 Task: Find connections with filter location Barbosa with filter topic #mentalhealthwith filter profile language Potuguese with filter current company Ugam with filter school Institute of Cost and Work Accountants of India with filter industry Environmental Quality Programs with filter service category Bartending with filter keywords title Zoologist
Action: Mouse moved to (535, 65)
Screenshot: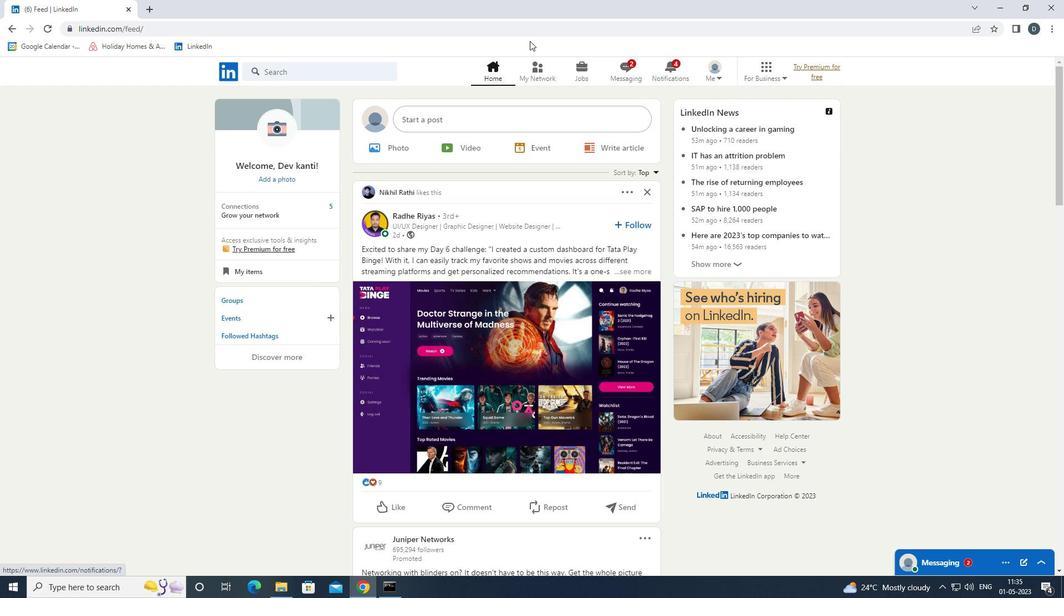 
Action: Mouse pressed left at (535, 65)
Screenshot: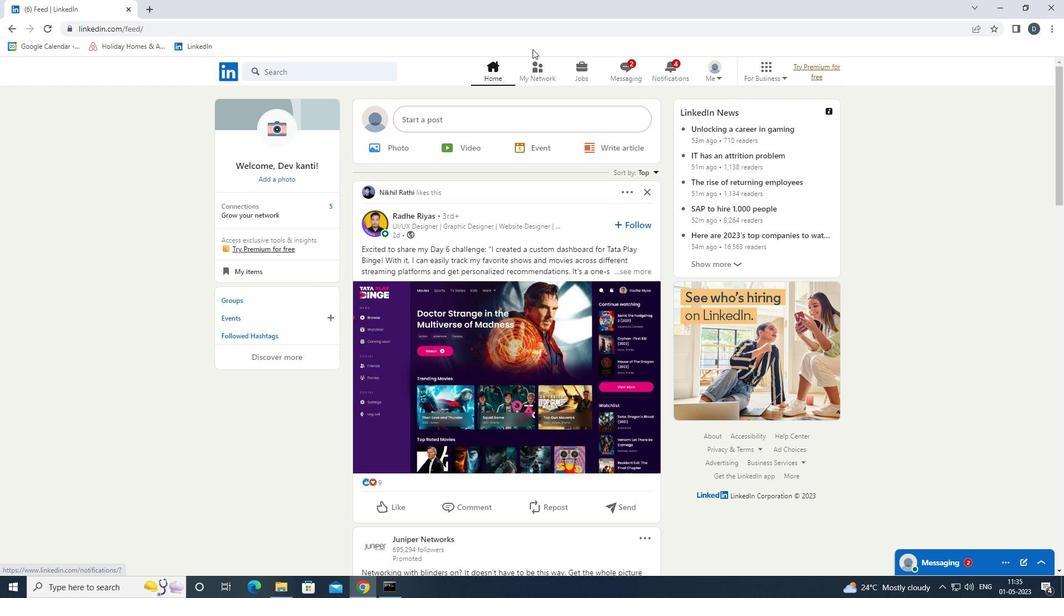 
Action: Mouse moved to (364, 129)
Screenshot: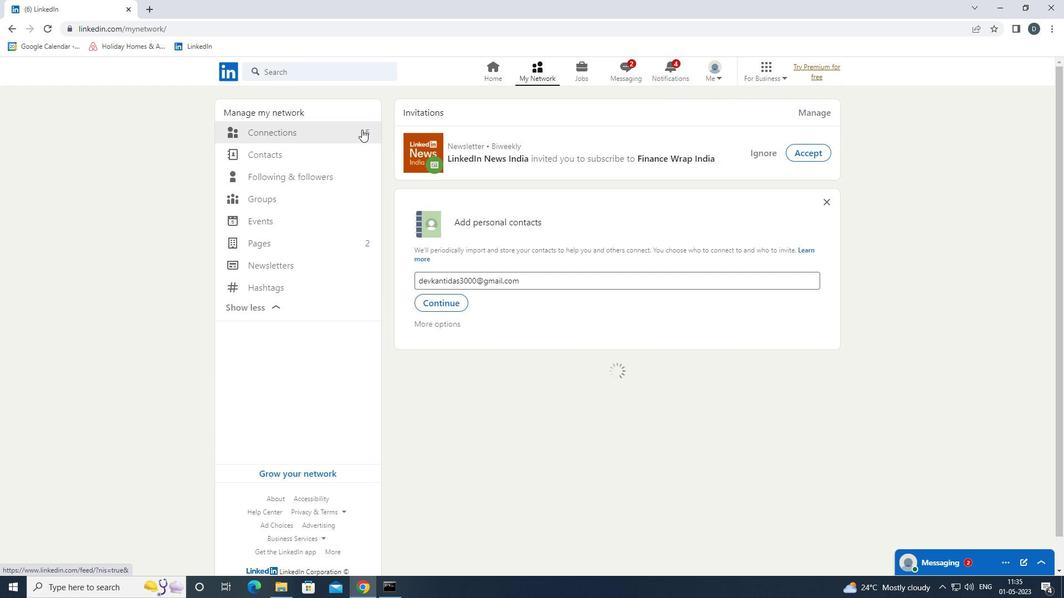 
Action: Mouse pressed left at (364, 129)
Screenshot: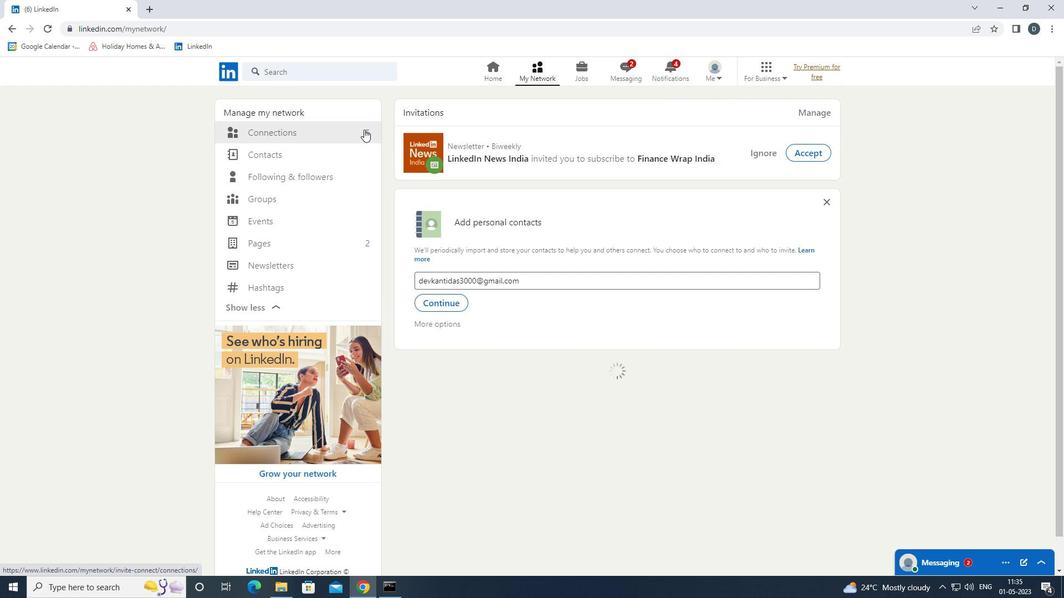 
Action: Mouse moved to (612, 136)
Screenshot: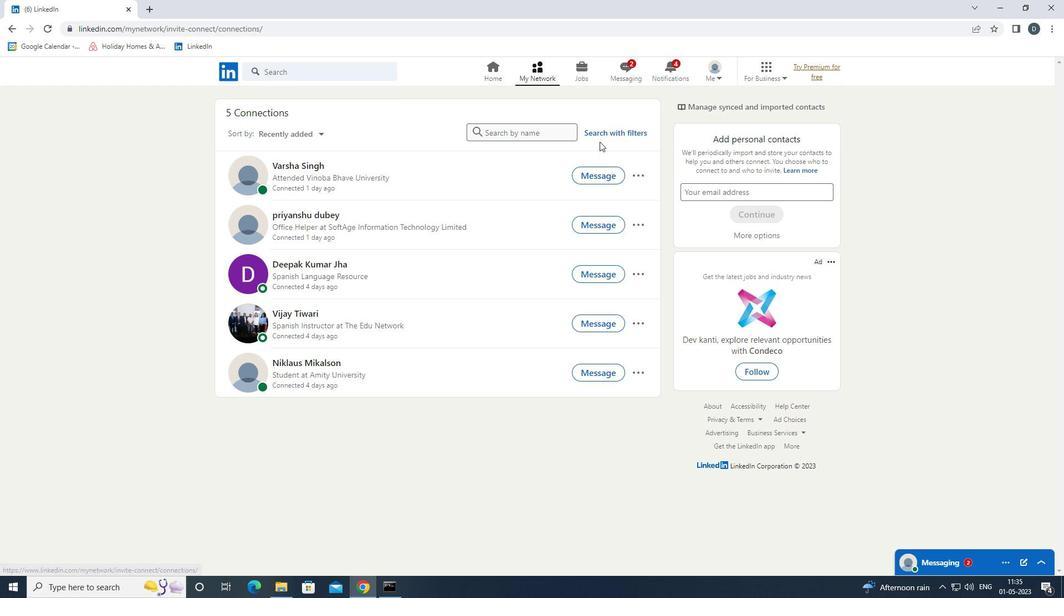 
Action: Mouse pressed left at (612, 136)
Screenshot: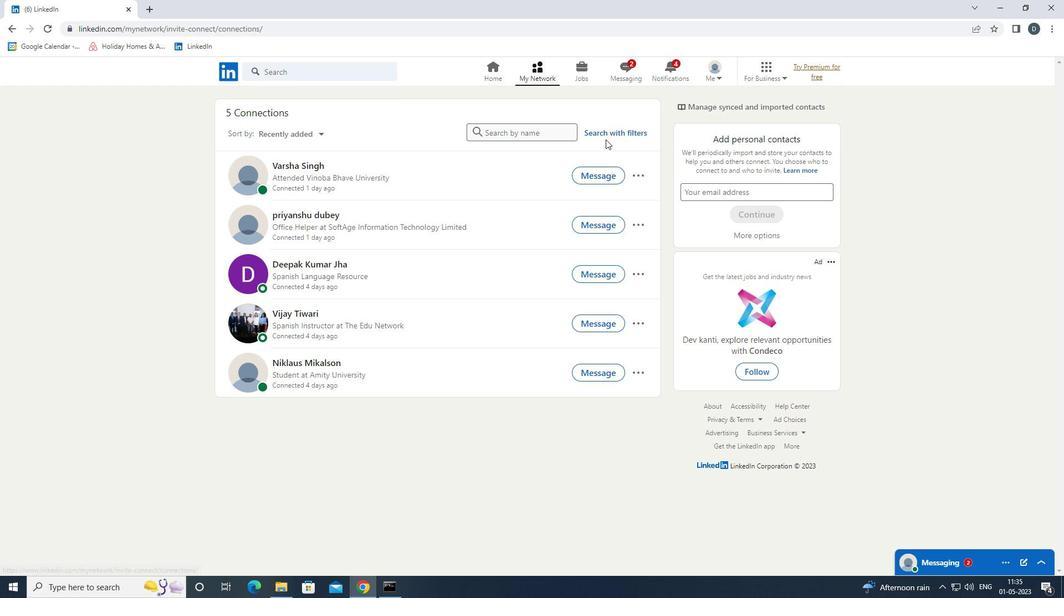 
Action: Mouse moved to (609, 132)
Screenshot: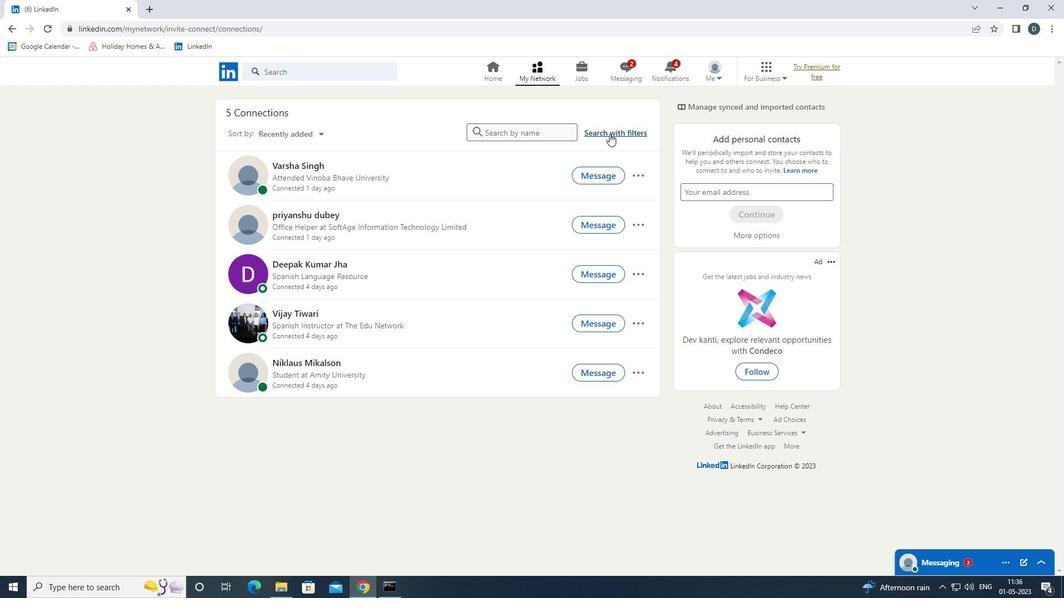 
Action: Mouse pressed left at (609, 132)
Screenshot: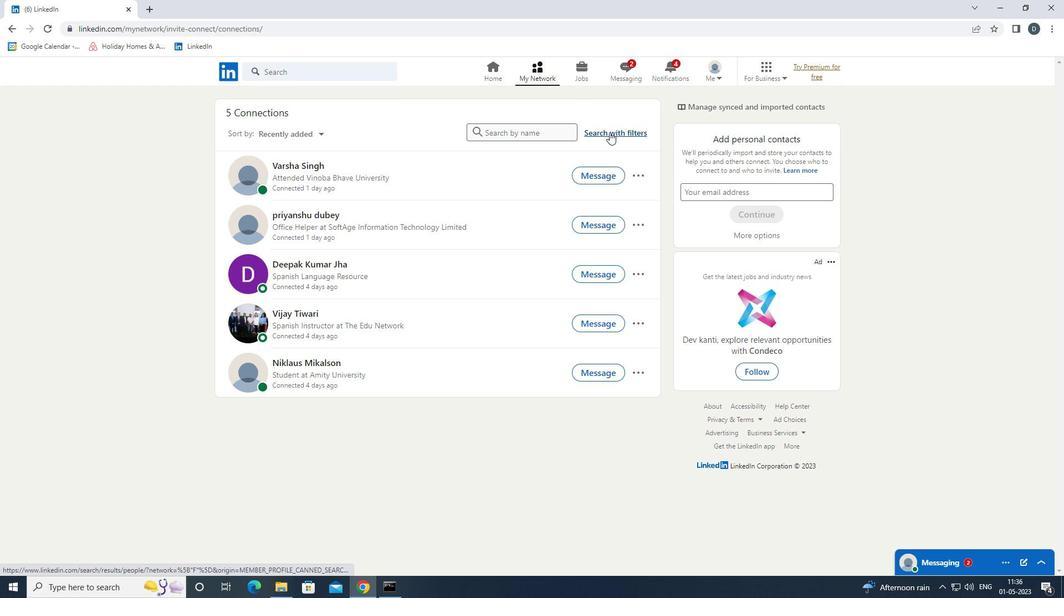 
Action: Mouse moved to (572, 100)
Screenshot: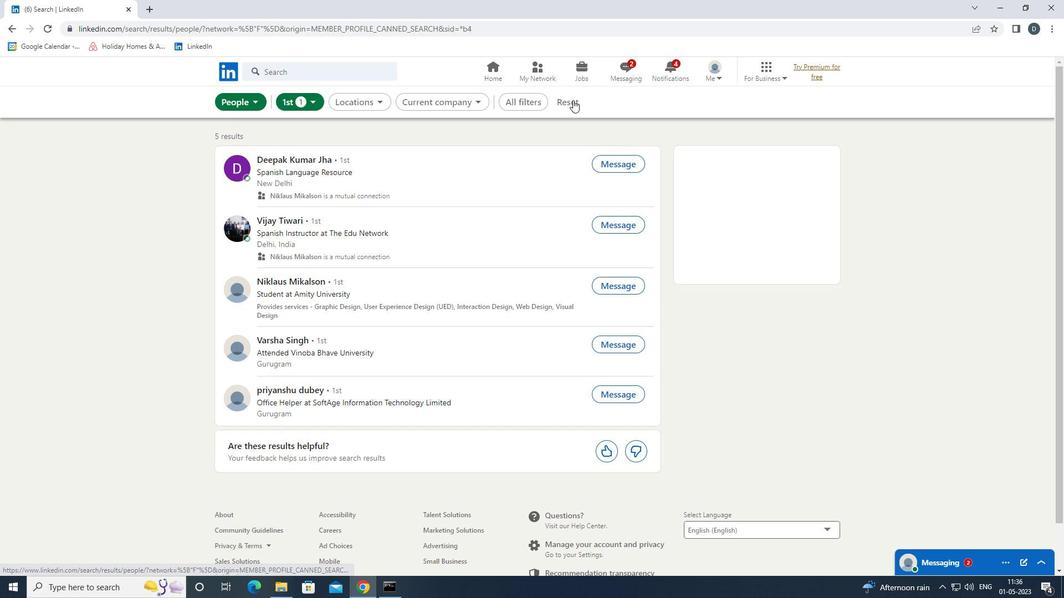 
Action: Mouse pressed left at (572, 100)
Screenshot: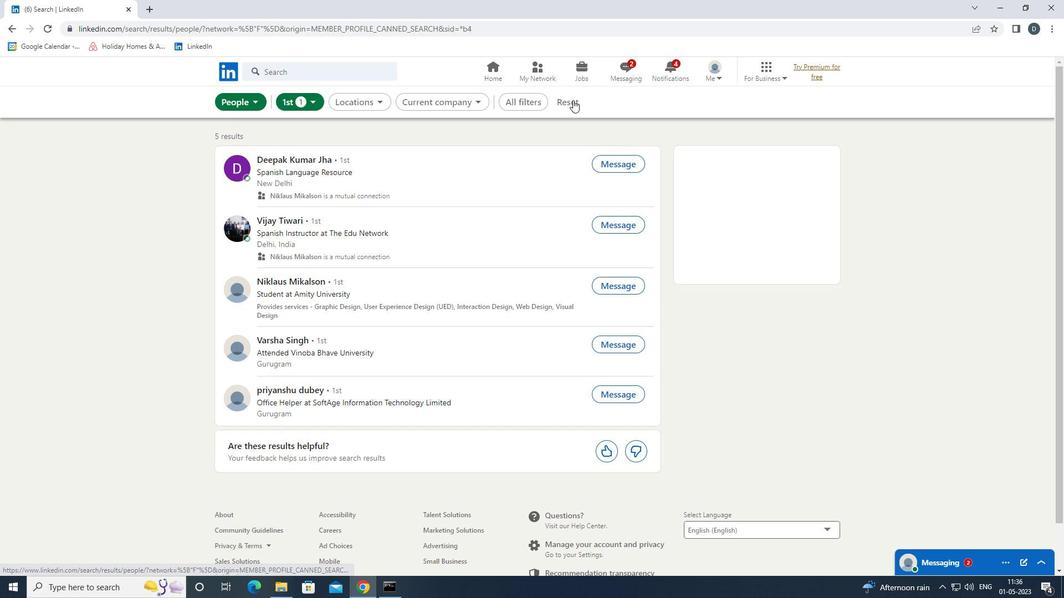 
Action: Mouse moved to (549, 103)
Screenshot: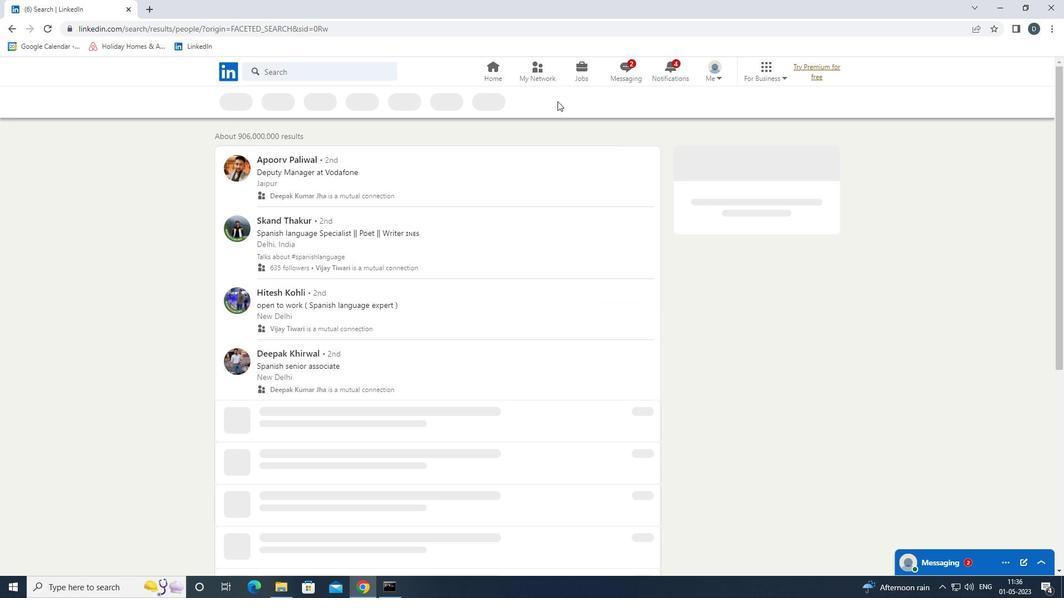 
Action: Mouse pressed left at (549, 103)
Screenshot: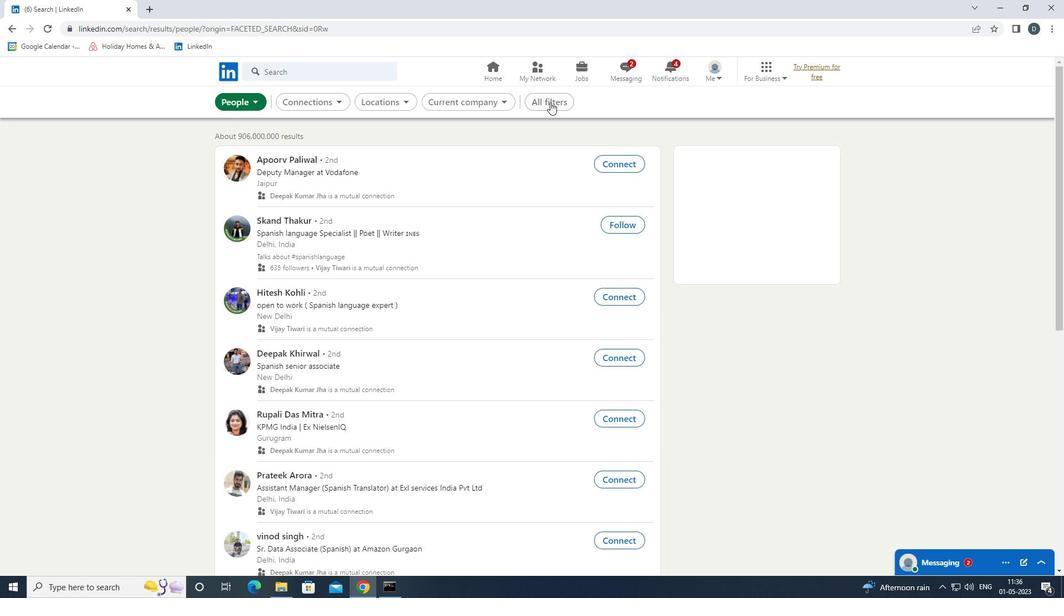 
Action: Mouse moved to (855, 315)
Screenshot: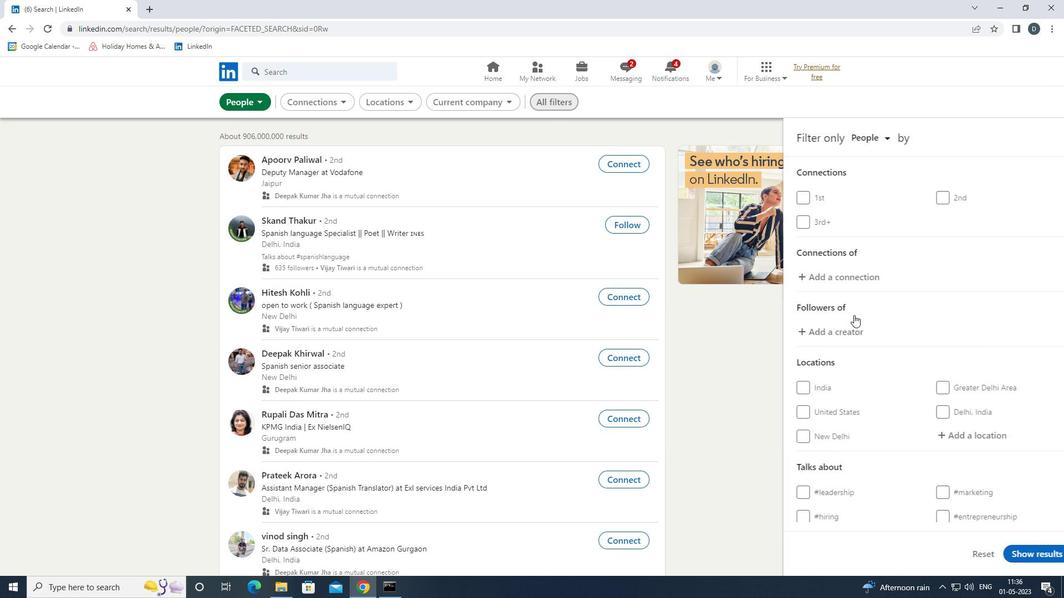 
Action: Mouse scrolled (855, 315) with delta (0, 0)
Screenshot: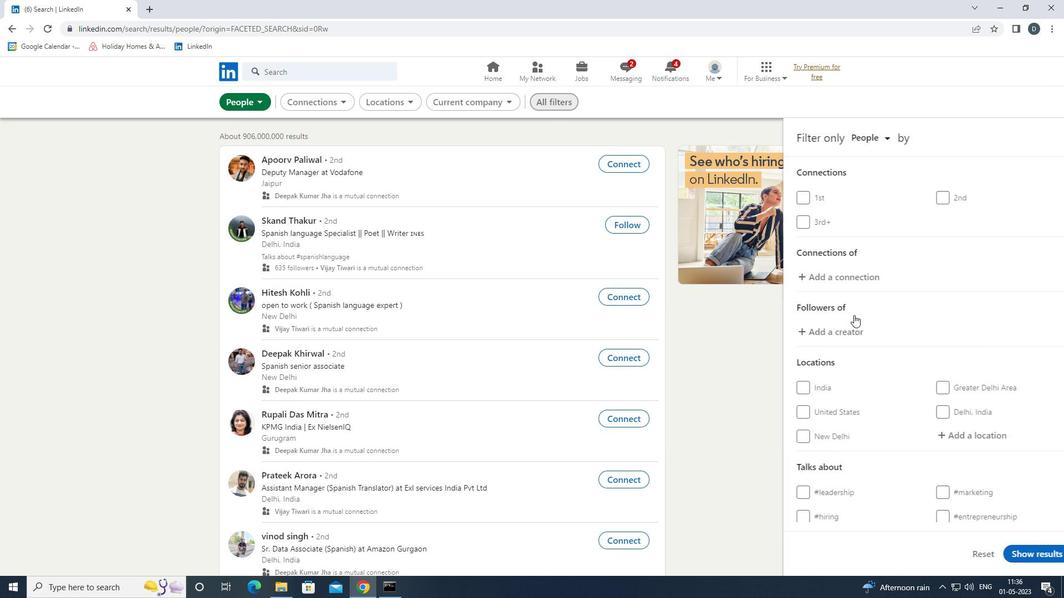 
Action: Mouse scrolled (855, 315) with delta (0, 0)
Screenshot: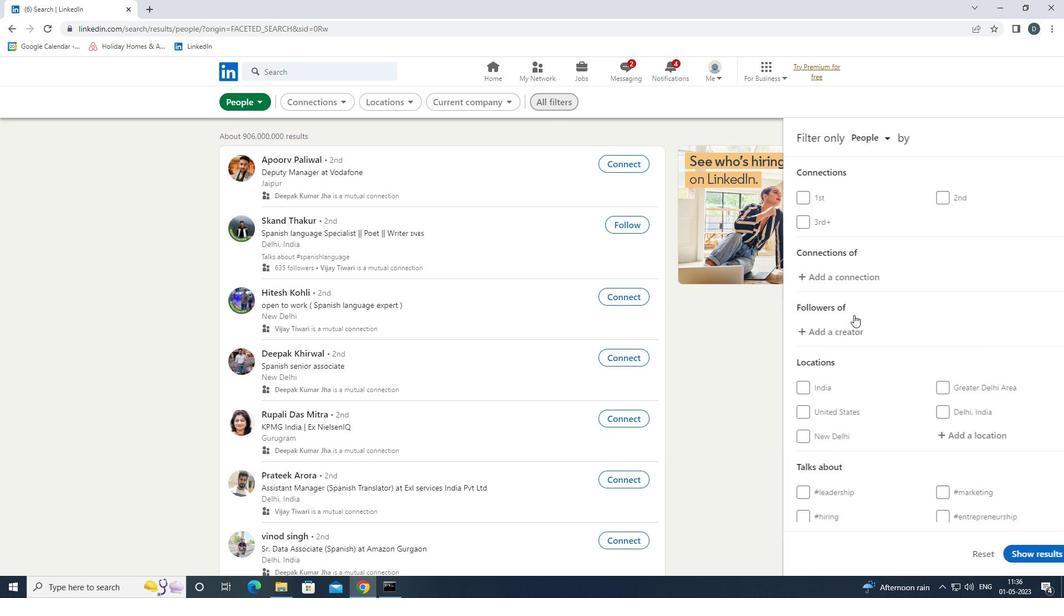 
Action: Mouse moved to (856, 315)
Screenshot: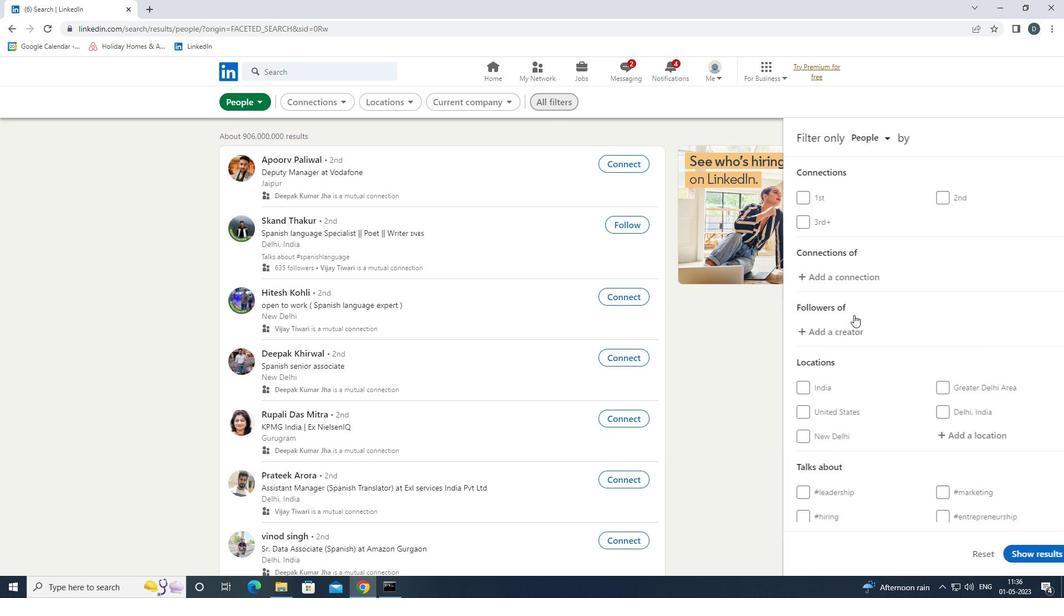 
Action: Mouse scrolled (856, 315) with delta (0, 0)
Screenshot: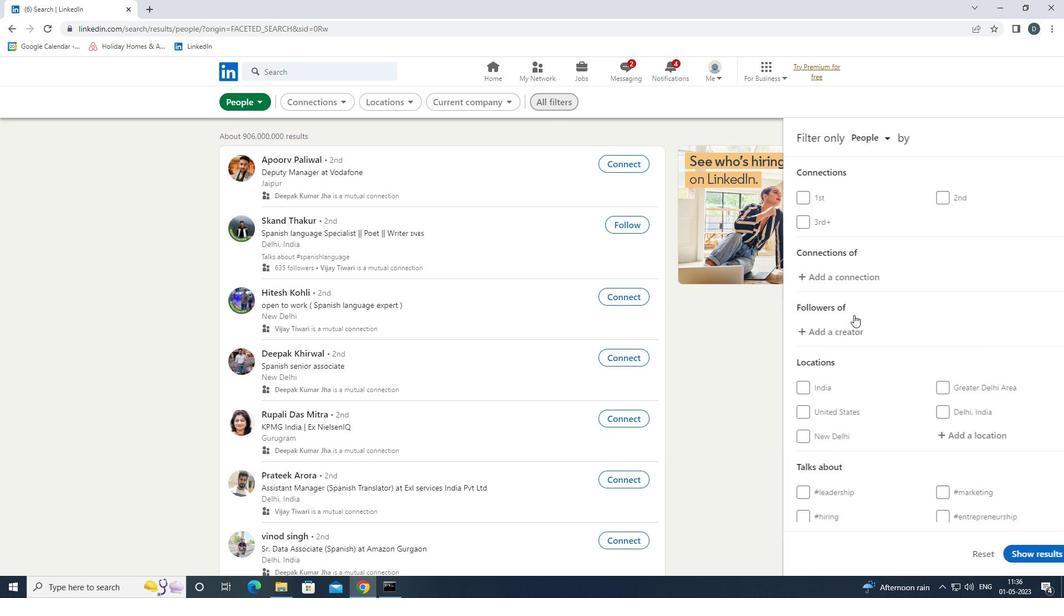 
Action: Mouse moved to (921, 276)
Screenshot: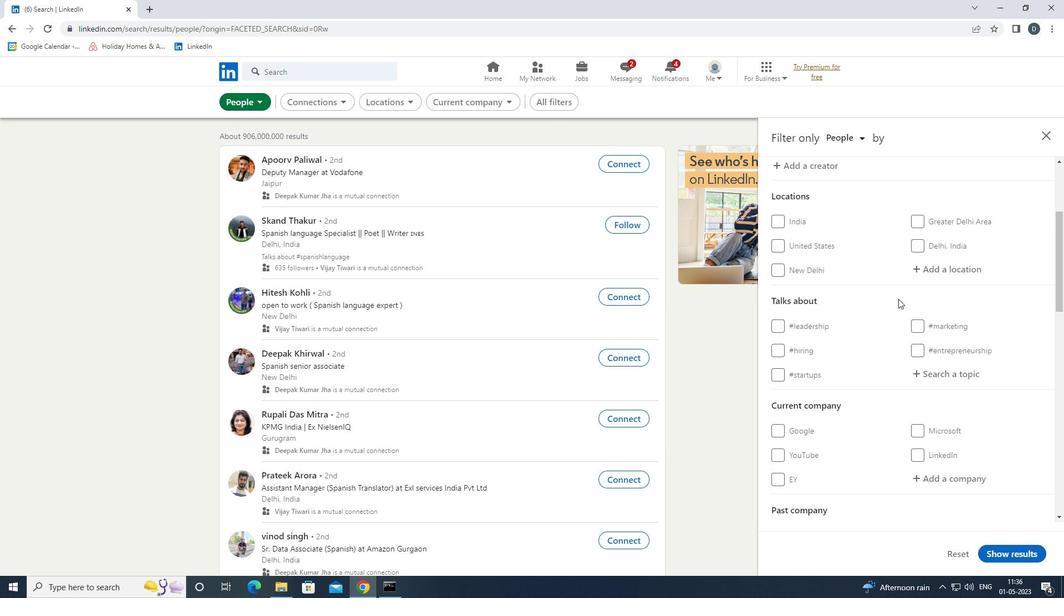 
Action: Mouse pressed left at (921, 276)
Screenshot: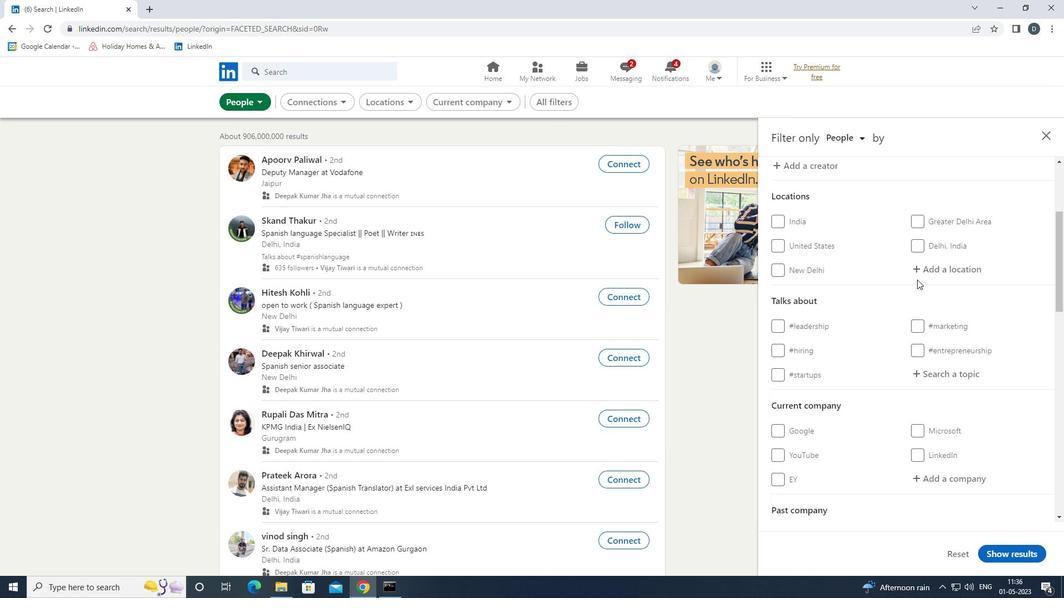 
Action: Mouse moved to (854, 297)
Screenshot: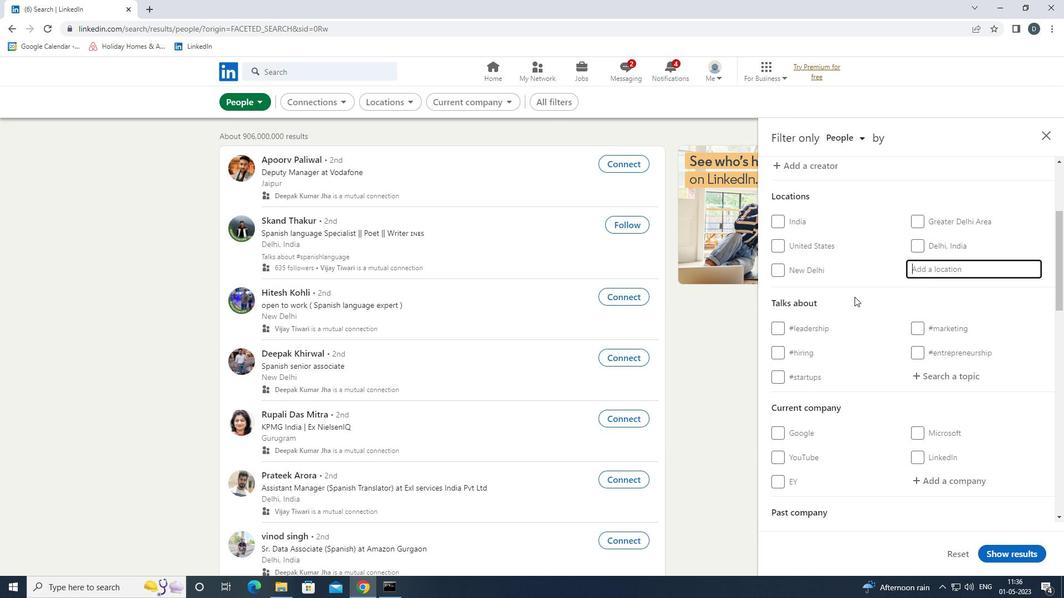 
Action: Key pressed <Key.shift>
Screenshot: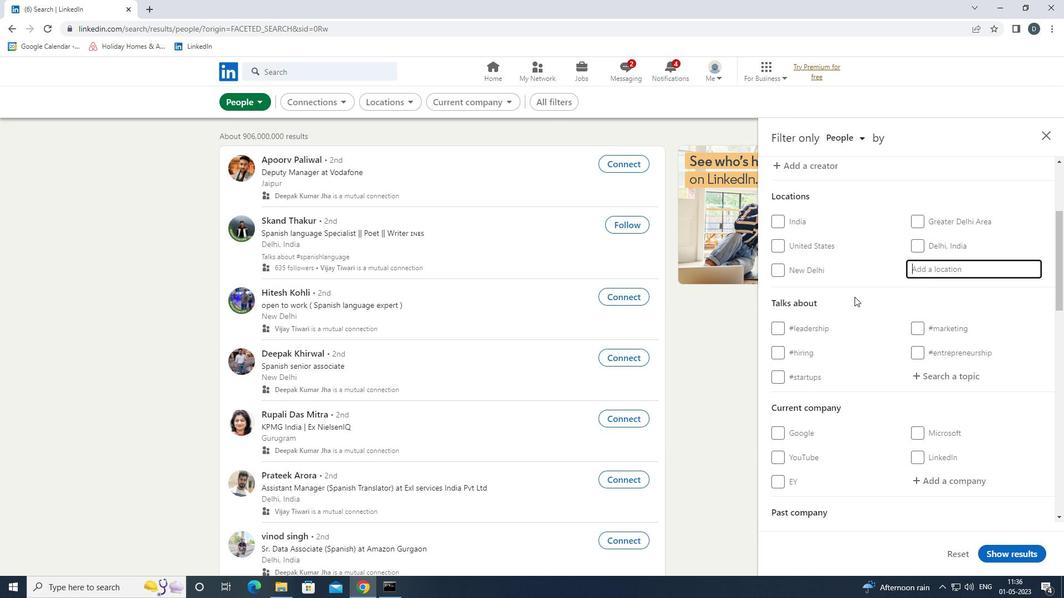 
Action: Mouse moved to (853, 297)
Screenshot: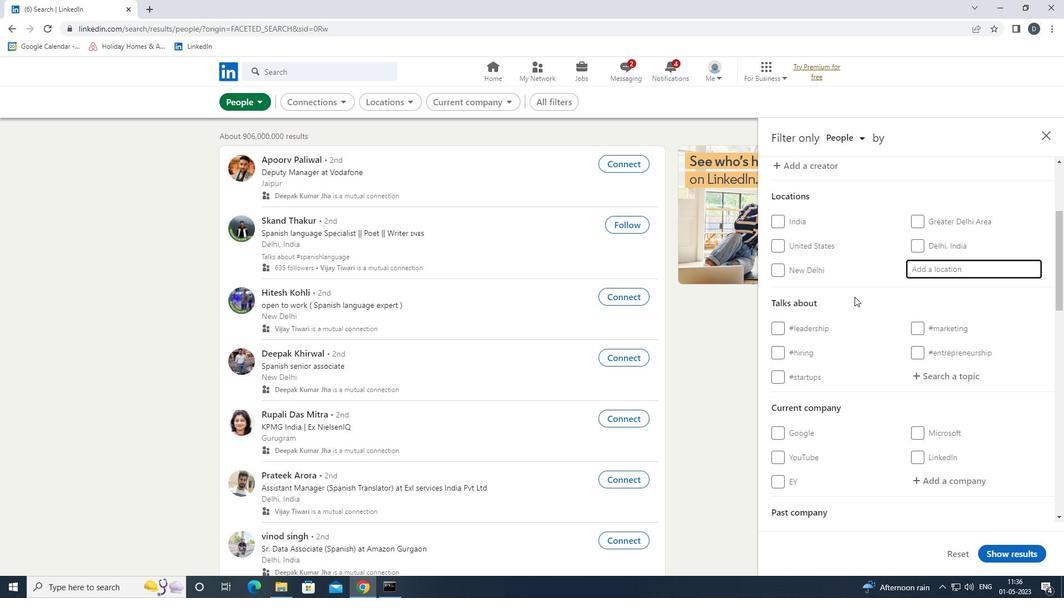 
Action: Key pressed BARBOSA<Key.down>
Screenshot: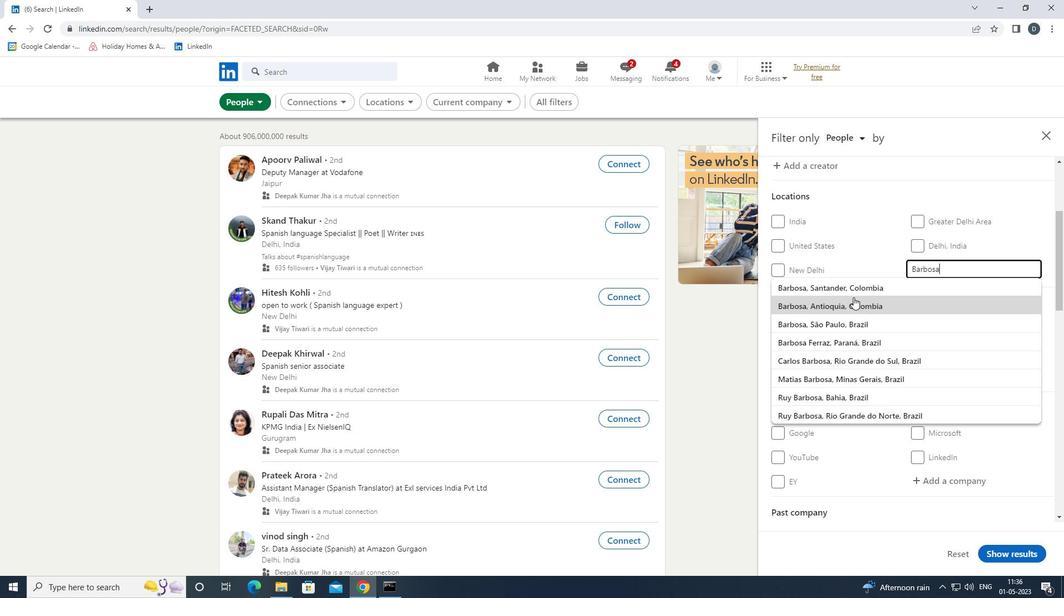 
Action: Mouse moved to (960, 272)
Screenshot: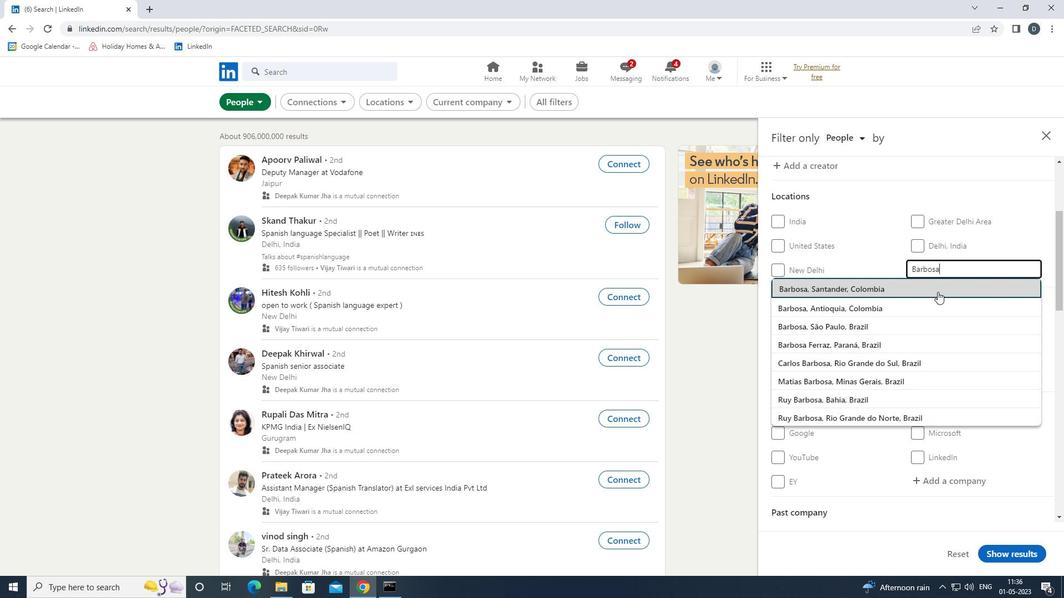 
Action: Mouse pressed left at (960, 272)
Screenshot: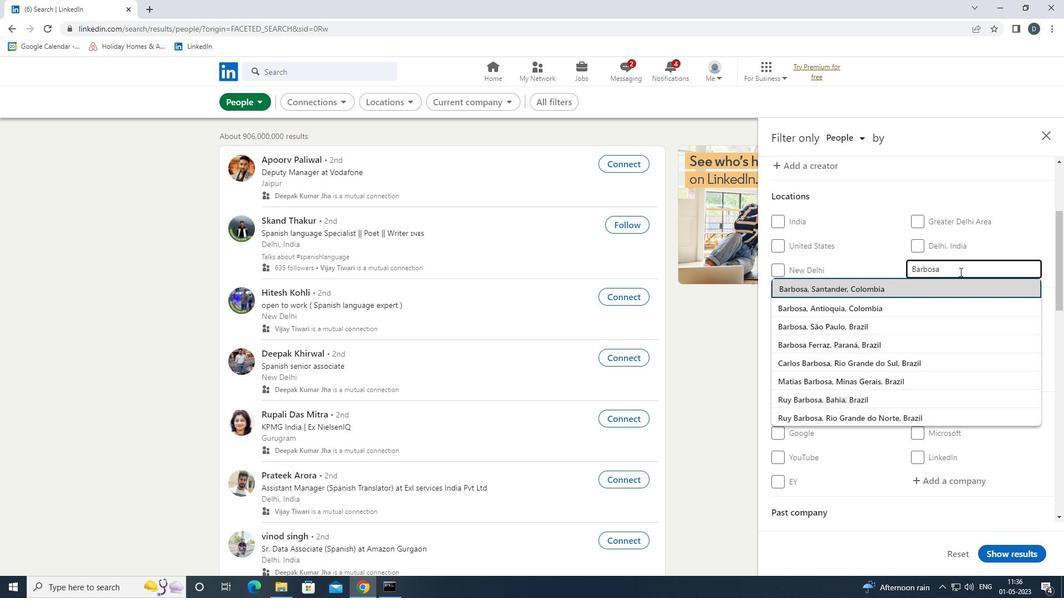 
Action: Mouse moved to (940, 276)
Screenshot: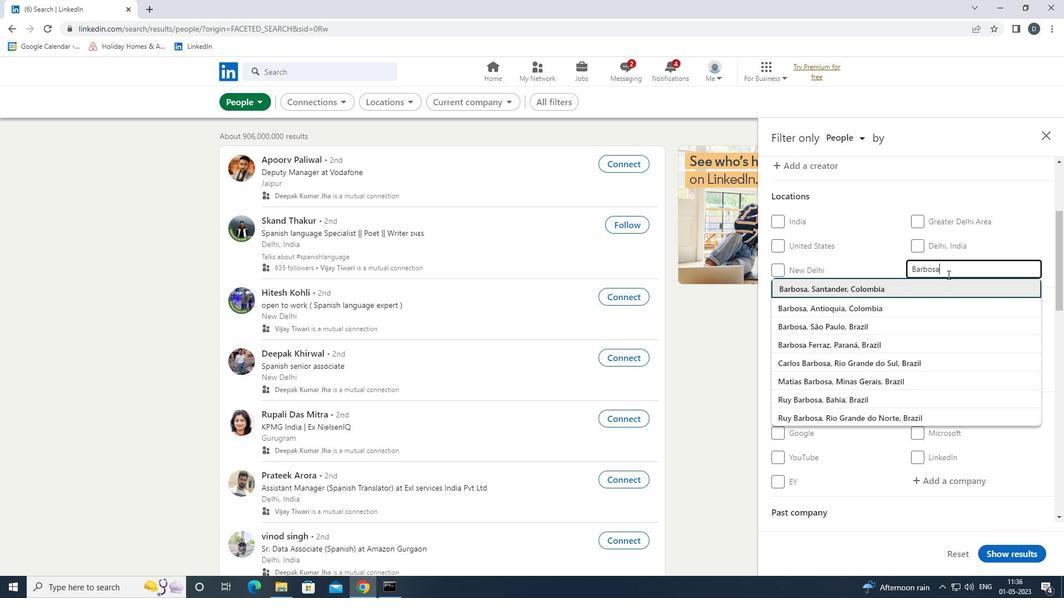 
Action: Key pressed <Key.up>
Screenshot: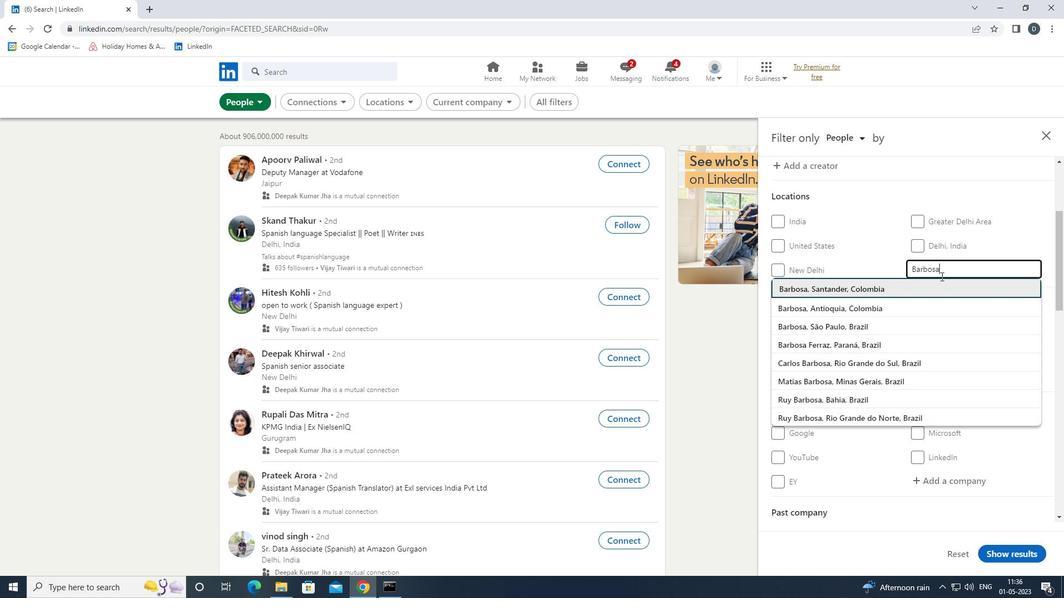 
Action: Mouse moved to (940, 277)
Screenshot: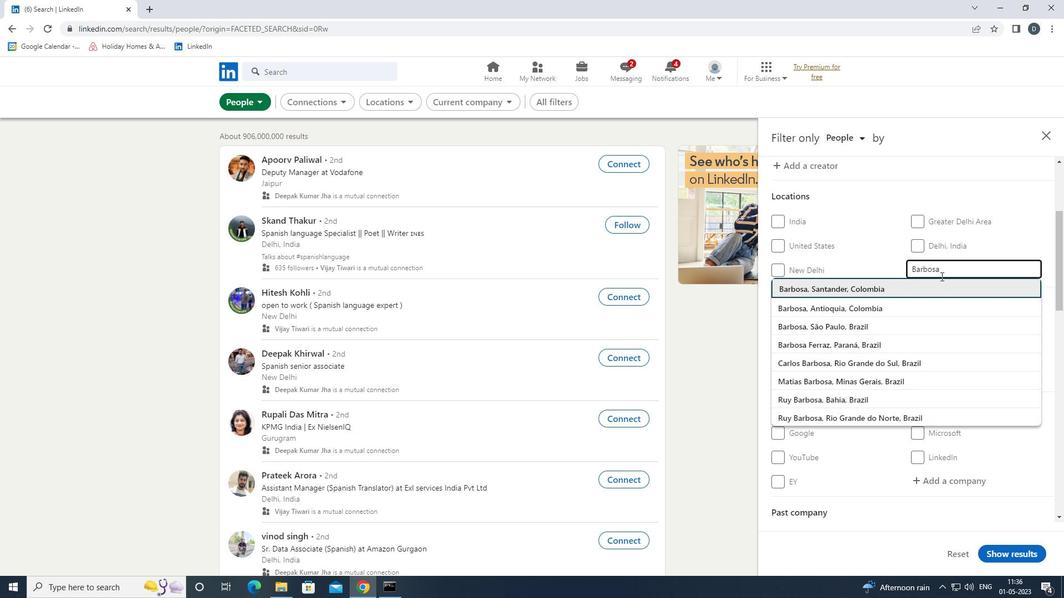 
Action: Key pressed <Key.down><Key.enter>
Screenshot: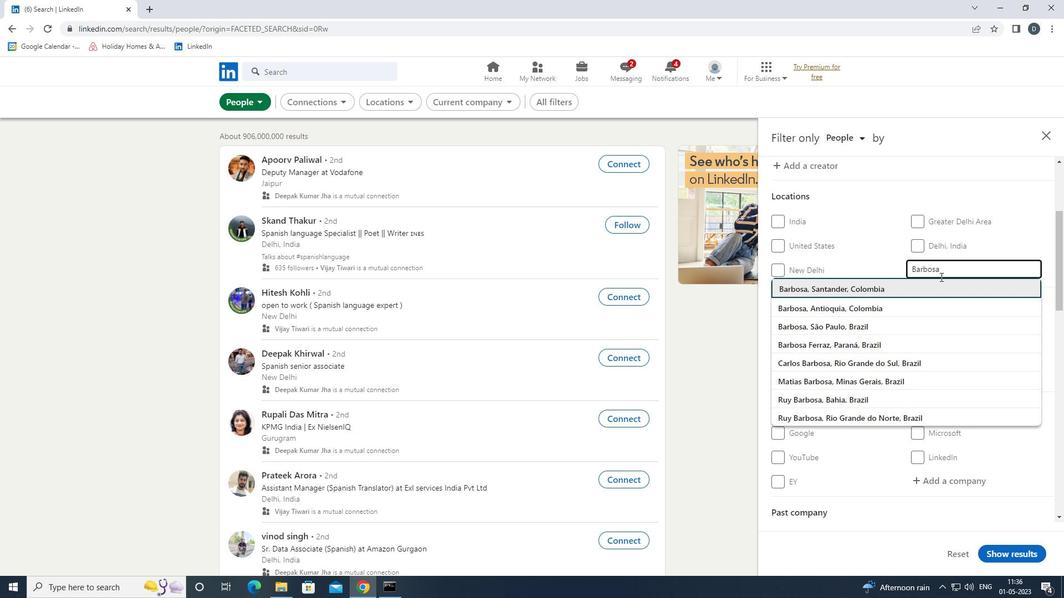 
Action: Mouse moved to (927, 269)
Screenshot: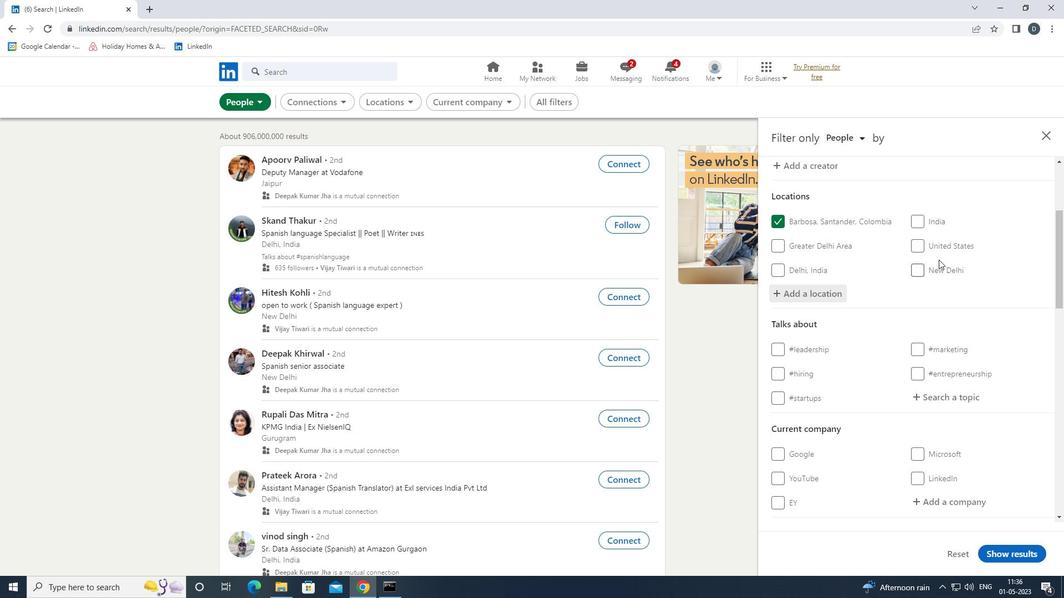 
Action: Mouse scrolled (927, 269) with delta (0, 0)
Screenshot: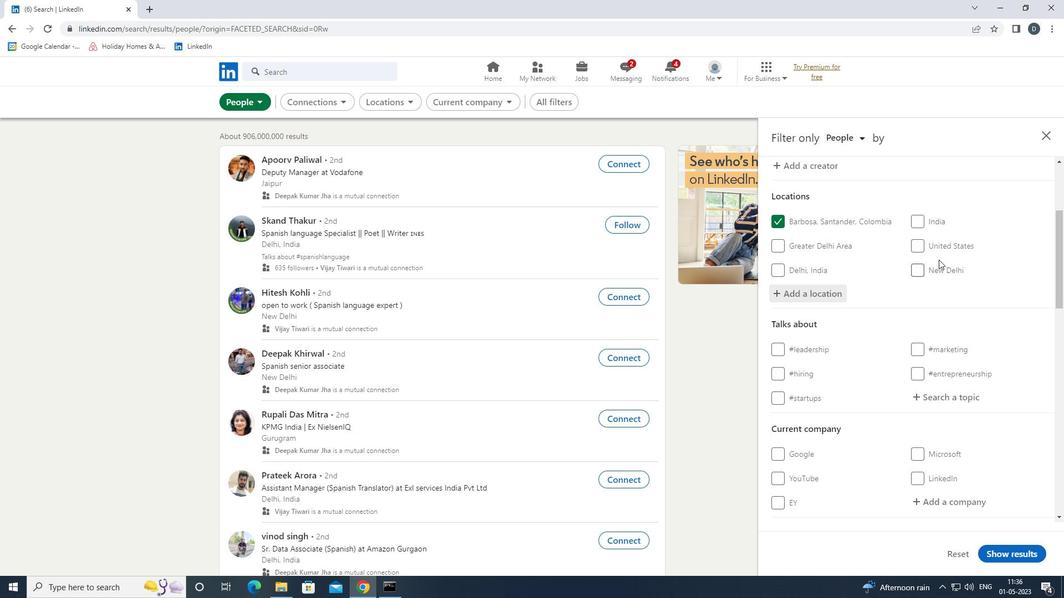 
Action: Mouse moved to (934, 333)
Screenshot: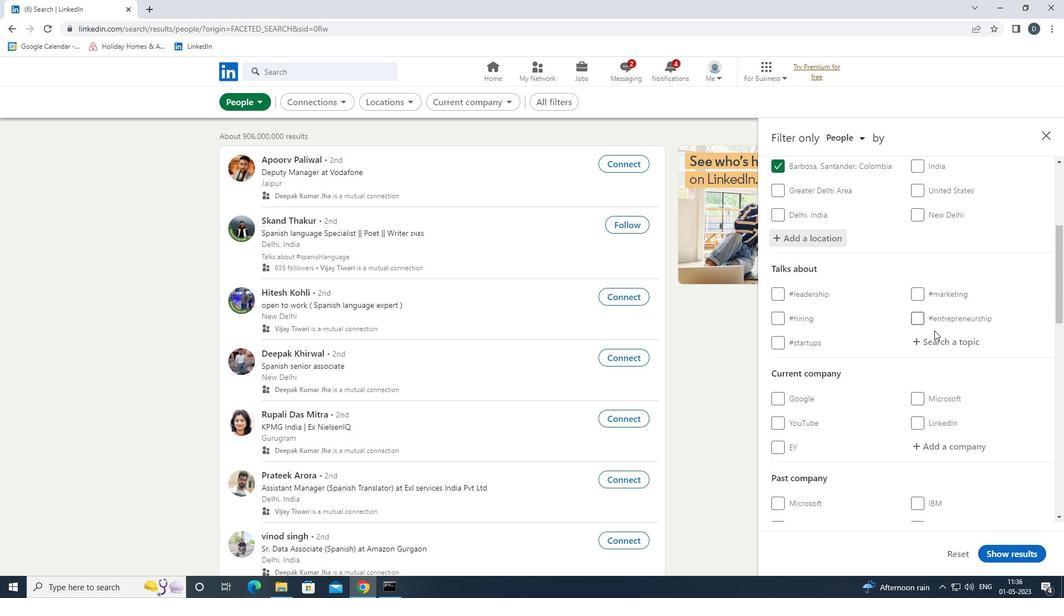 
Action: Mouse pressed left at (934, 333)
Screenshot: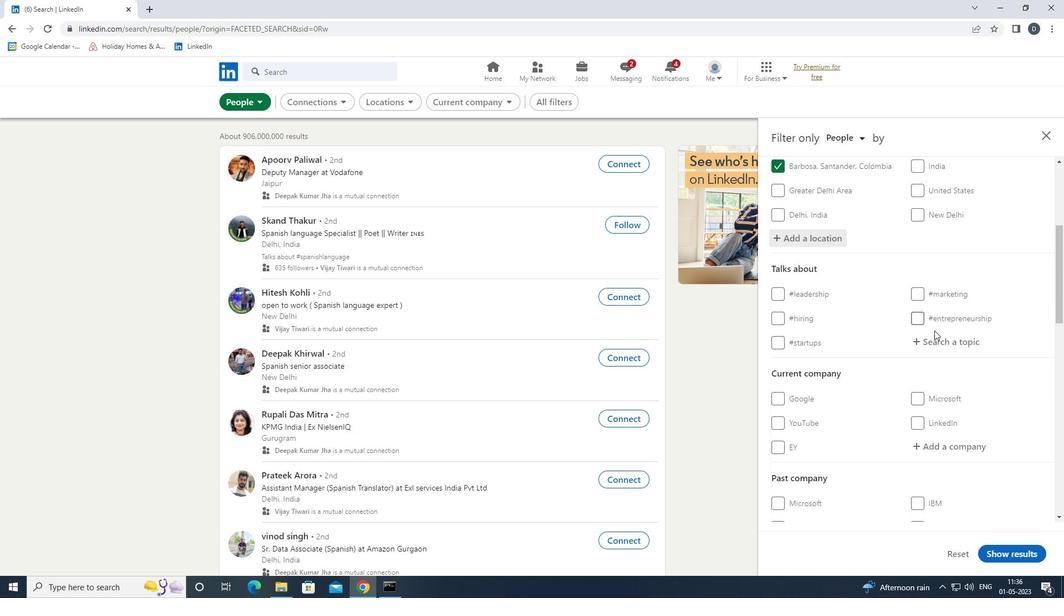 
Action: Key pressed <Key.shift>#MENTALHEALTH
Screenshot: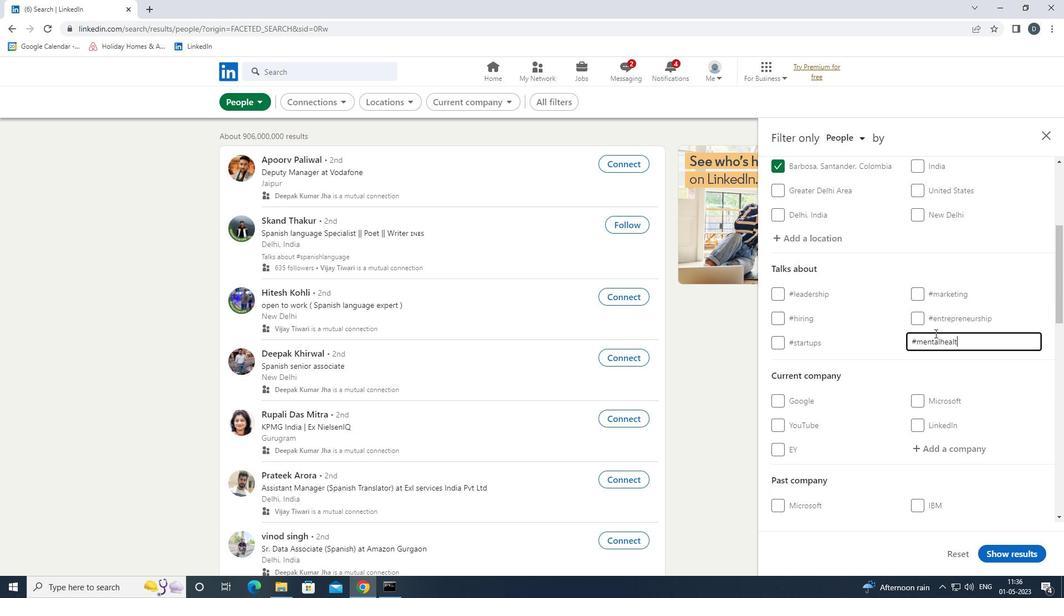 
Action: Mouse moved to (963, 369)
Screenshot: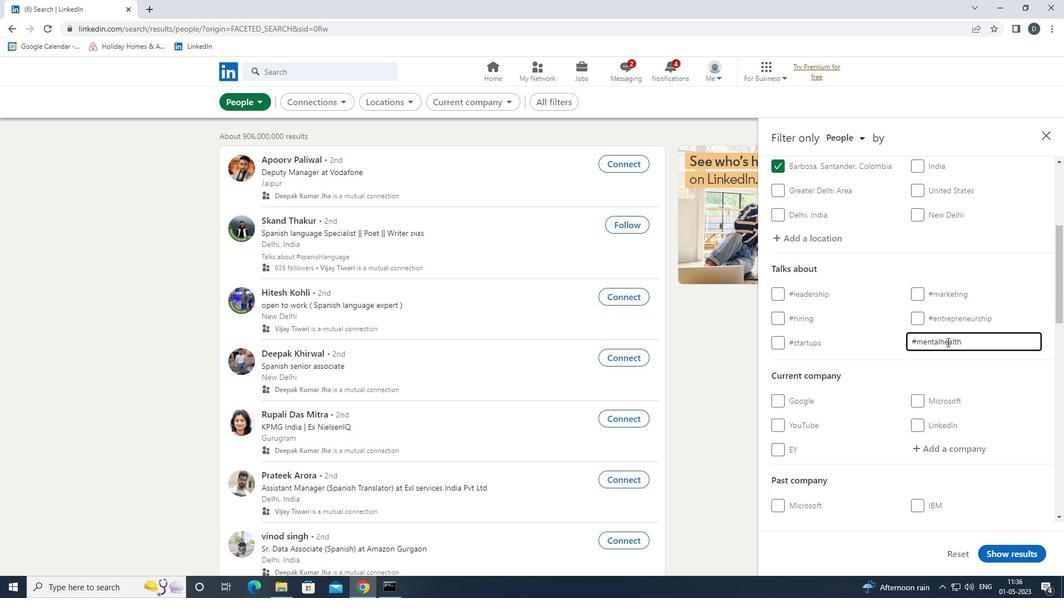 
Action: Mouse scrolled (963, 369) with delta (0, 0)
Screenshot: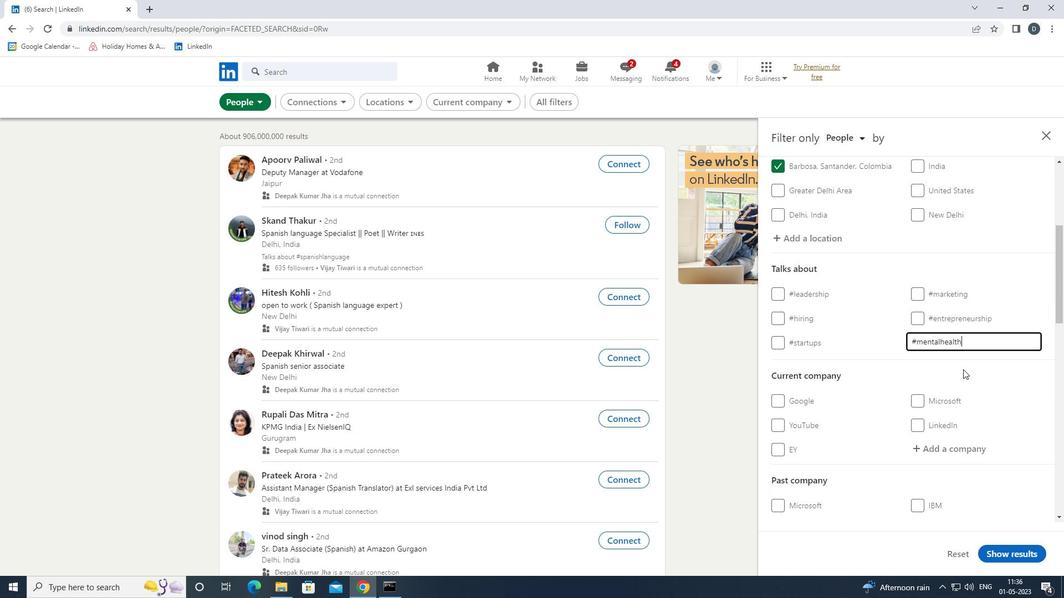 
Action: Mouse scrolled (963, 369) with delta (0, 0)
Screenshot: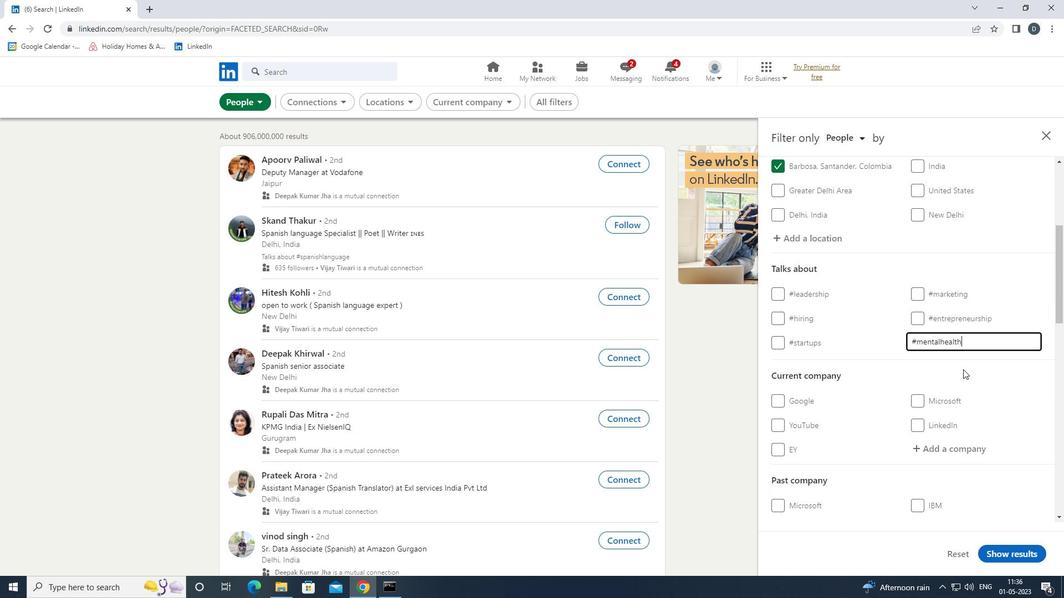 
Action: Mouse moved to (963, 369)
Screenshot: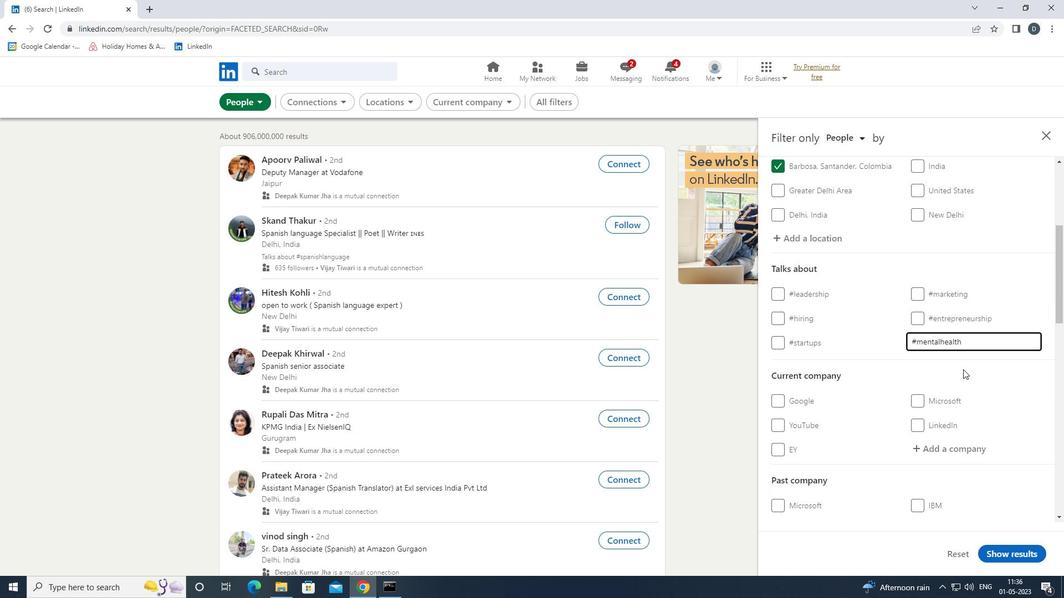 
Action: Mouse scrolled (963, 369) with delta (0, 0)
Screenshot: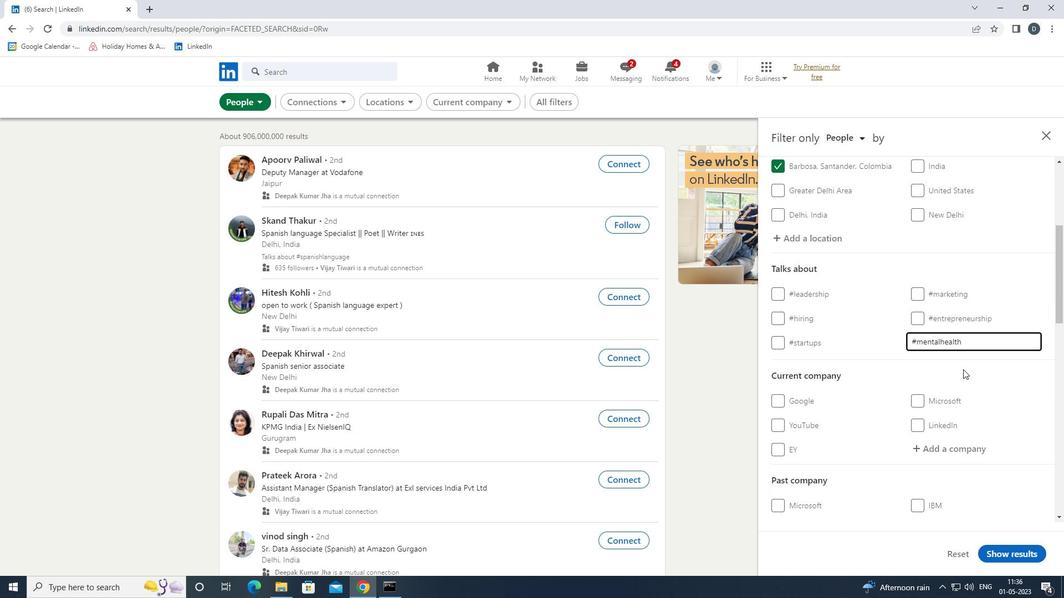 
Action: Mouse moved to (955, 336)
Screenshot: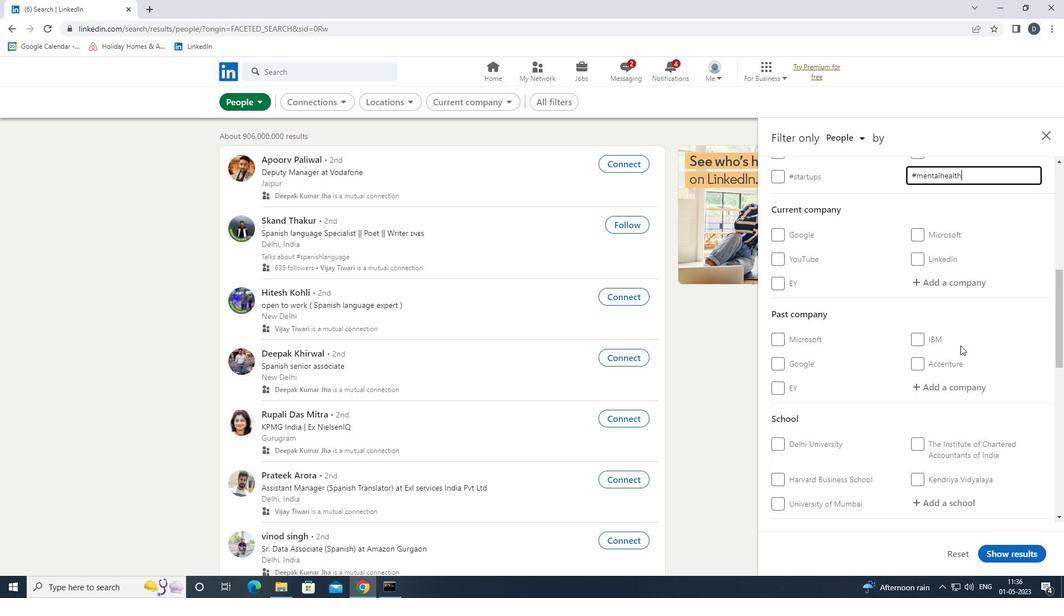 
Action: Mouse scrolled (955, 336) with delta (0, 0)
Screenshot: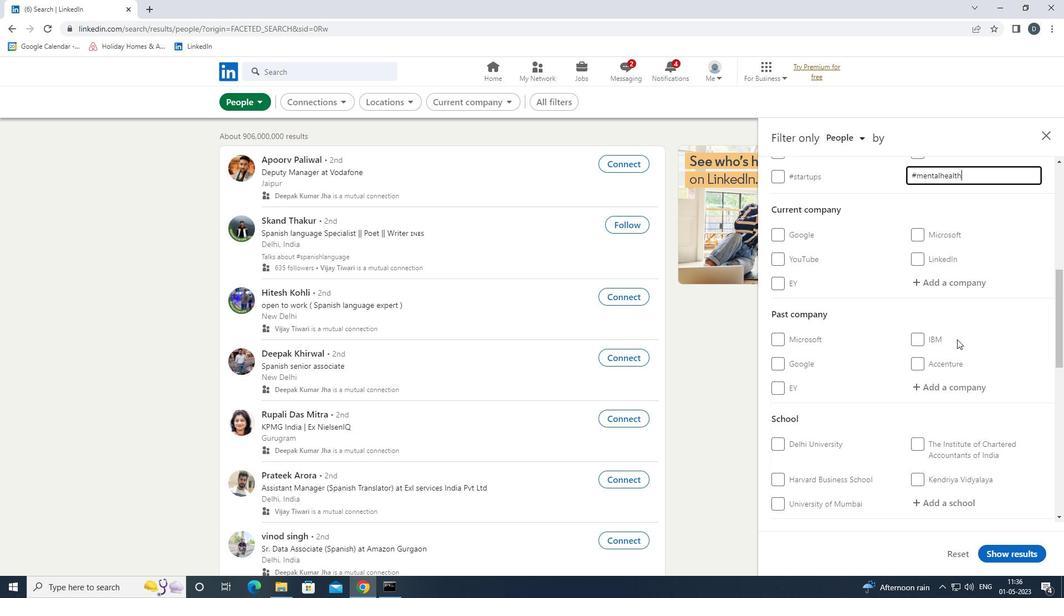 
Action: Mouse scrolled (955, 336) with delta (0, 0)
Screenshot: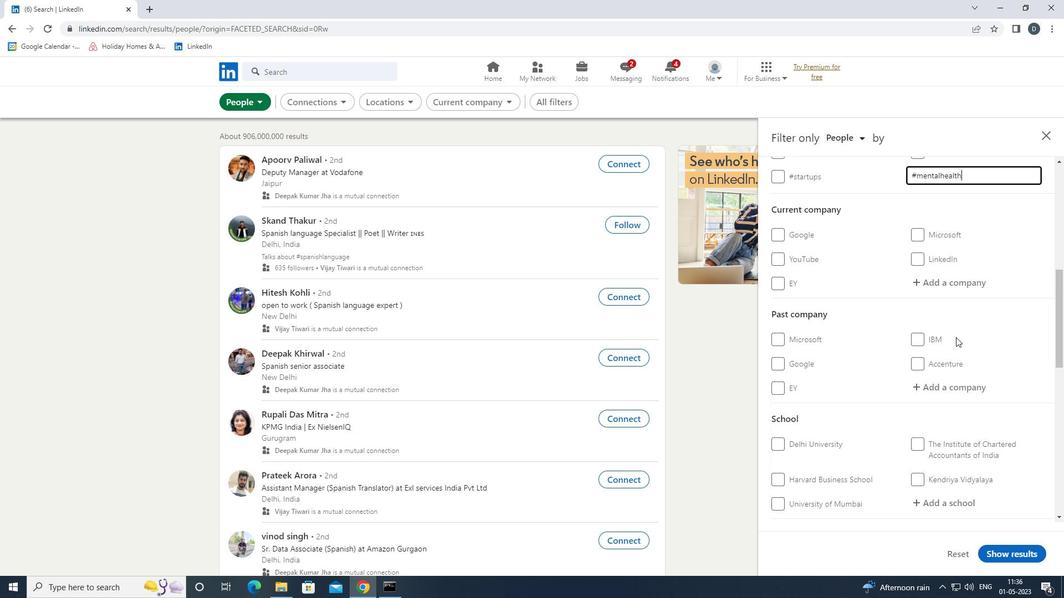 
Action: Mouse moved to (955, 335)
Screenshot: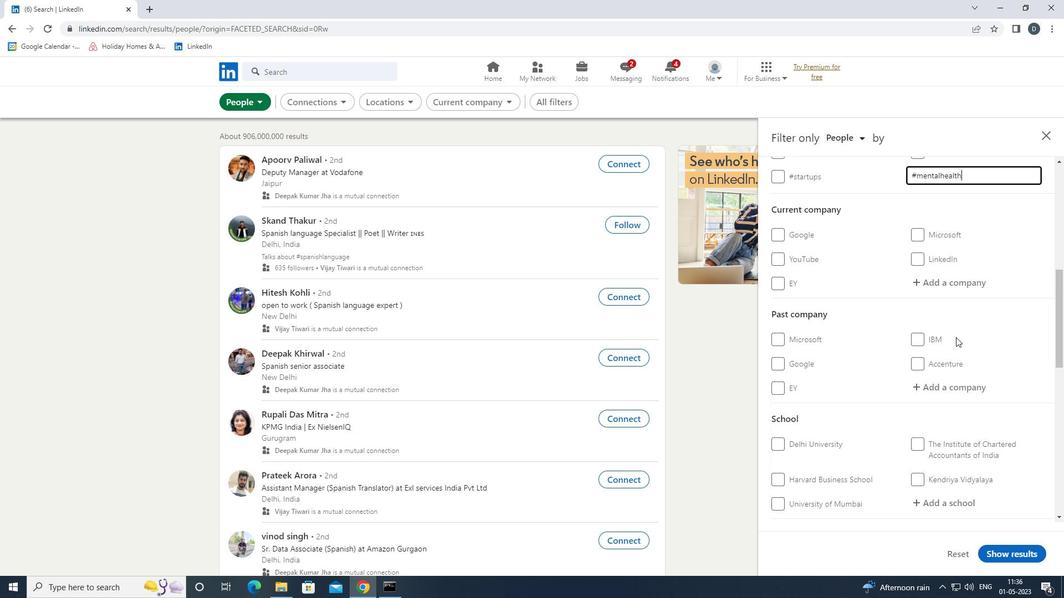 
Action: Mouse scrolled (955, 335) with delta (0, 0)
Screenshot: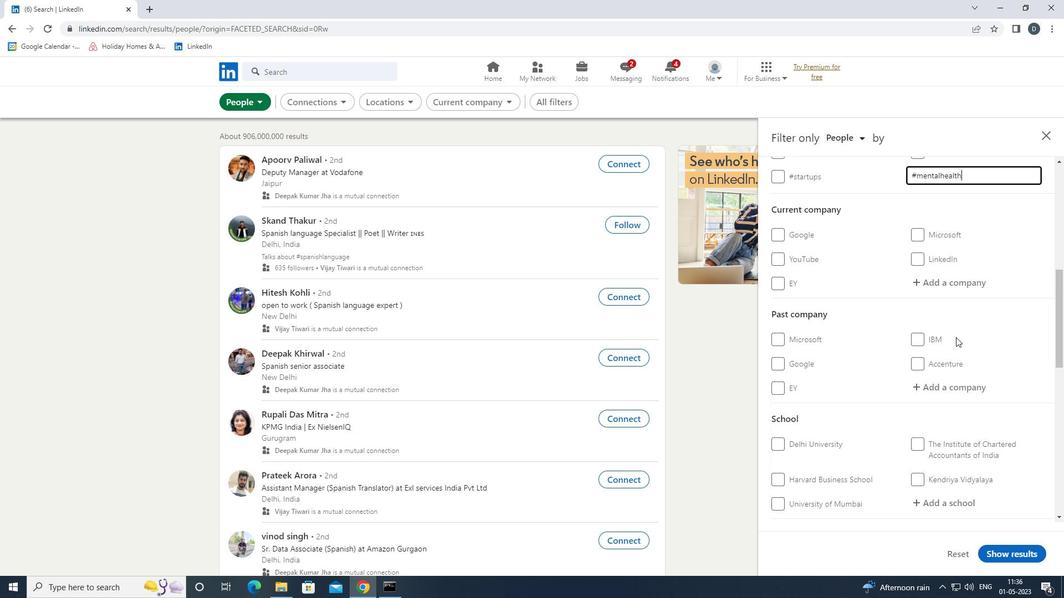 
Action: Mouse moved to (955, 335)
Screenshot: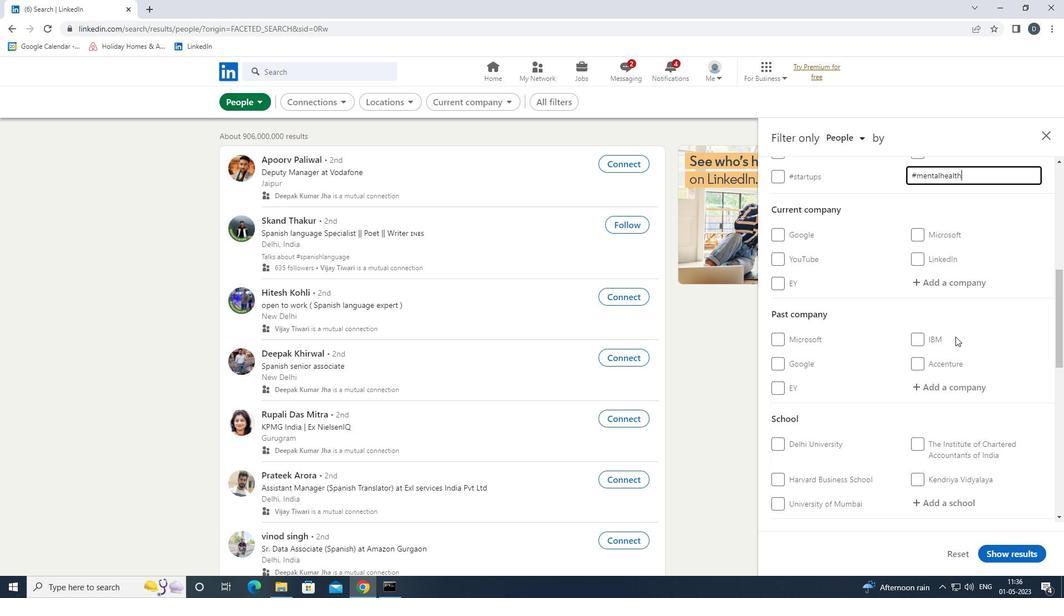 
Action: Mouse scrolled (955, 334) with delta (0, 0)
Screenshot: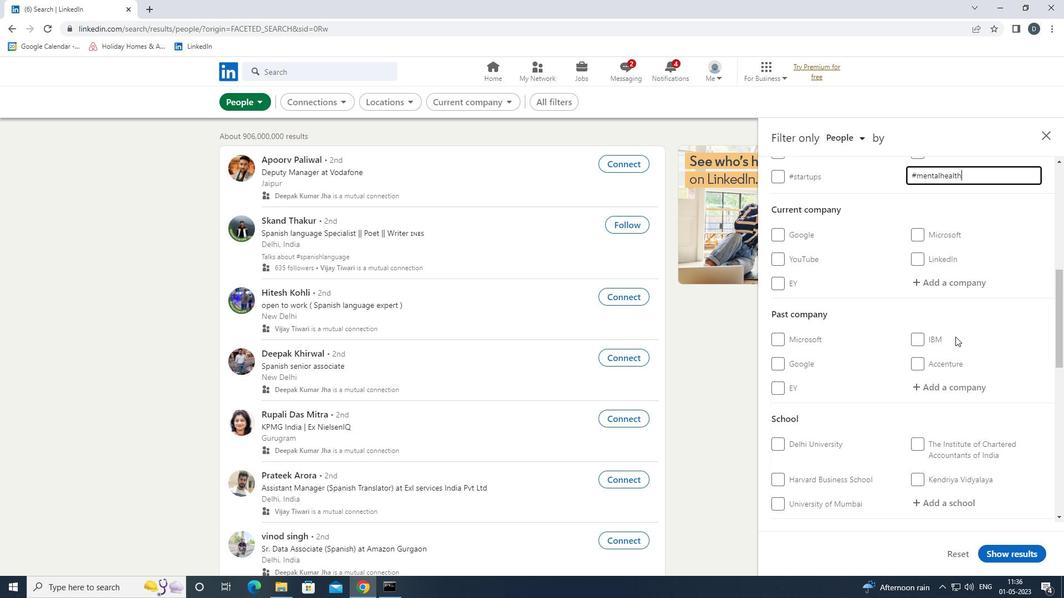 
Action: Mouse moved to (955, 334)
Screenshot: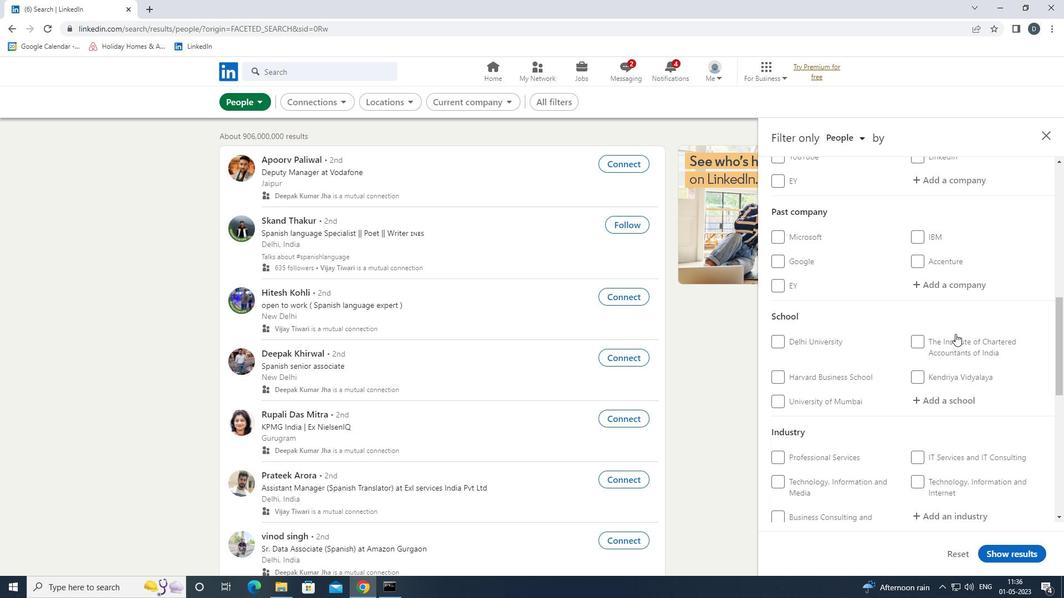 
Action: Mouse scrolled (955, 333) with delta (0, 0)
Screenshot: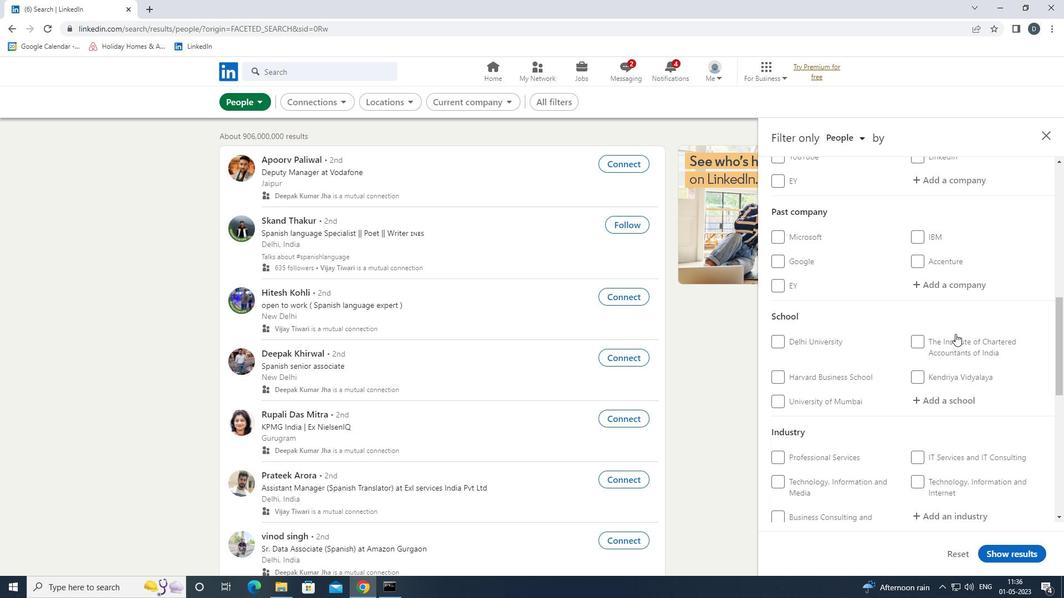 
Action: Mouse scrolled (955, 333) with delta (0, 0)
Screenshot: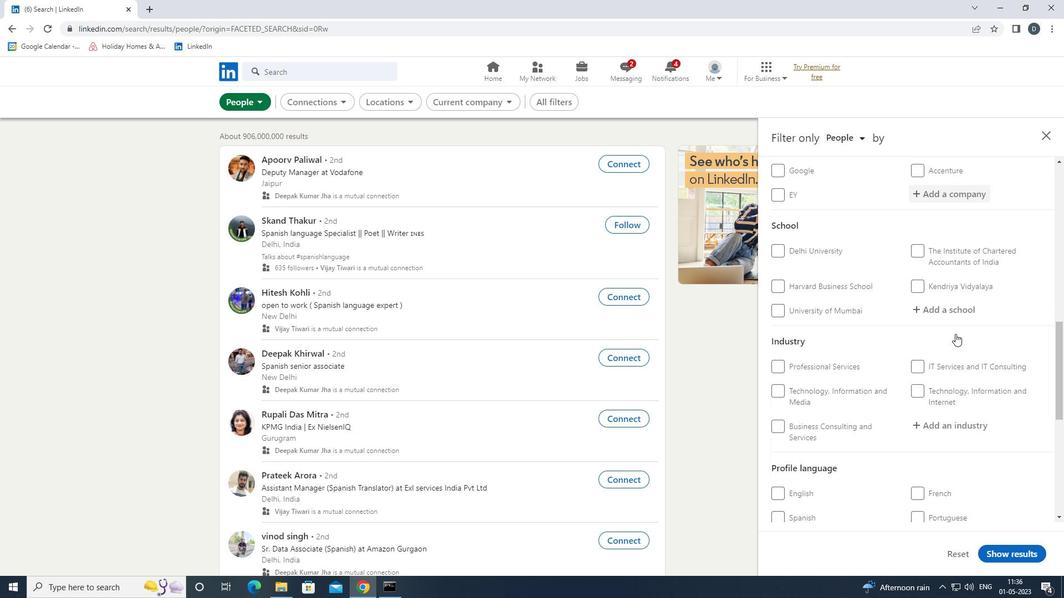 
Action: Mouse scrolled (955, 333) with delta (0, 0)
Screenshot: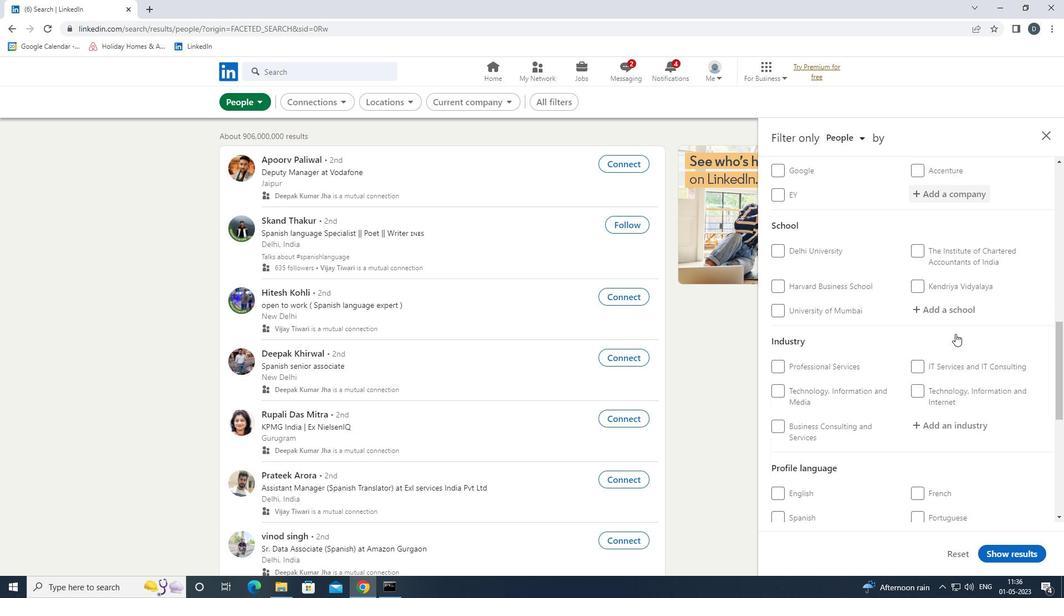 
Action: Mouse moved to (929, 324)
Screenshot: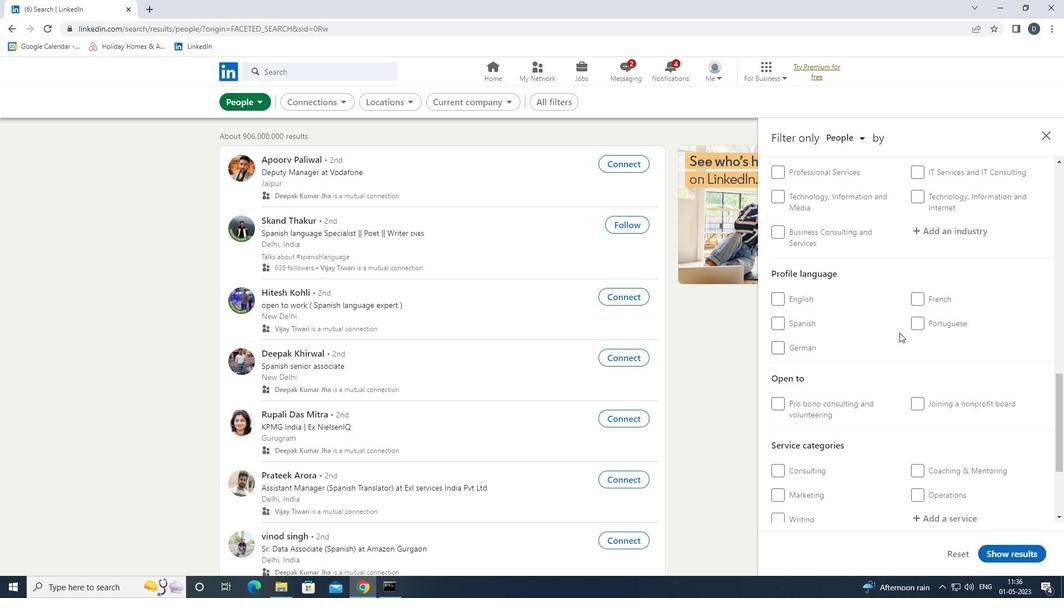 
Action: Mouse pressed left at (929, 324)
Screenshot: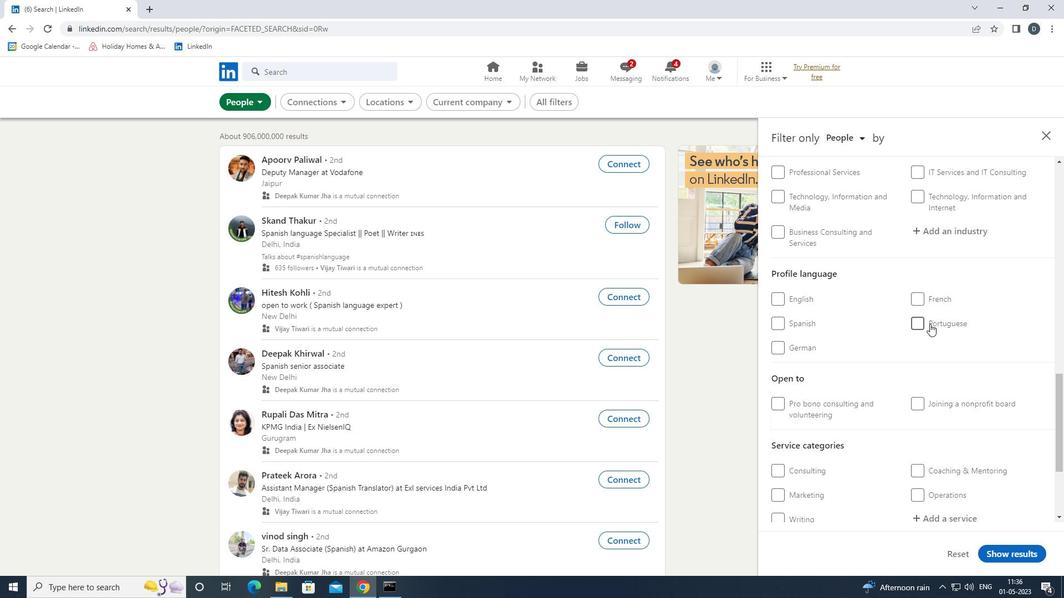
Action: Mouse moved to (927, 329)
Screenshot: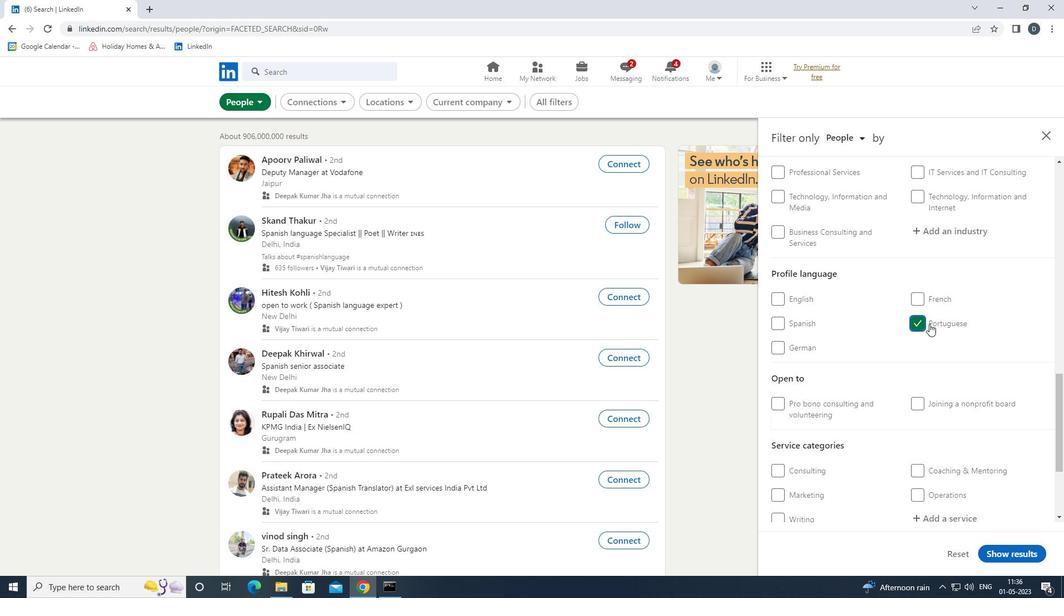 
Action: Mouse scrolled (927, 330) with delta (0, 0)
Screenshot: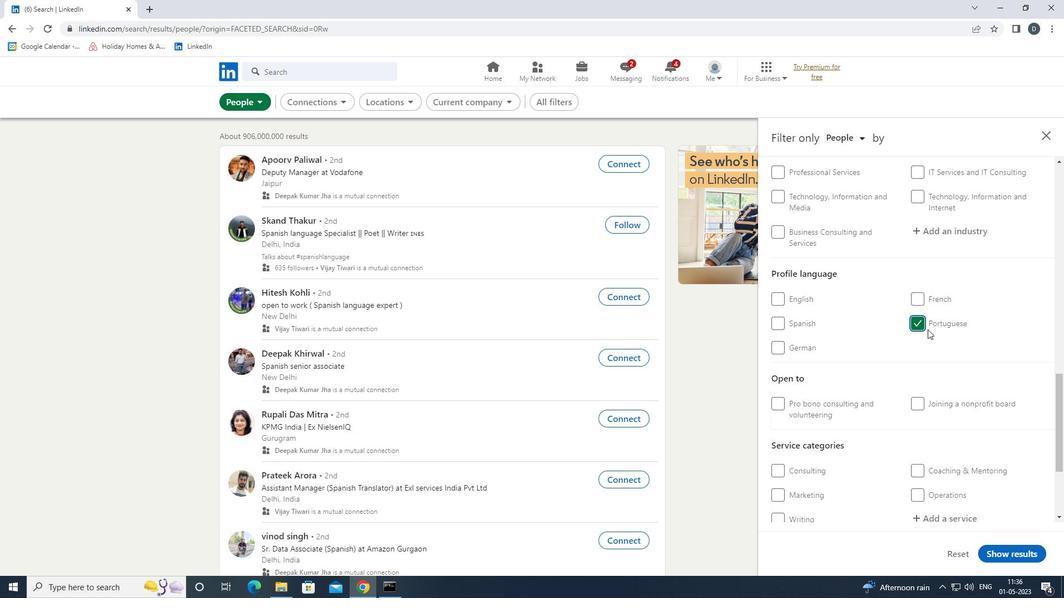 
Action: Mouse scrolled (927, 330) with delta (0, 0)
Screenshot: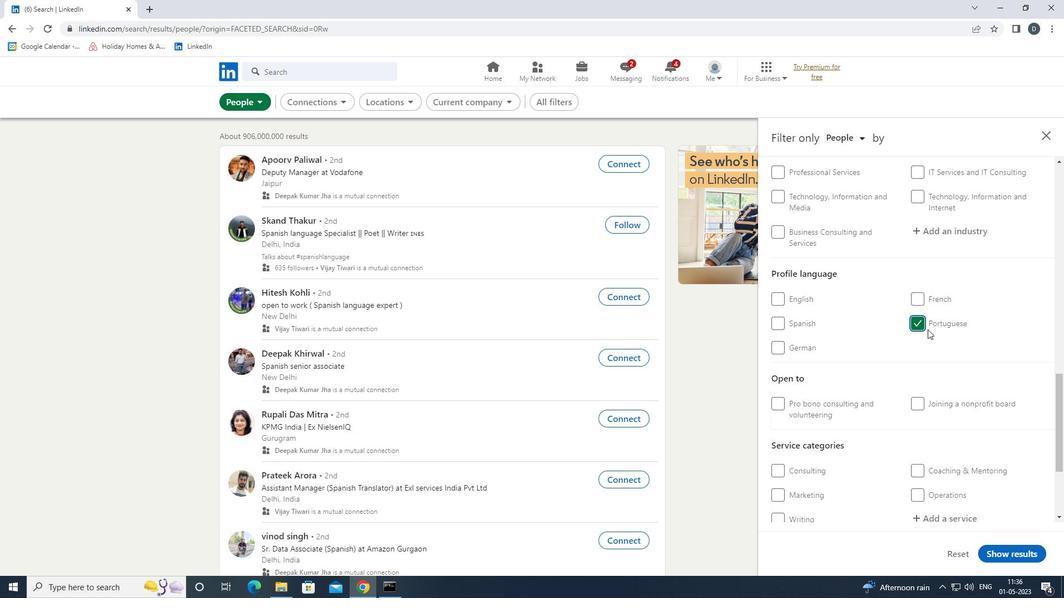 
Action: Mouse scrolled (927, 330) with delta (0, 0)
Screenshot: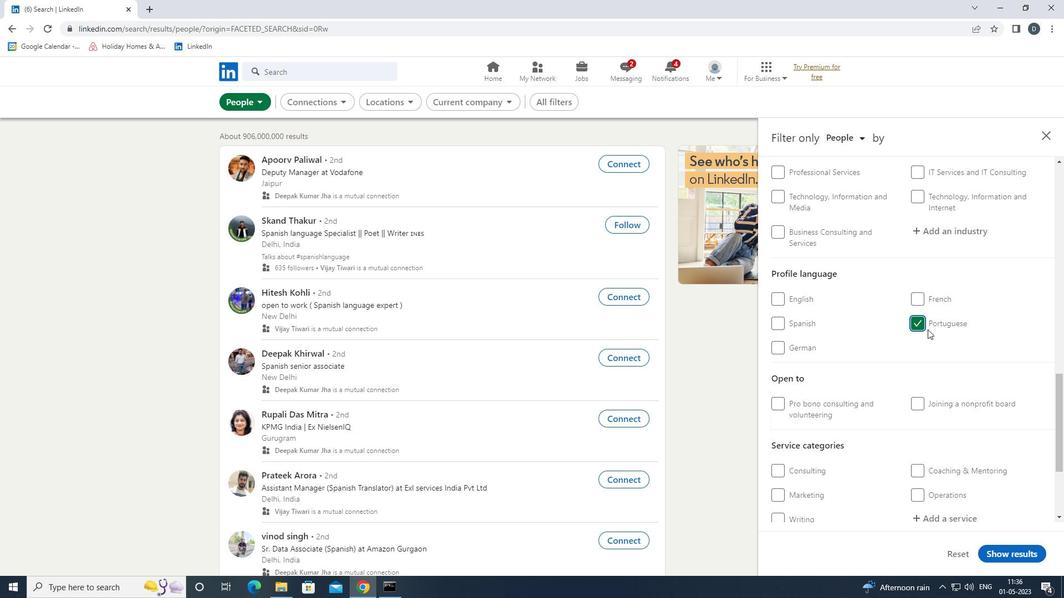 
Action: Mouse scrolled (927, 330) with delta (0, 0)
Screenshot: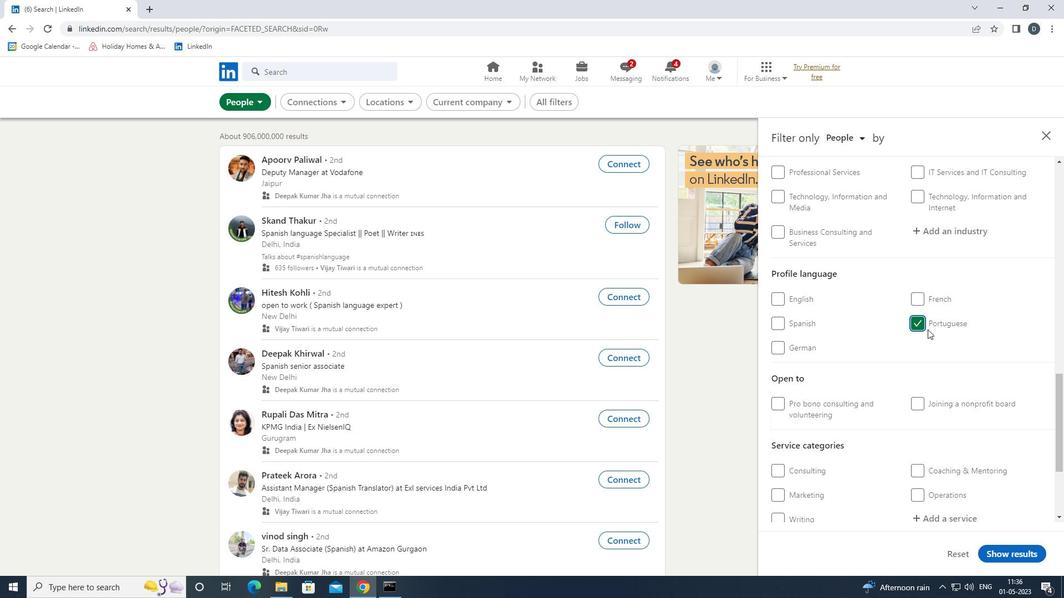 
Action: Mouse moved to (927, 331)
Screenshot: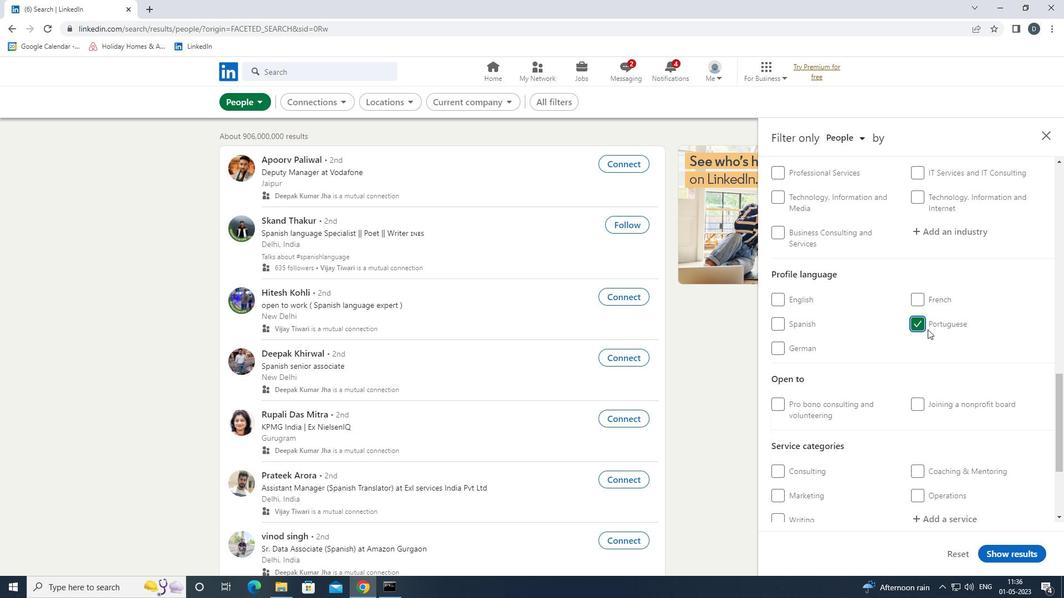 
Action: Mouse scrolled (927, 331) with delta (0, 0)
Screenshot: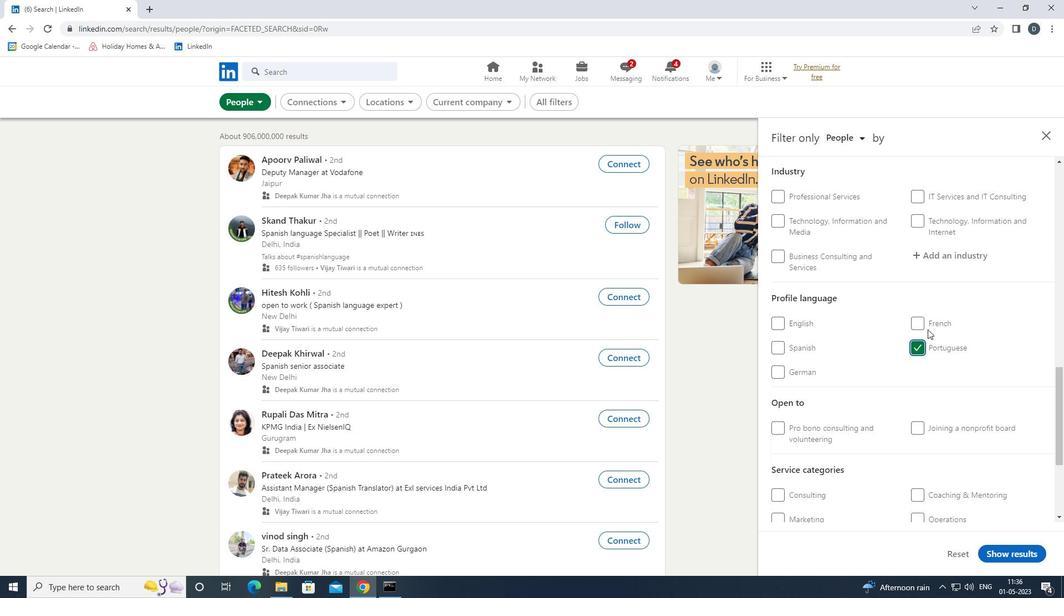 
Action: Mouse scrolled (927, 331) with delta (0, 0)
Screenshot: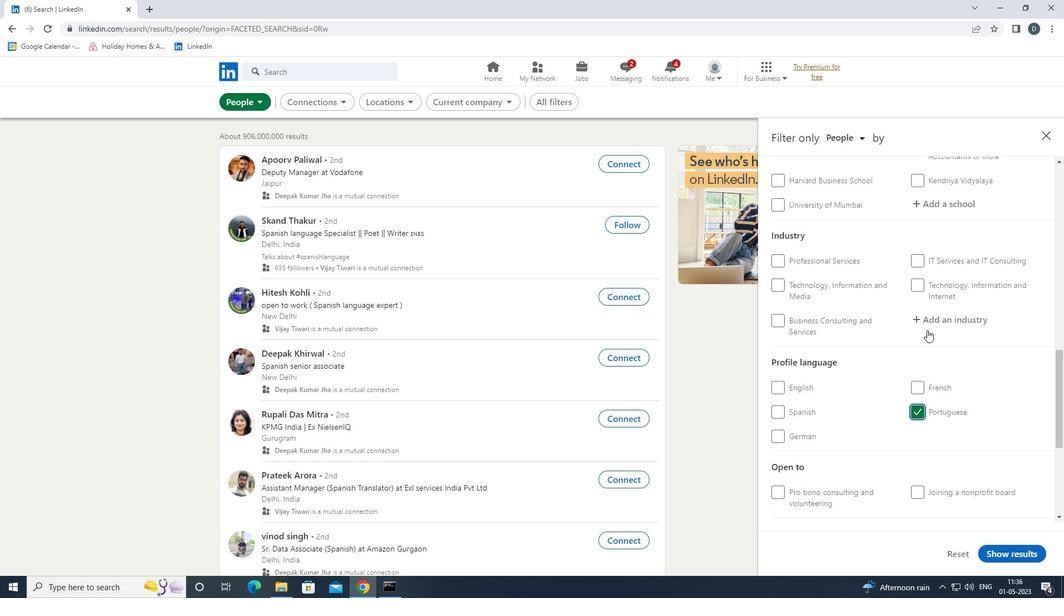 
Action: Mouse scrolled (927, 331) with delta (0, 0)
Screenshot: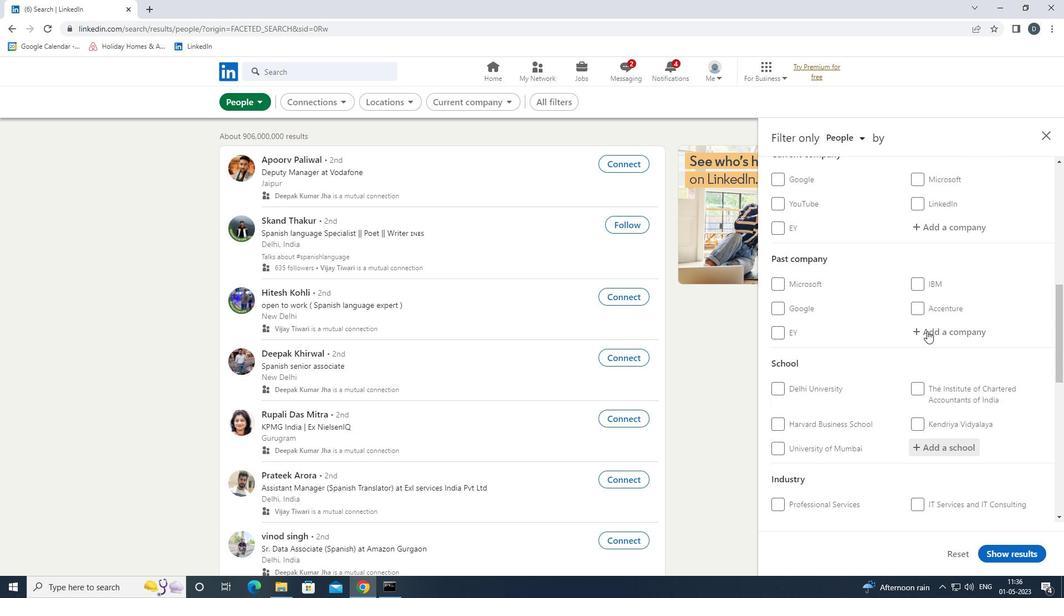 
Action: Mouse scrolled (927, 331) with delta (0, 0)
Screenshot: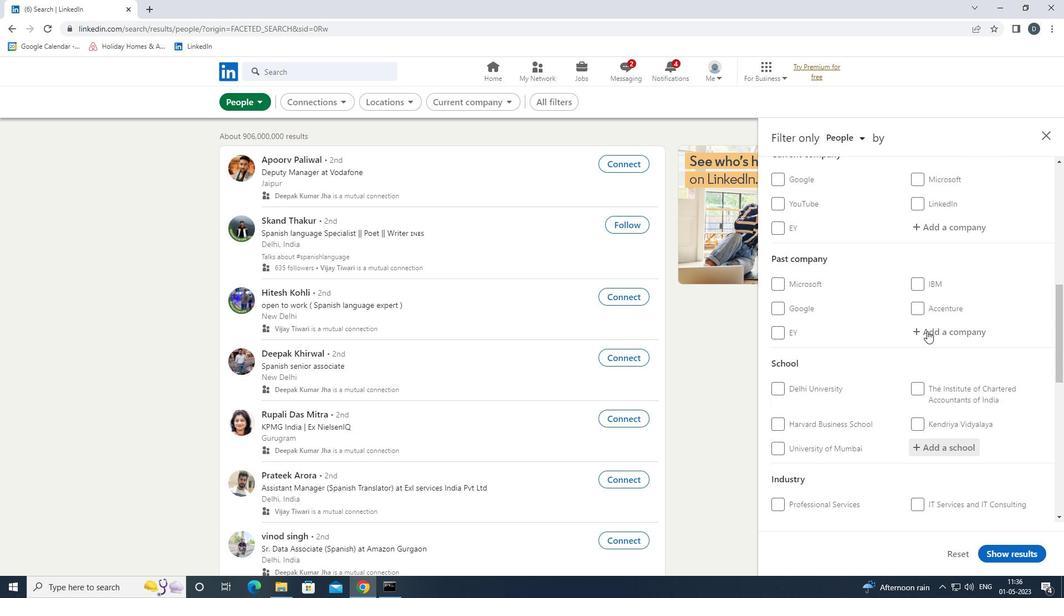 
Action: Mouse moved to (940, 349)
Screenshot: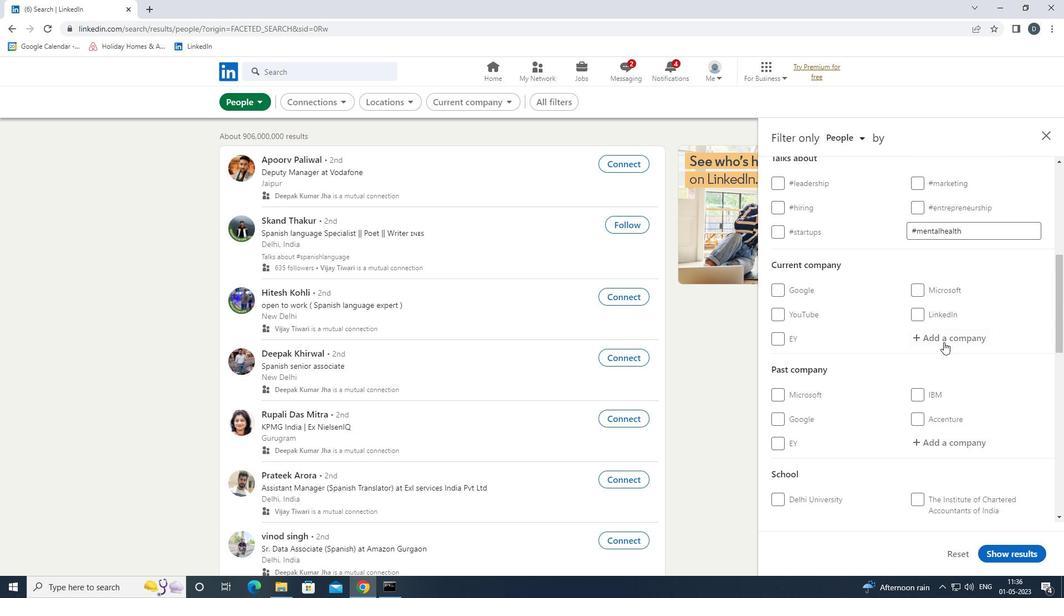 
Action: Mouse pressed left at (940, 349)
Screenshot: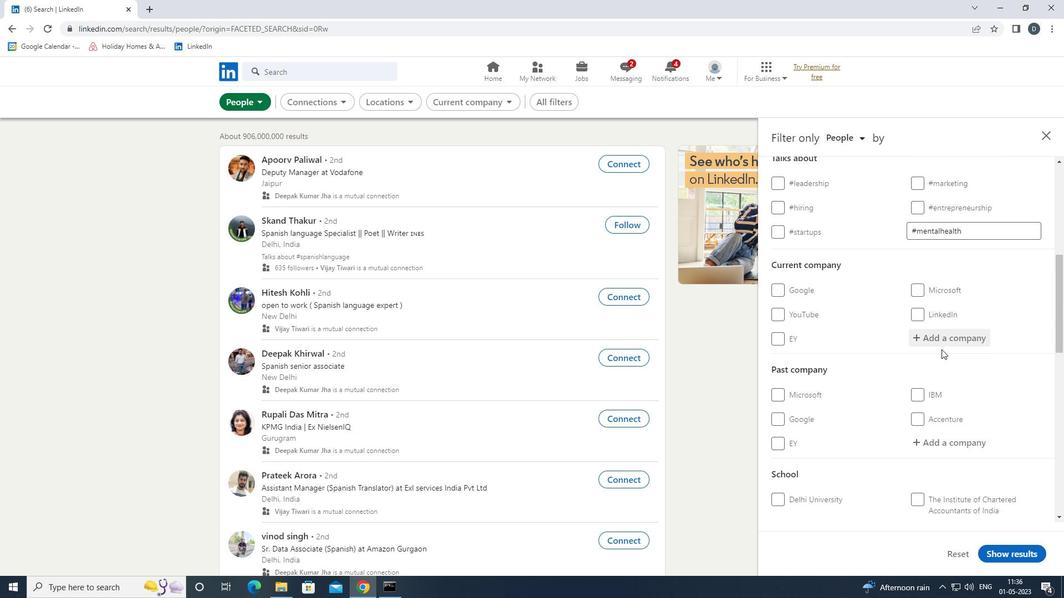 
Action: Mouse moved to (939, 340)
Screenshot: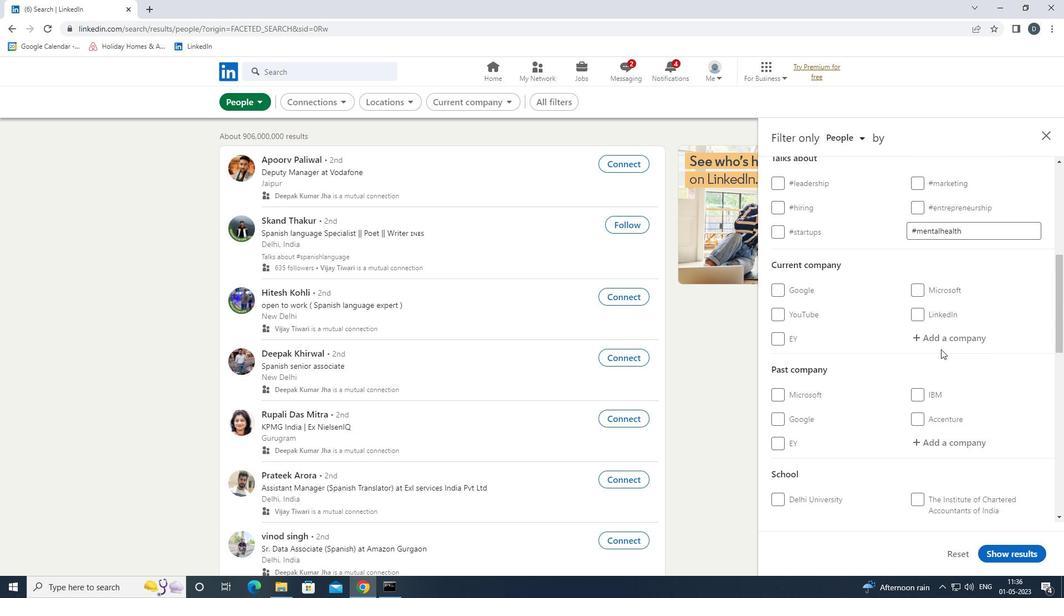 
Action: Mouse pressed left at (939, 340)
Screenshot: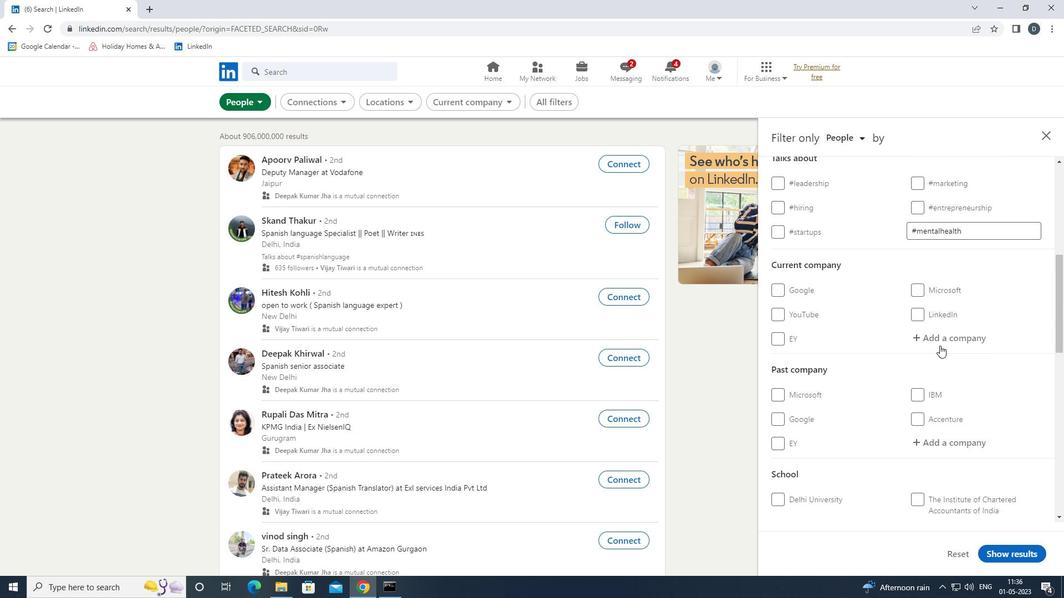 
Action: Key pressed <Key.shift>UGAM<Key.down><Key.enter>
Screenshot: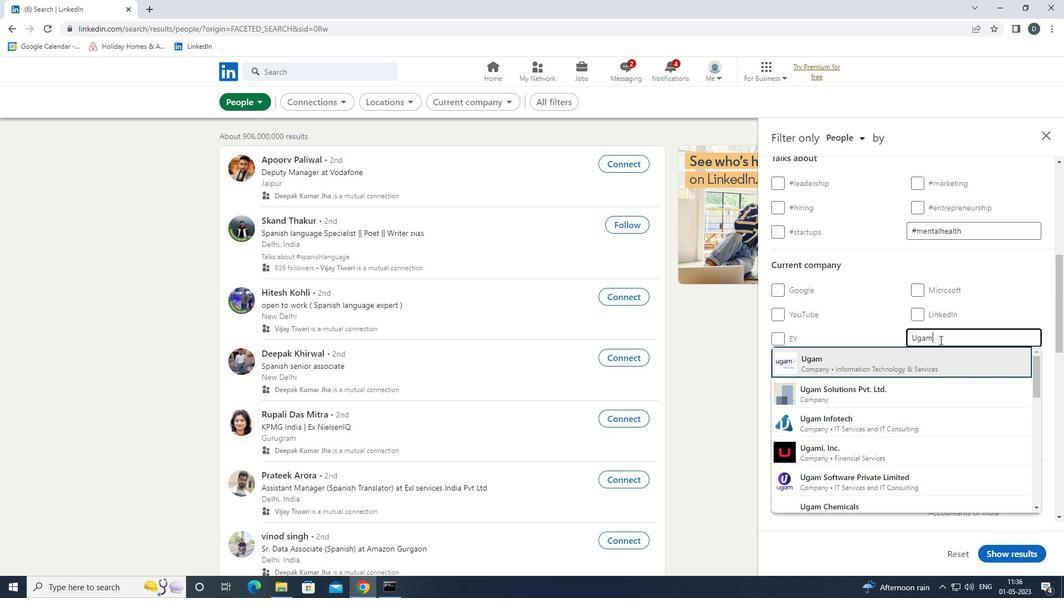 
Action: Mouse scrolled (939, 339) with delta (0, 0)
Screenshot: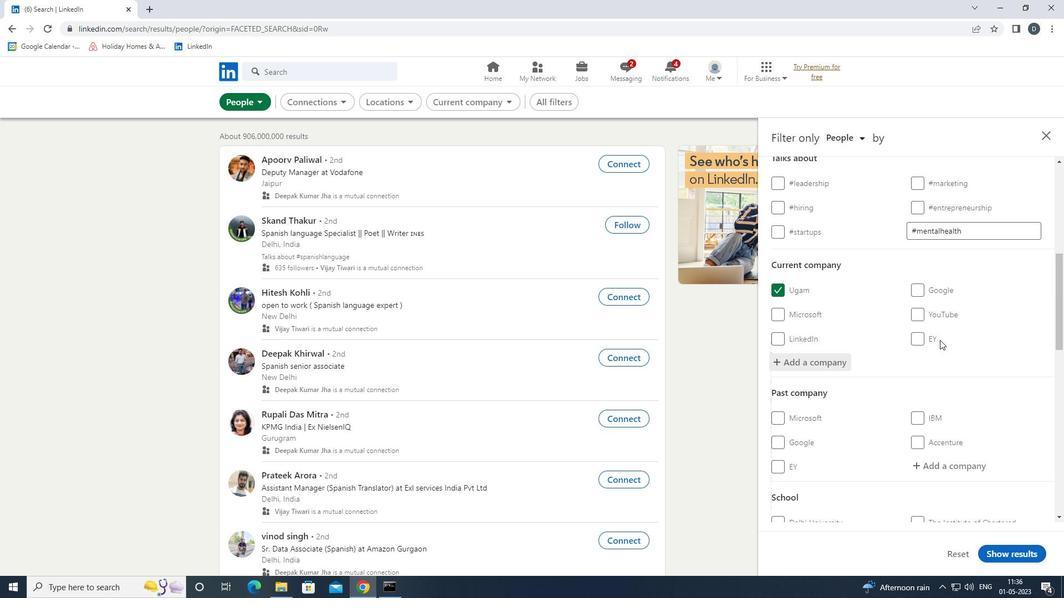 
Action: Mouse moved to (941, 340)
Screenshot: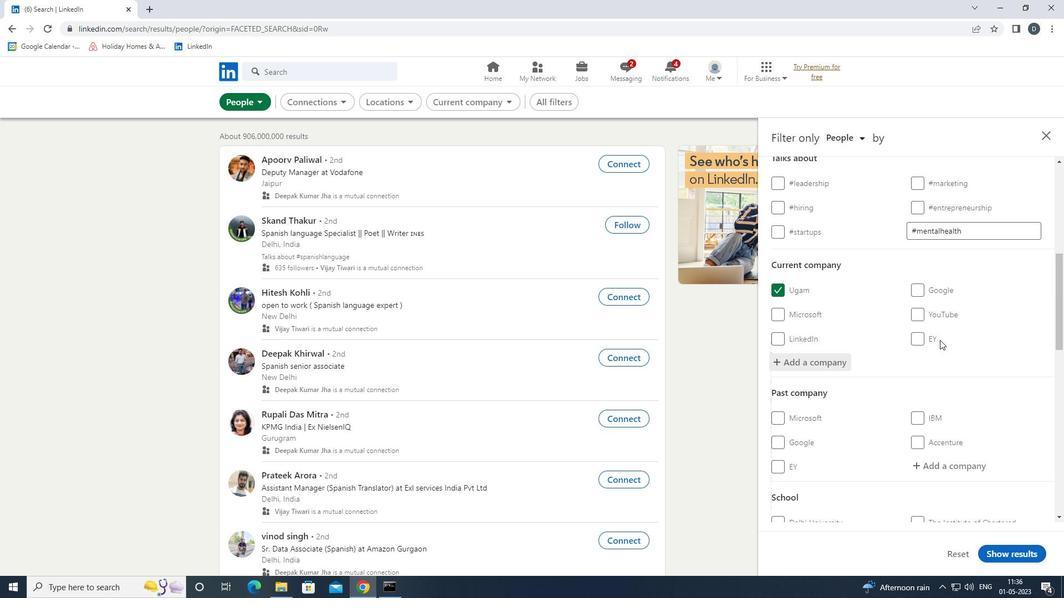 
Action: Mouse scrolled (941, 340) with delta (0, 0)
Screenshot: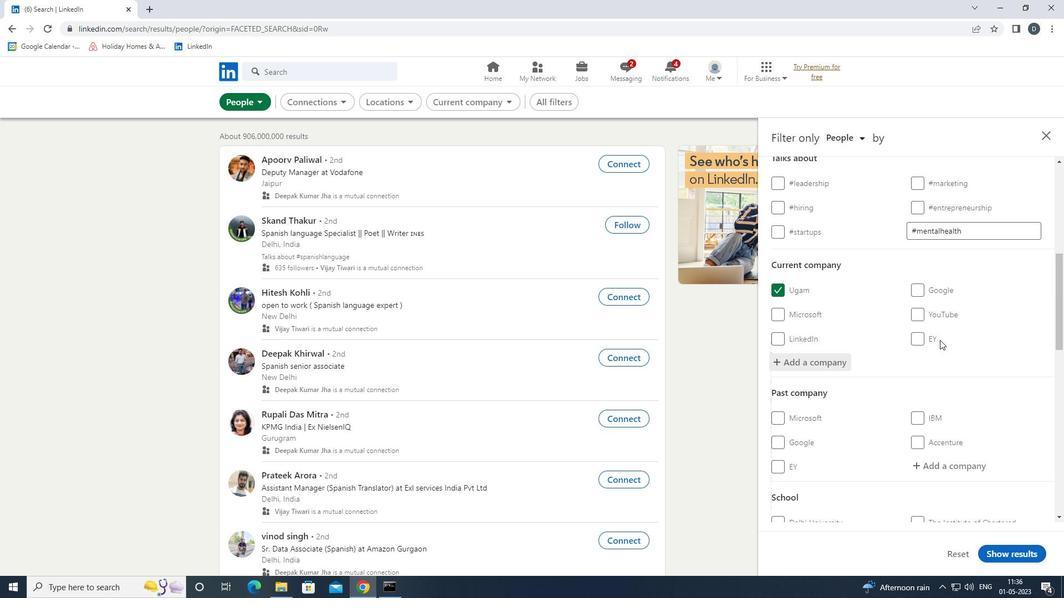 
Action: Mouse moved to (942, 341)
Screenshot: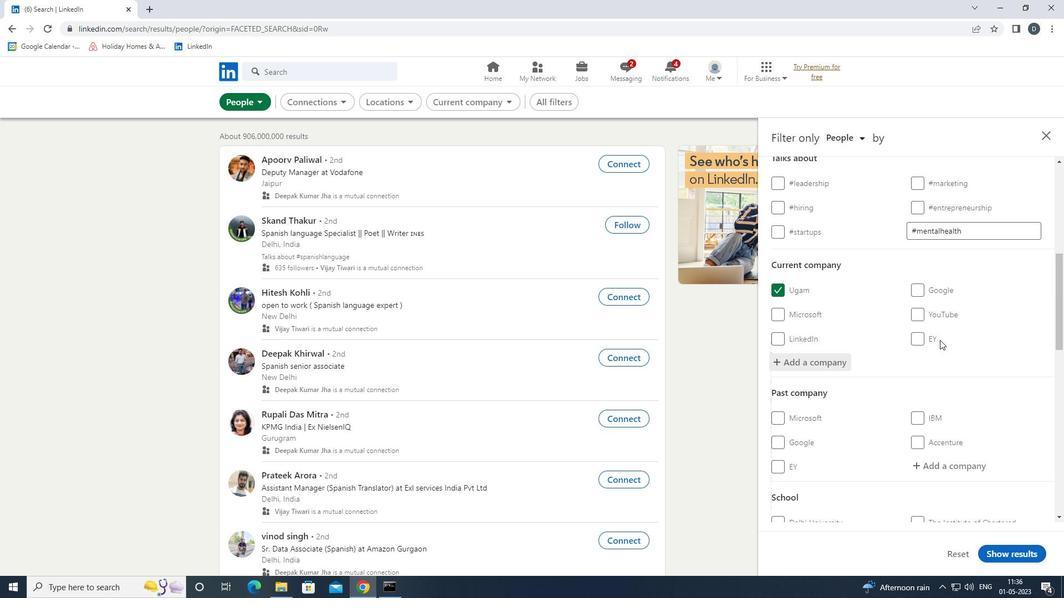
Action: Mouse scrolled (942, 341) with delta (0, 0)
Screenshot: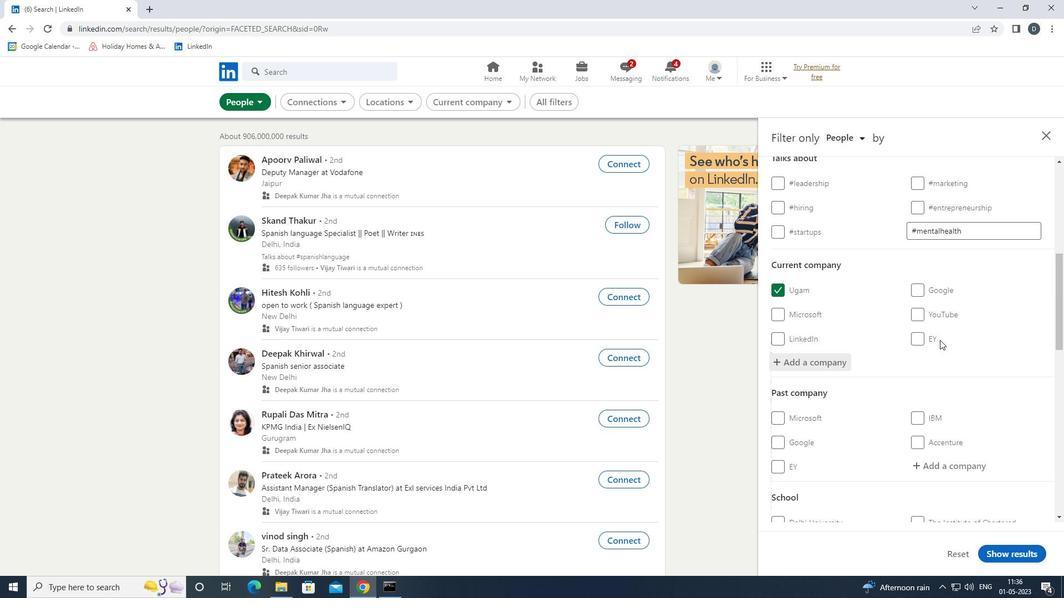 
Action: Mouse moved to (944, 358)
Screenshot: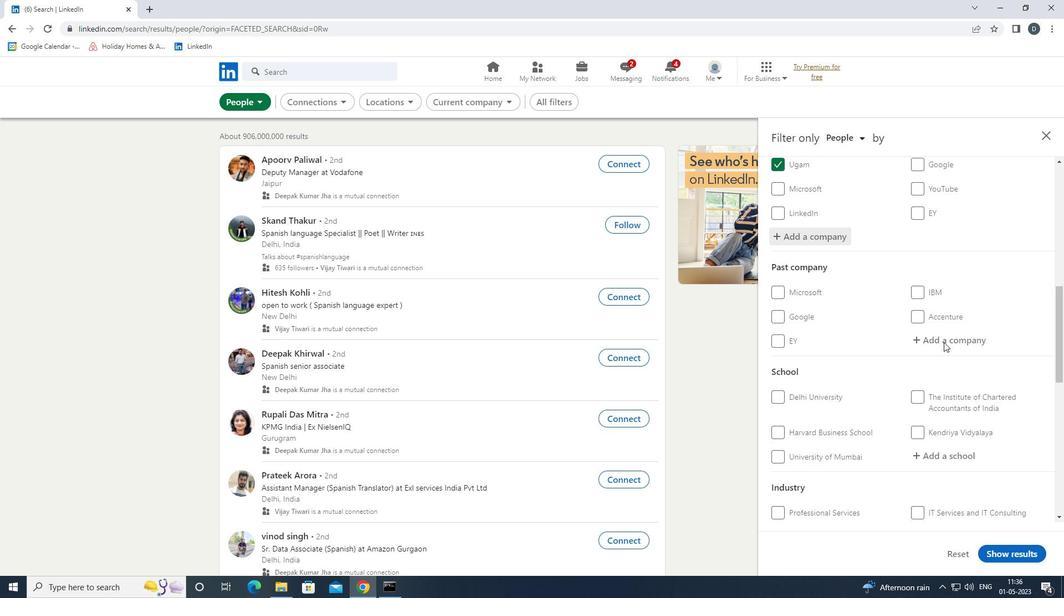 
Action: Mouse scrolled (944, 357) with delta (0, 0)
Screenshot: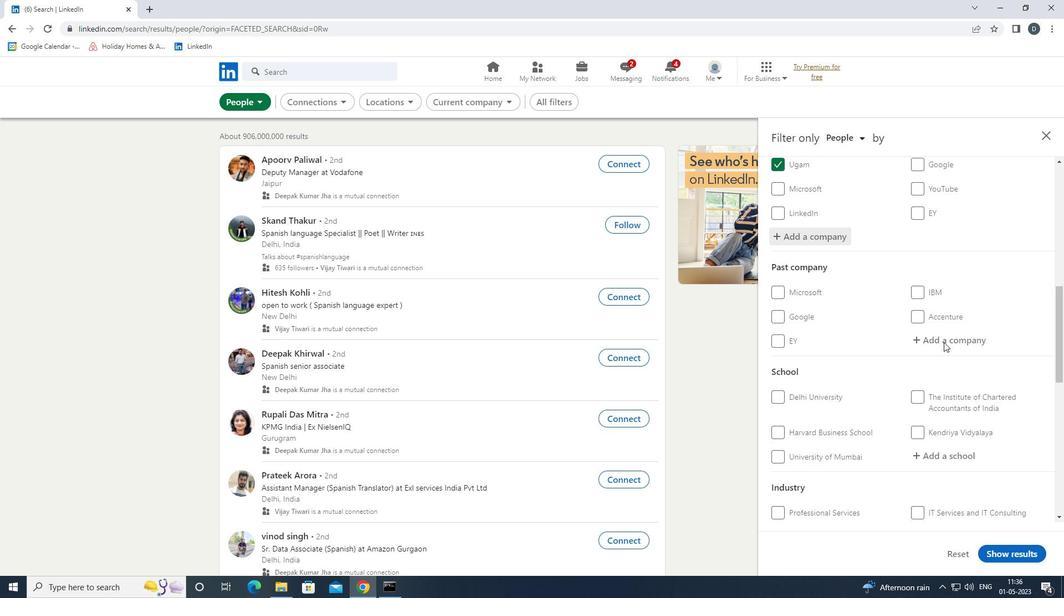 
Action: Mouse moved to (943, 360)
Screenshot: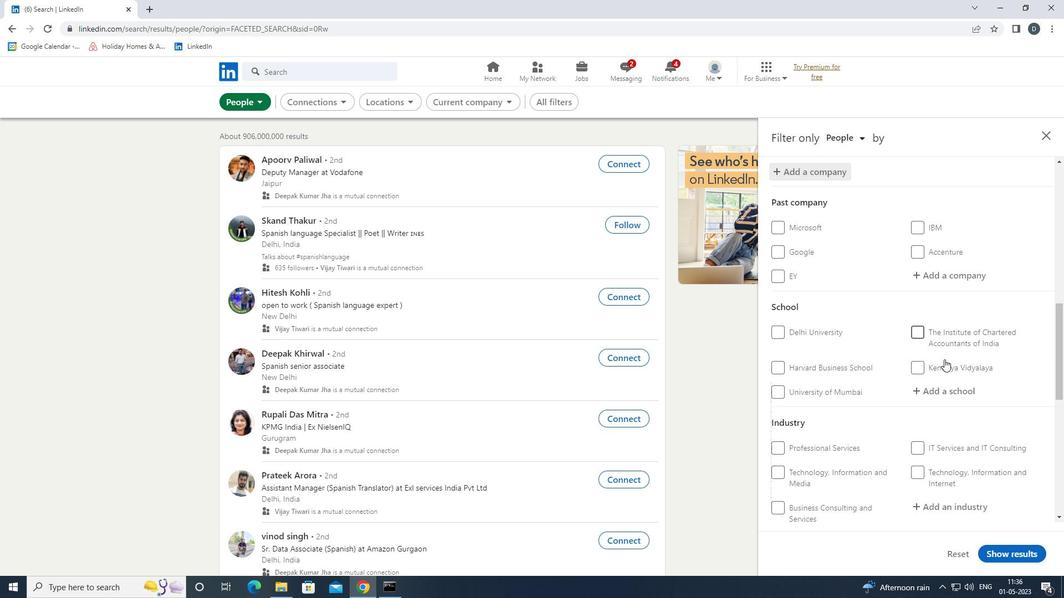 
Action: Mouse pressed left at (943, 360)
Screenshot: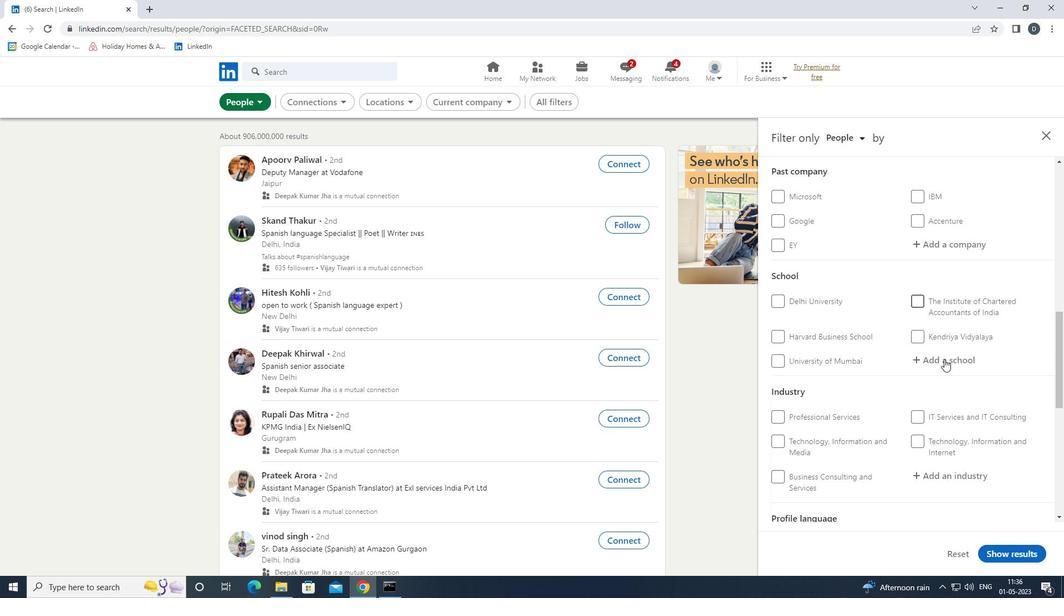 
Action: Key pressed <Key.shift><Key.shift><Key.shift>INSTITUTE<Key.space>OF<Key.space><Key.shift>COST<Key.down><Key.down><Key.down><Key.enter>
Screenshot: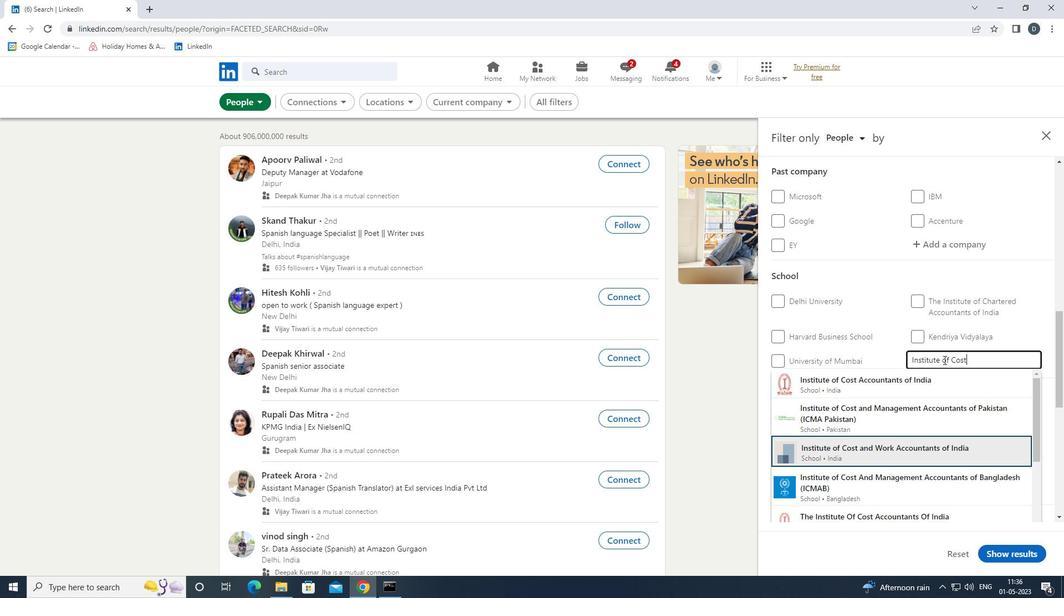 
Action: Mouse moved to (891, 360)
Screenshot: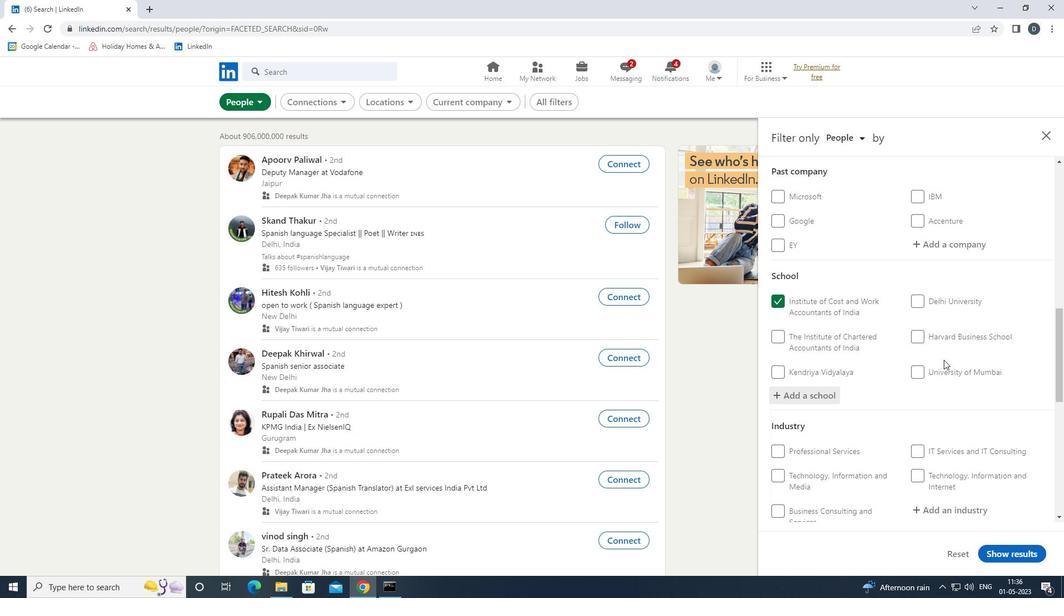 
Action: Mouse scrolled (891, 359) with delta (0, 0)
Screenshot: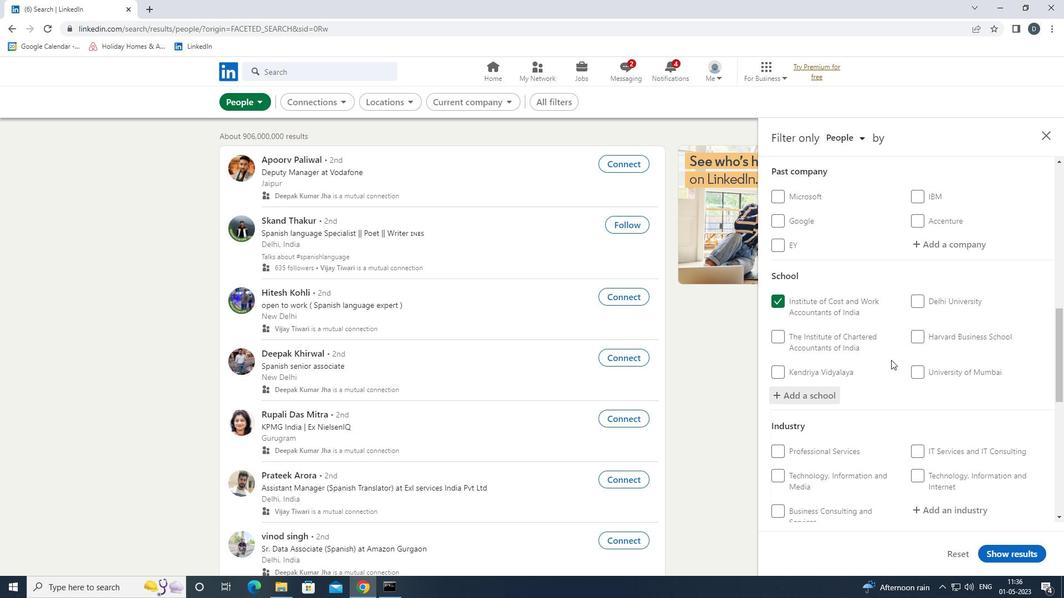 
Action: Mouse scrolled (891, 359) with delta (0, 0)
Screenshot: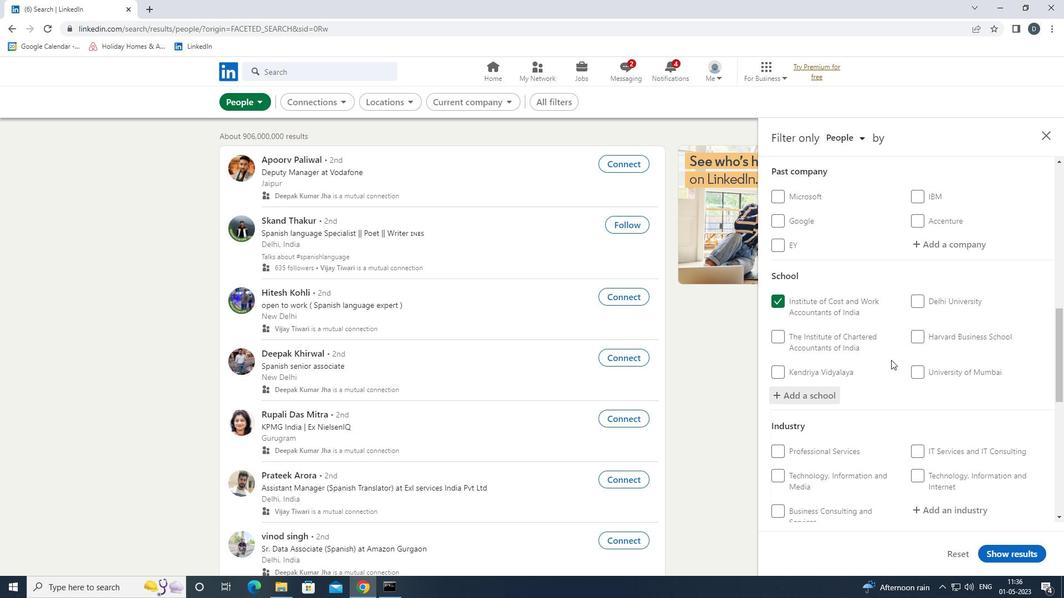 
Action: Mouse scrolled (891, 359) with delta (0, 0)
Screenshot: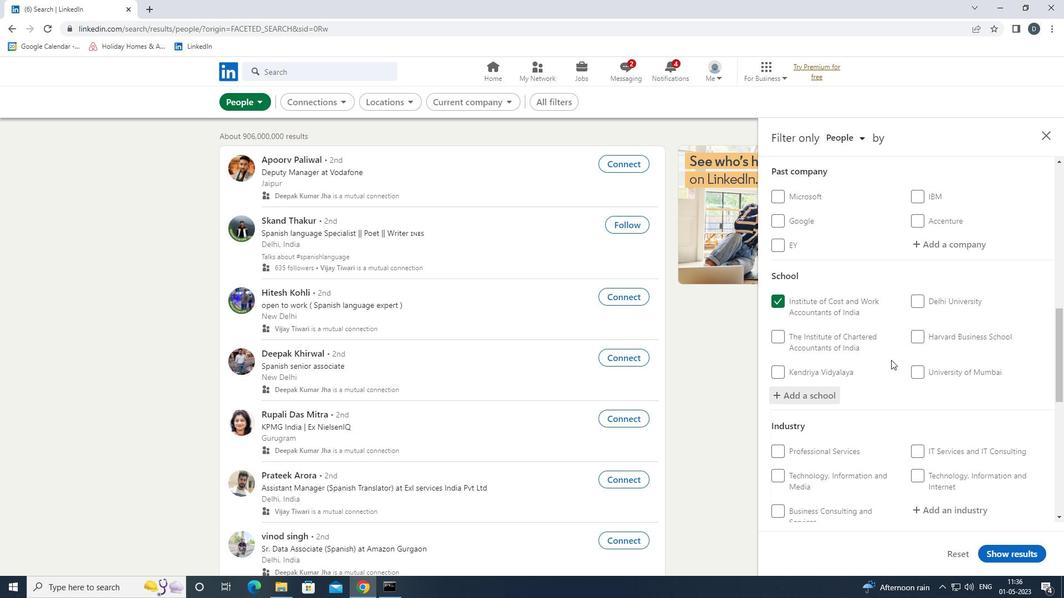 
Action: Mouse moved to (942, 338)
Screenshot: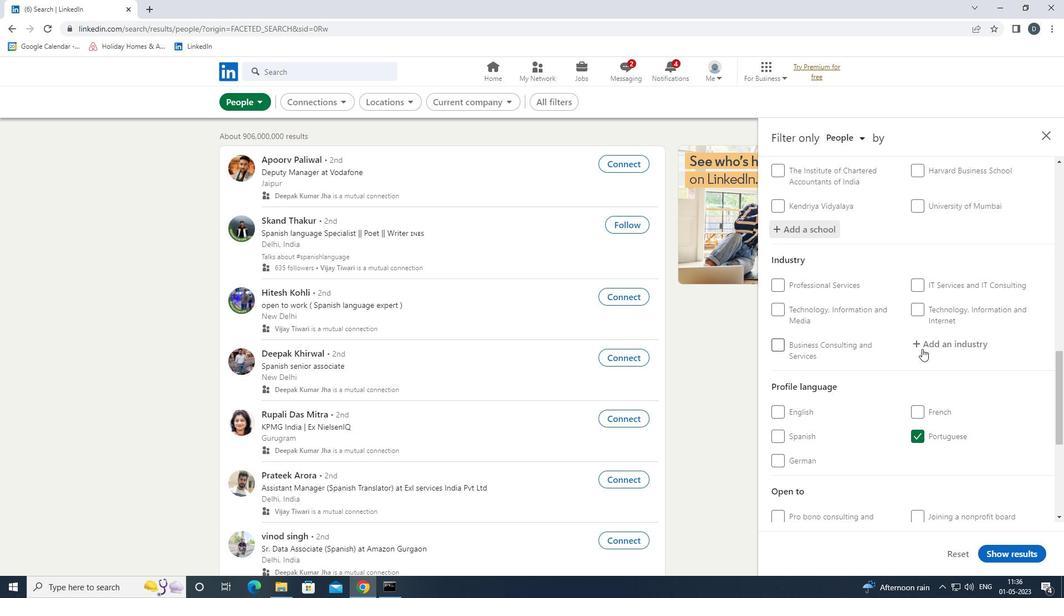 
Action: Mouse pressed left at (942, 338)
Screenshot: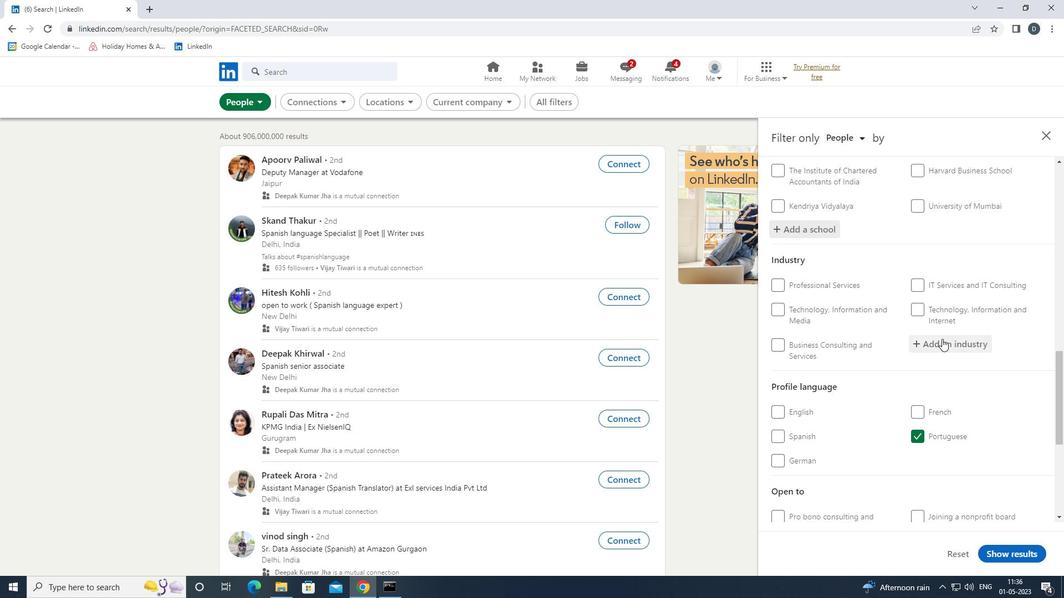 
Action: Mouse moved to (942, 338)
Screenshot: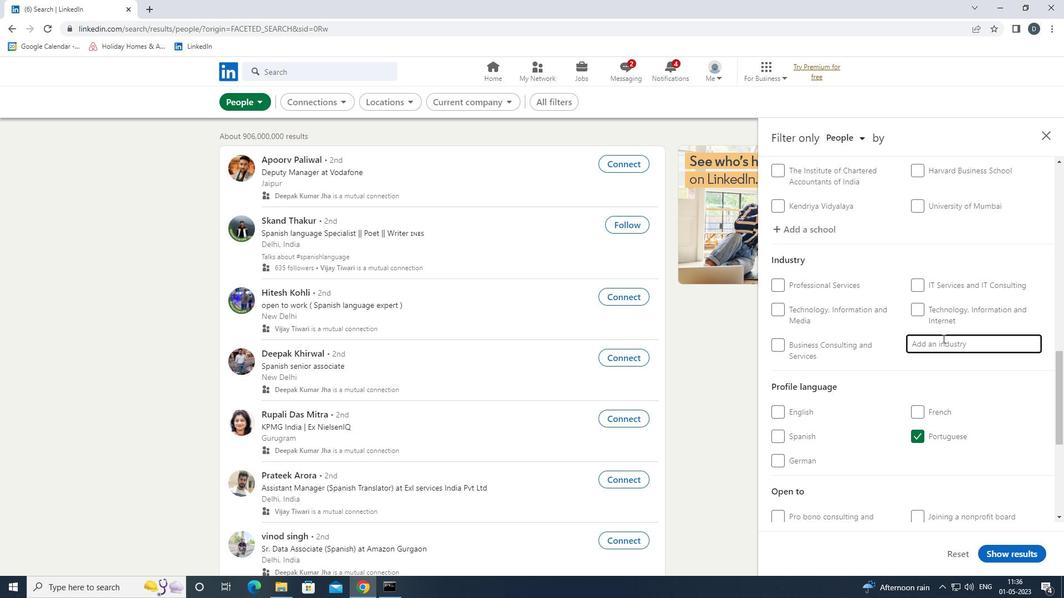 
Action: Key pressed <Key.shift>ENVIRONMENT<Key.down><Key.down><Key.enter>
Screenshot: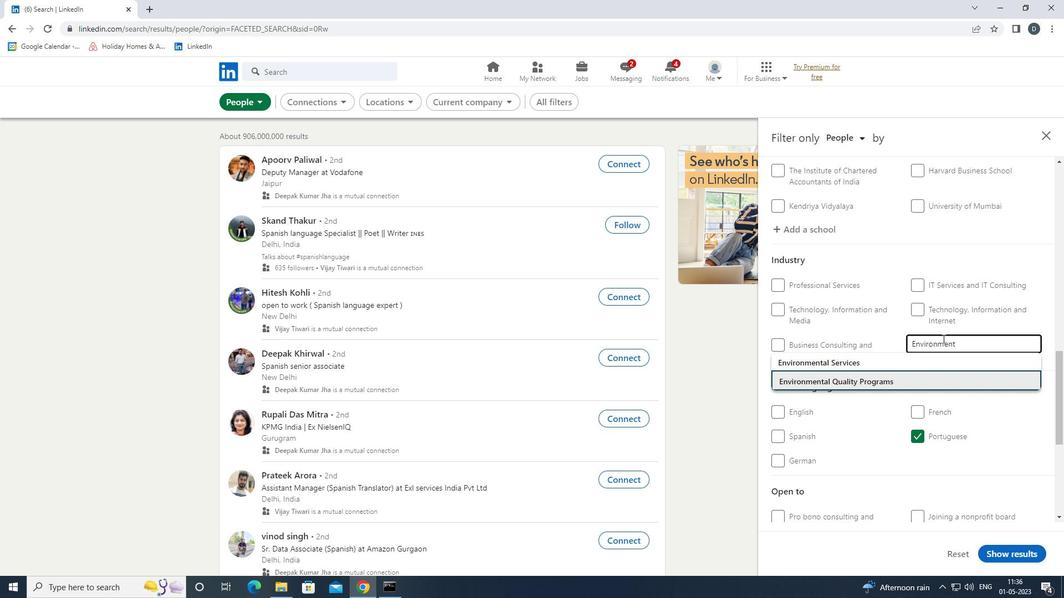 
Action: Mouse moved to (945, 339)
Screenshot: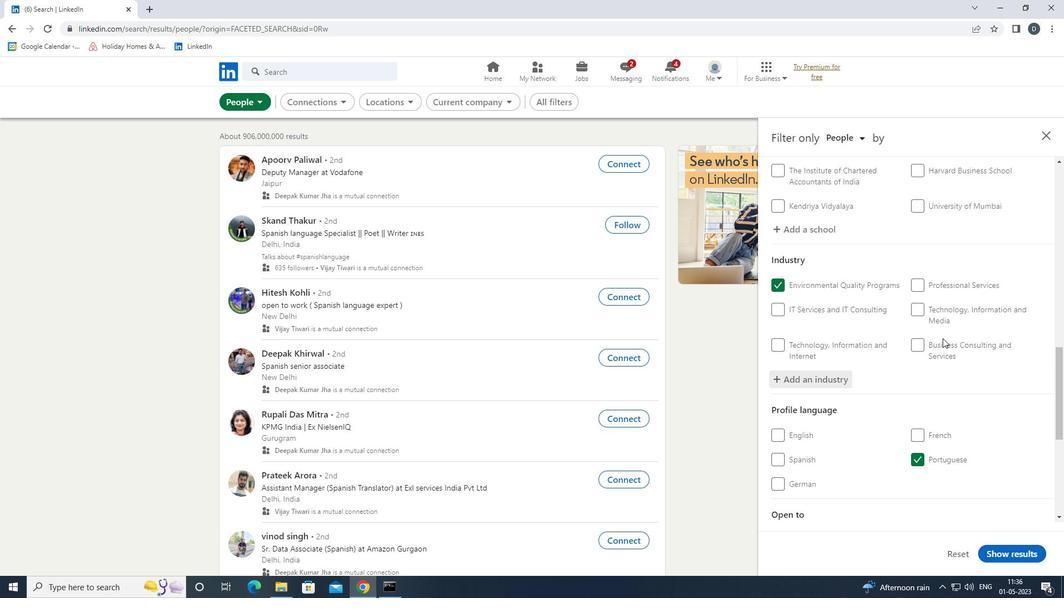 
Action: Mouse scrolled (945, 339) with delta (0, 0)
Screenshot: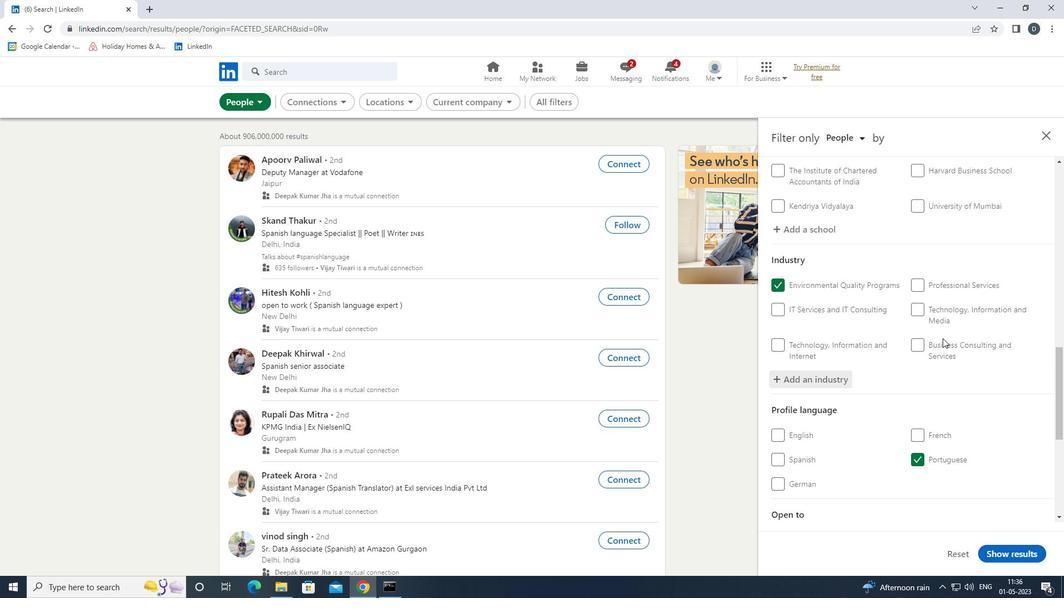 
Action: Mouse moved to (945, 340)
Screenshot: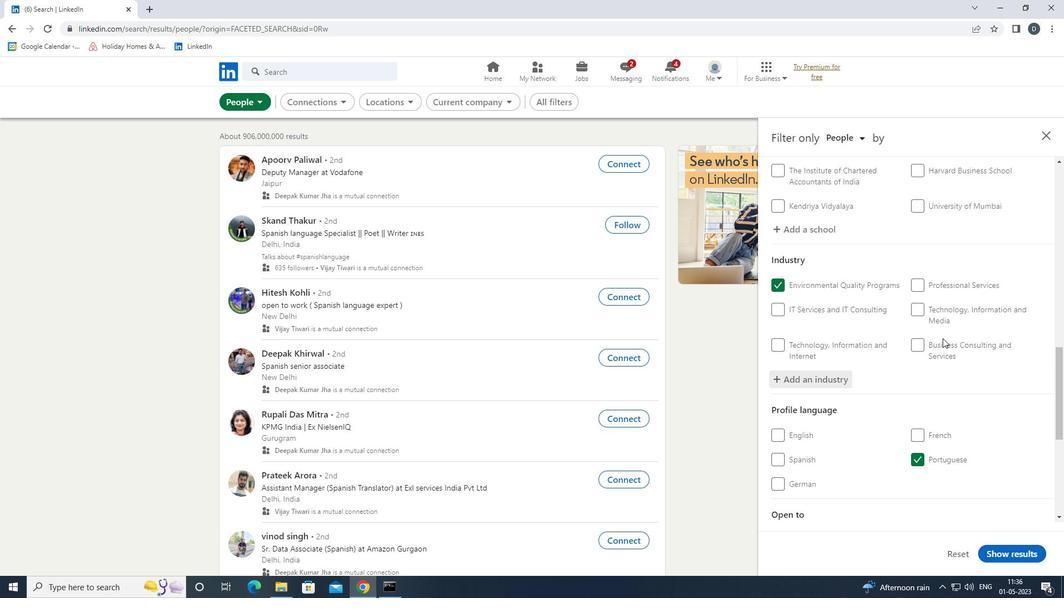 
Action: Mouse scrolled (945, 339) with delta (0, 0)
Screenshot: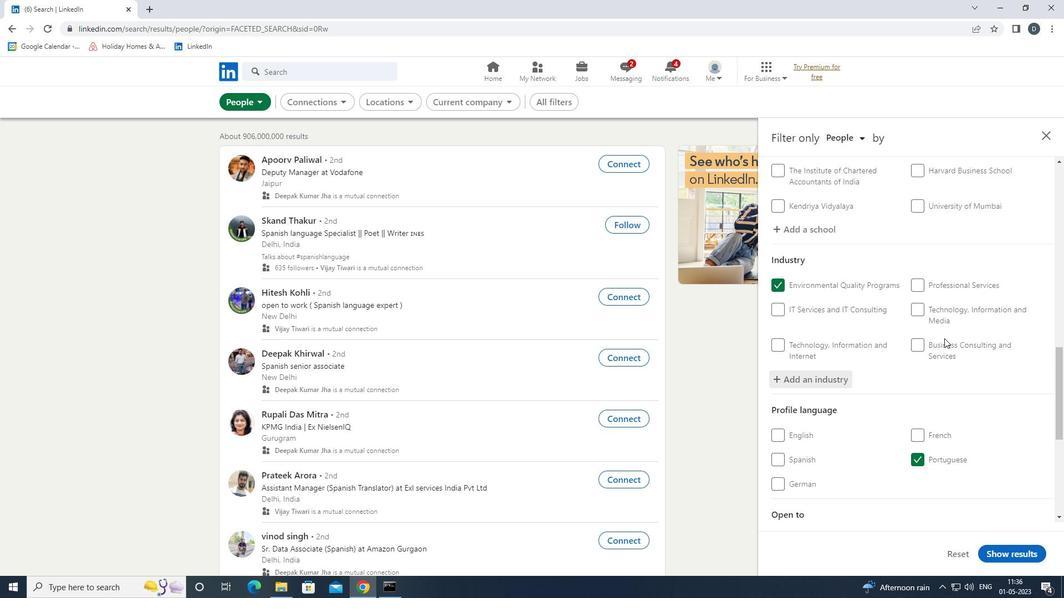 
Action: Mouse moved to (945, 341)
Screenshot: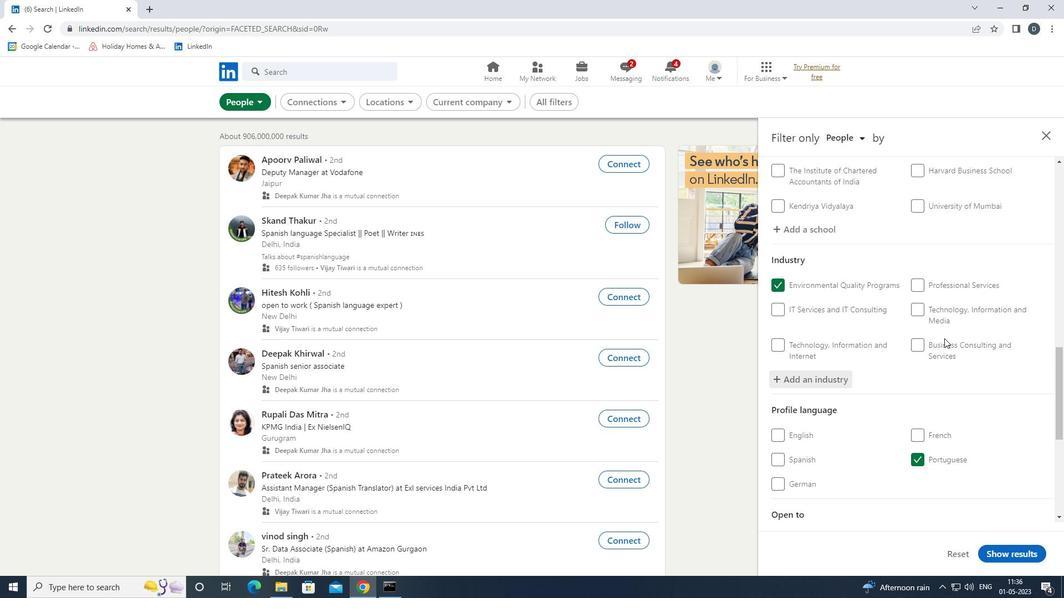 
Action: Mouse scrolled (945, 341) with delta (0, 0)
Screenshot: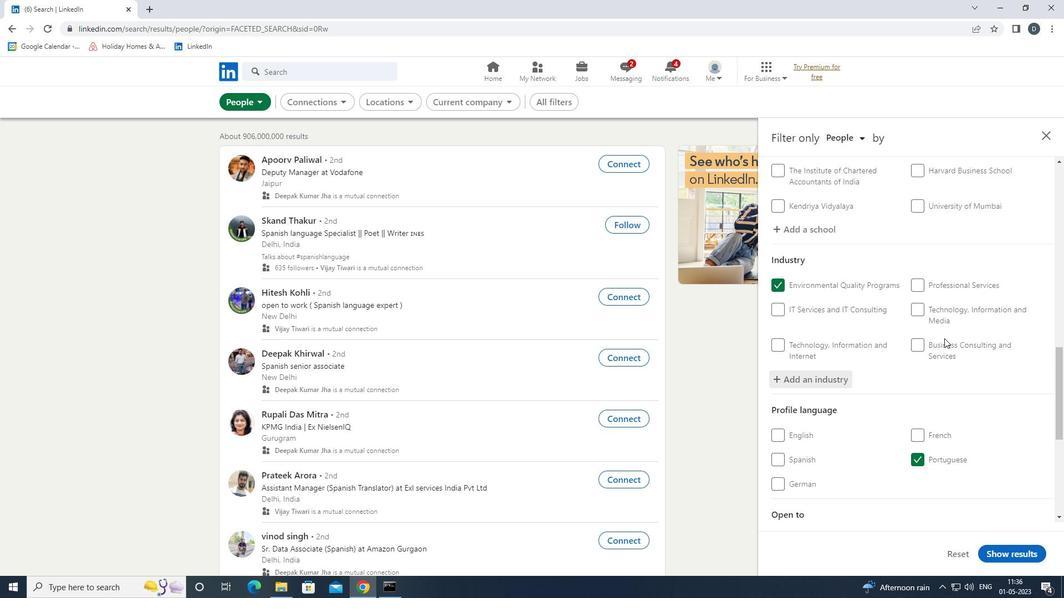 
Action: Mouse scrolled (945, 341) with delta (0, 0)
Screenshot: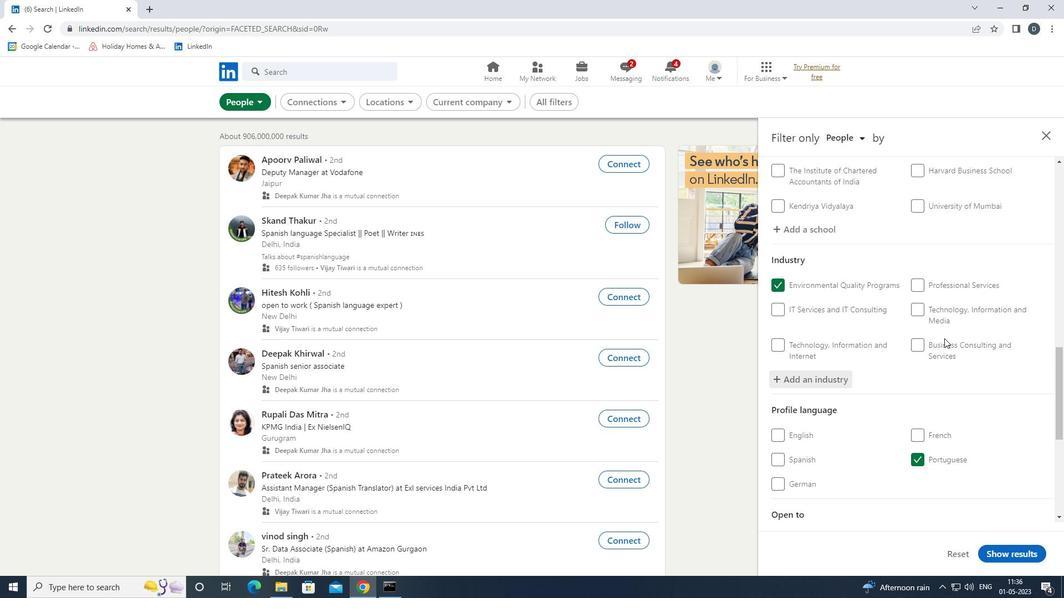 
Action: Mouse moved to (943, 428)
Screenshot: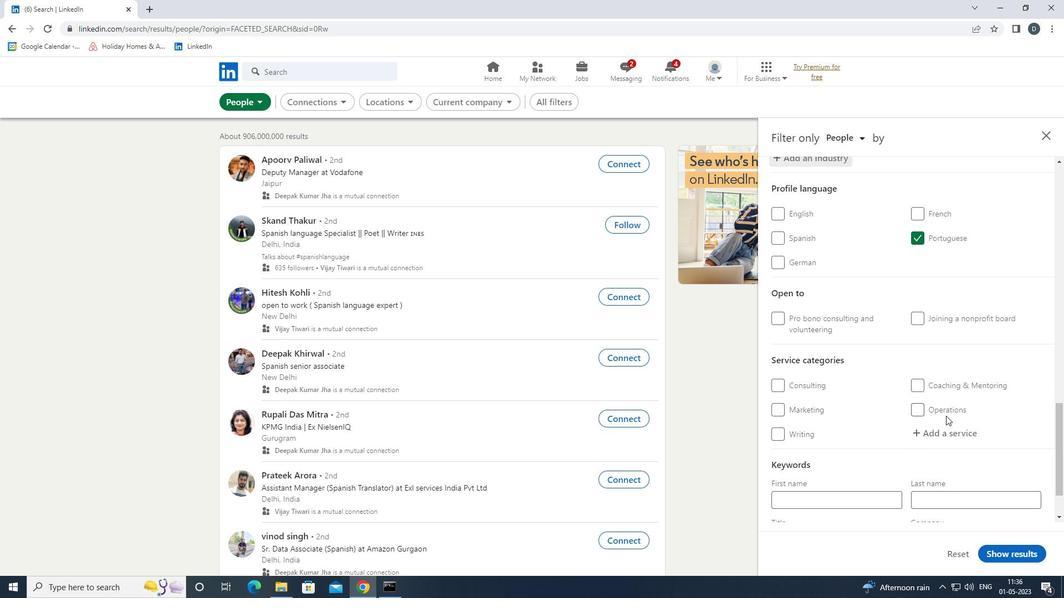 
Action: Mouse pressed left at (943, 428)
Screenshot: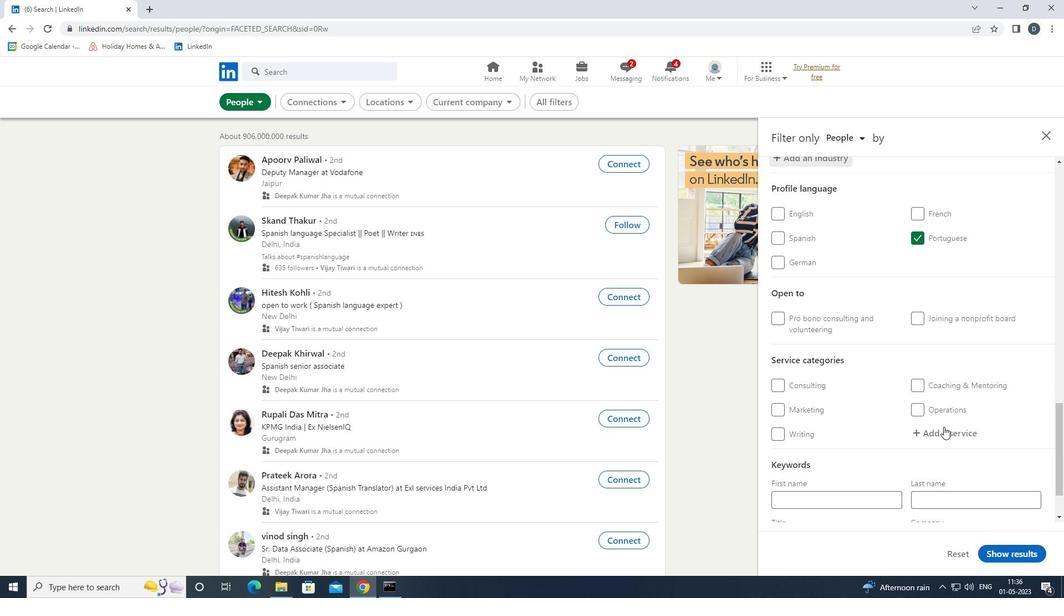 
Action: Key pressed <Key.shift>BARTENDING
Screenshot: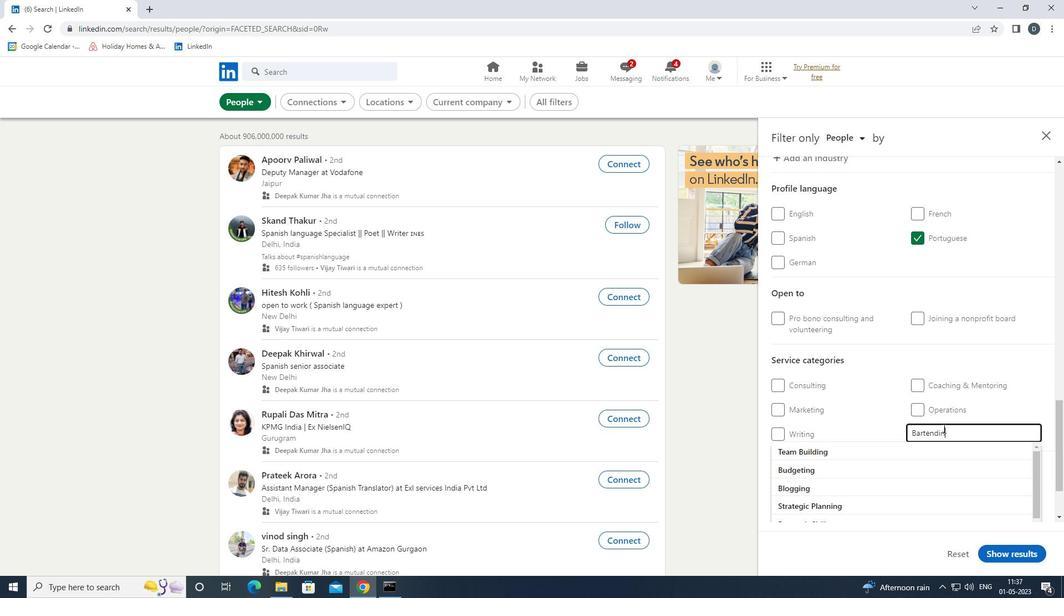 
Action: Mouse moved to (937, 453)
Screenshot: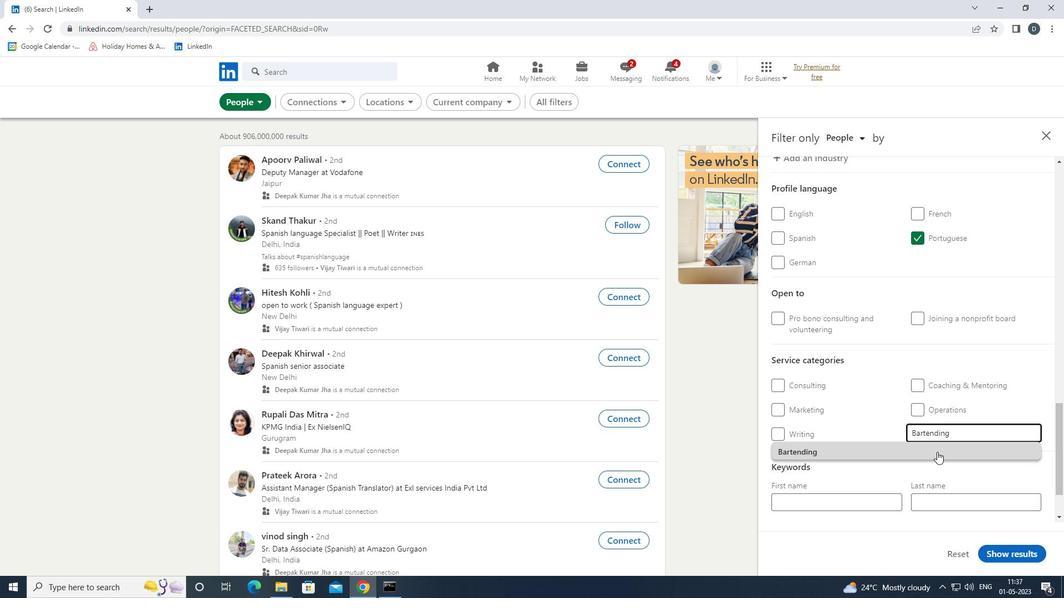 
Action: Mouse pressed left at (937, 453)
Screenshot: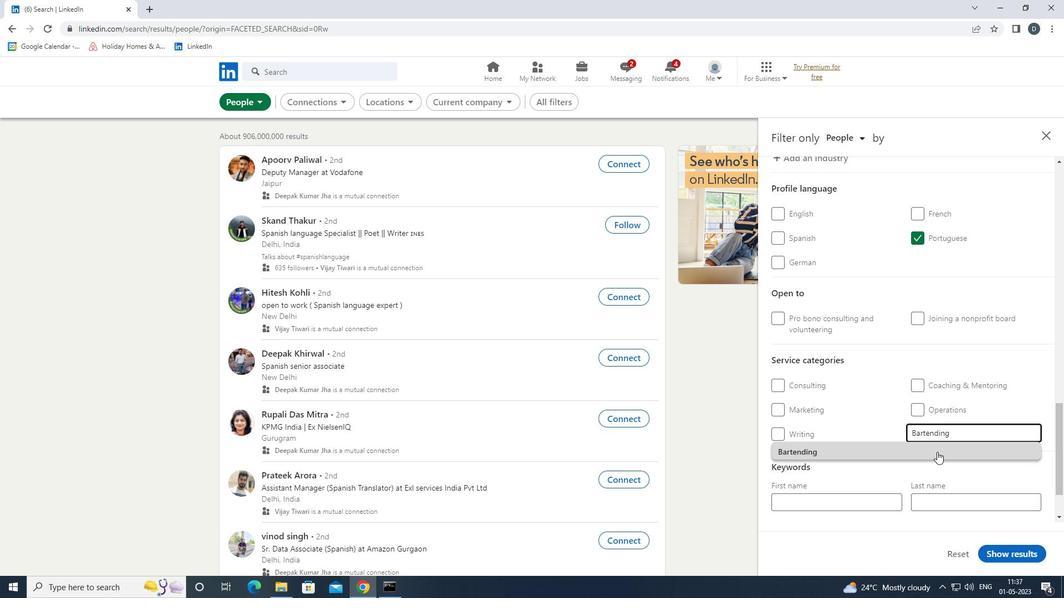 
Action: Mouse scrolled (937, 453) with delta (0, 0)
Screenshot: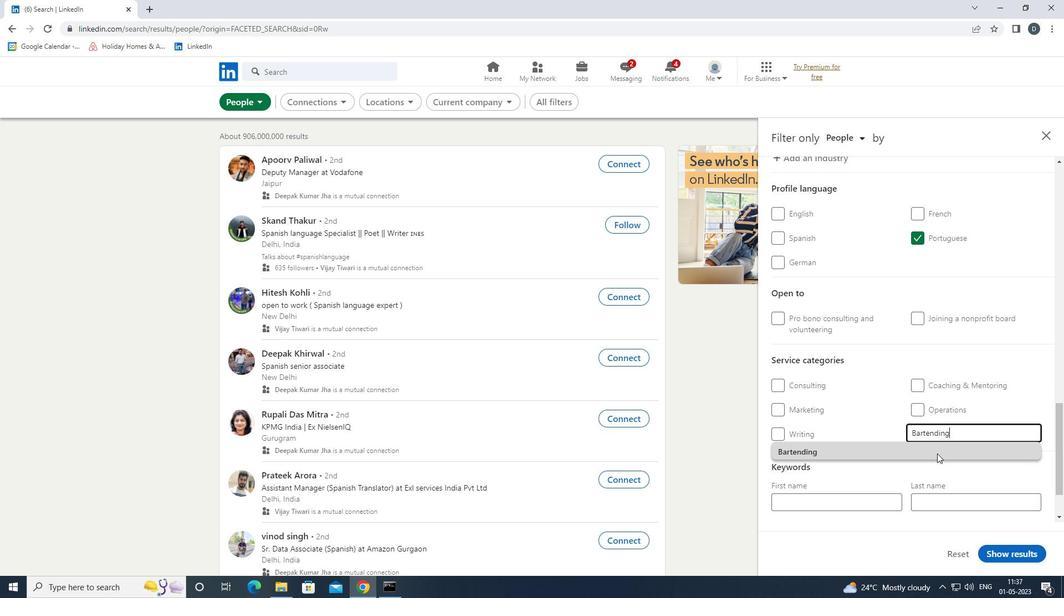 
Action: Mouse scrolled (937, 453) with delta (0, 0)
Screenshot: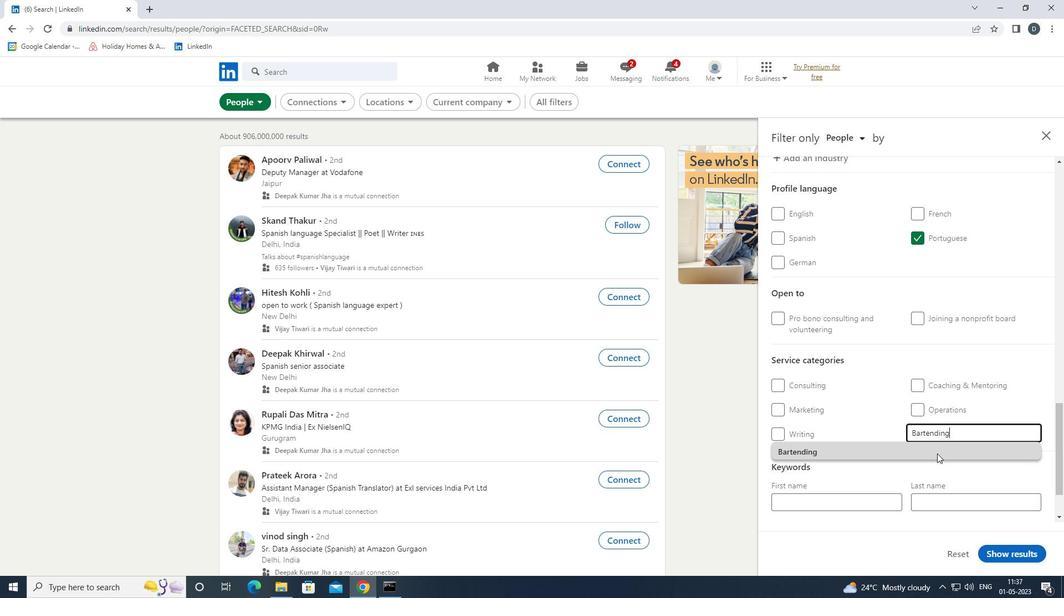 
Action: Mouse scrolled (937, 453) with delta (0, 0)
Screenshot: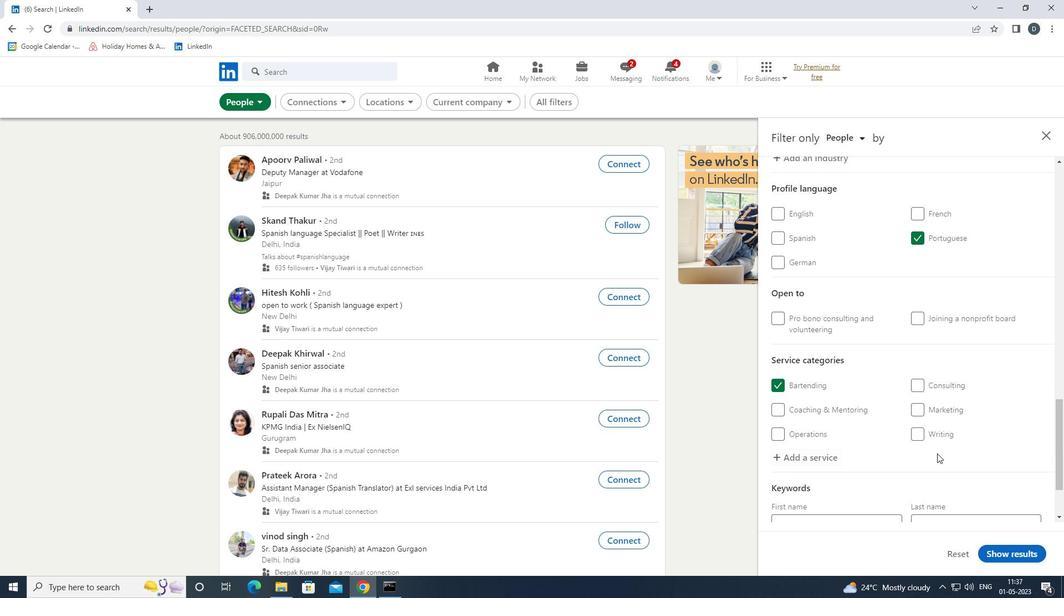 
Action: Mouse scrolled (937, 453) with delta (0, 0)
Screenshot: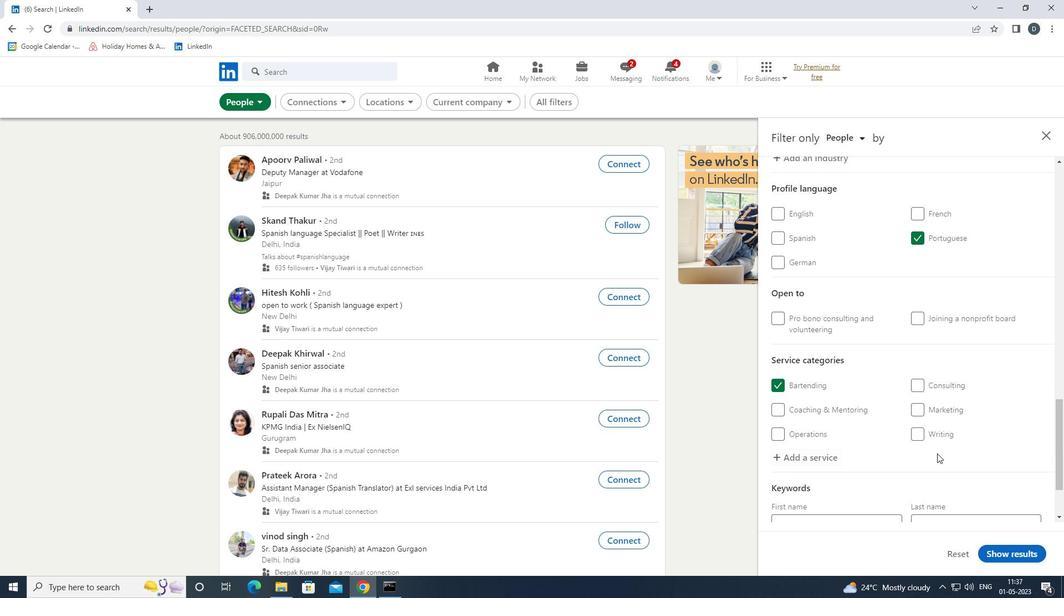 
Action: Mouse scrolled (937, 453) with delta (0, 0)
Screenshot: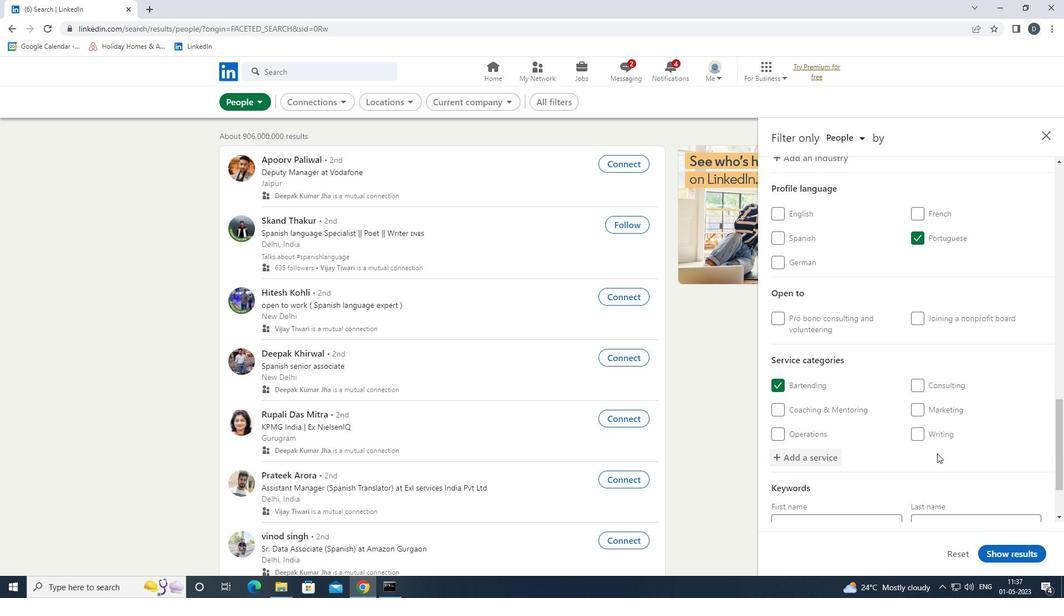 
Action: Mouse moved to (875, 477)
Screenshot: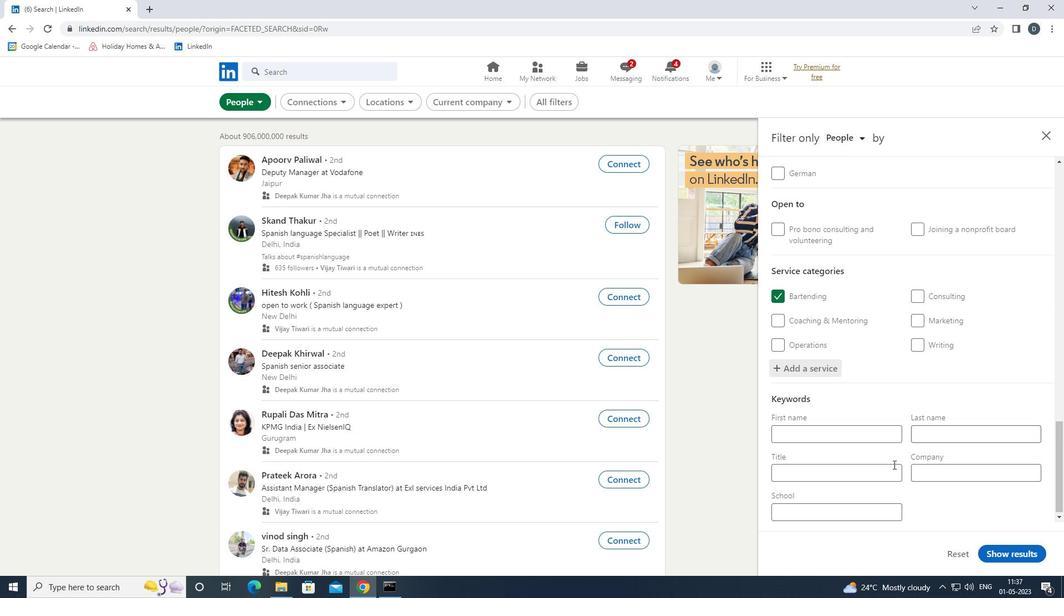 
Action: Mouse pressed left at (875, 477)
Screenshot: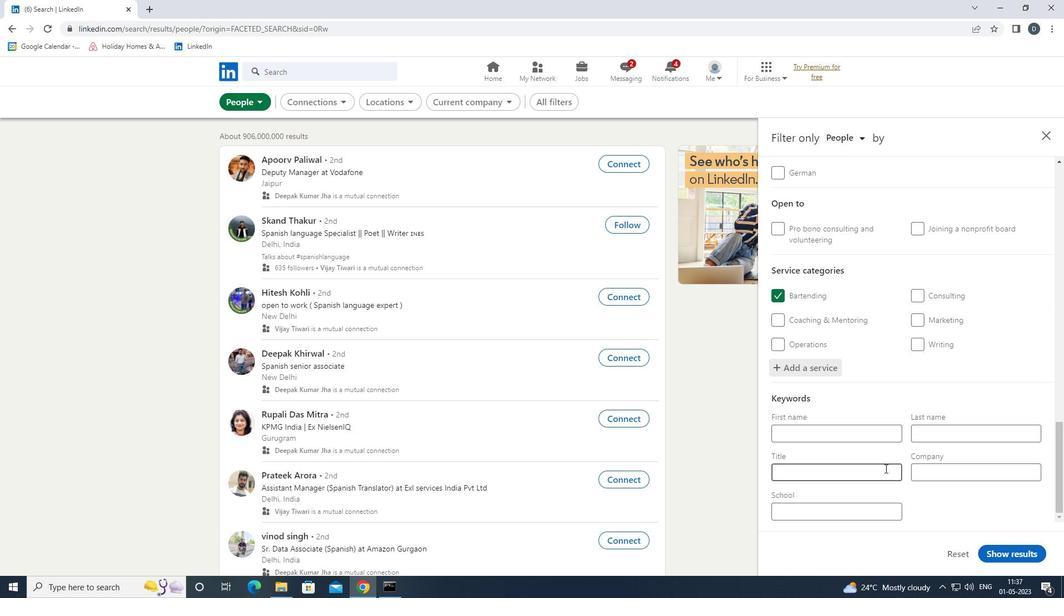 
Action: Key pressed <Key.shift>ZOOLOGIST
Screenshot: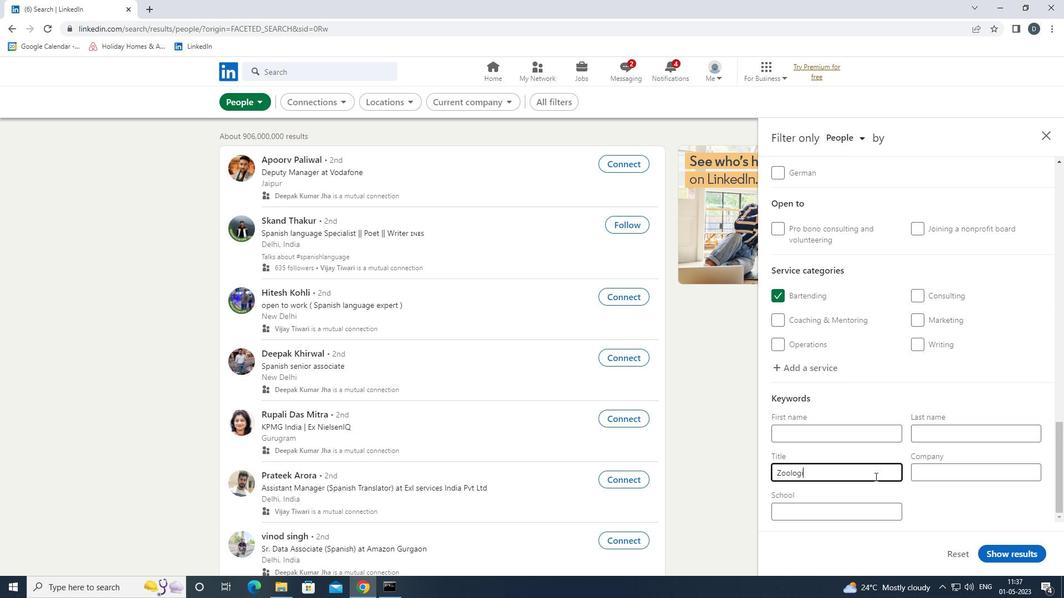 
Action: Mouse moved to (1024, 549)
Screenshot: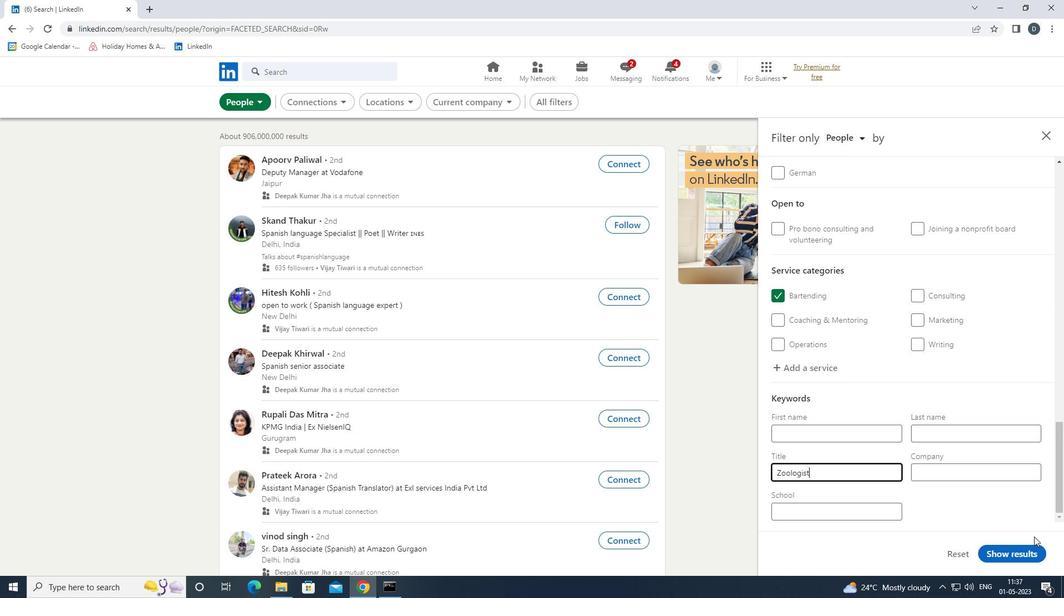 
Action: Mouse pressed left at (1024, 549)
Screenshot: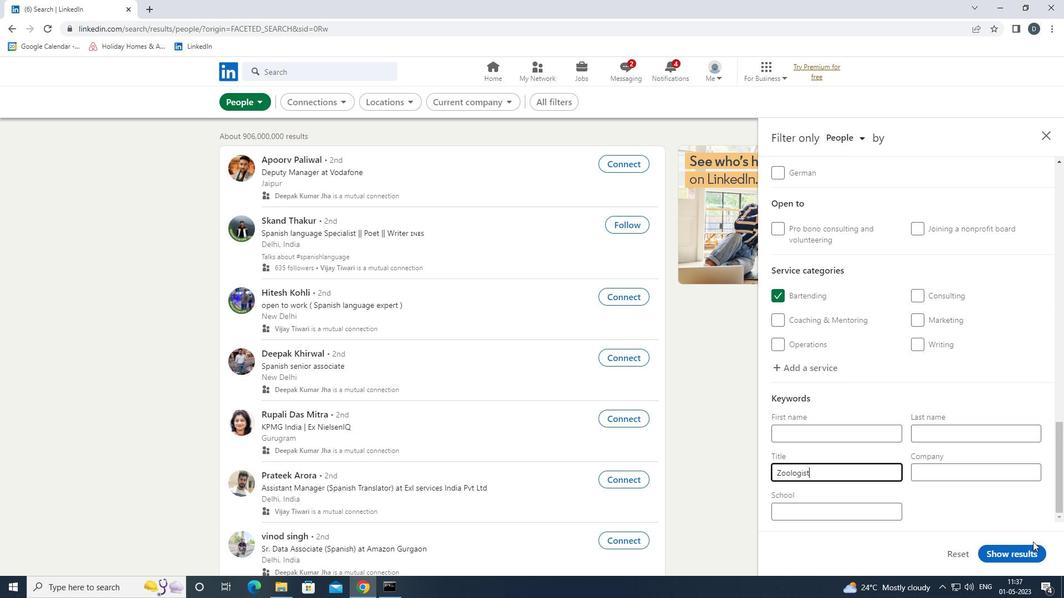 
Action: Mouse moved to (868, 359)
Screenshot: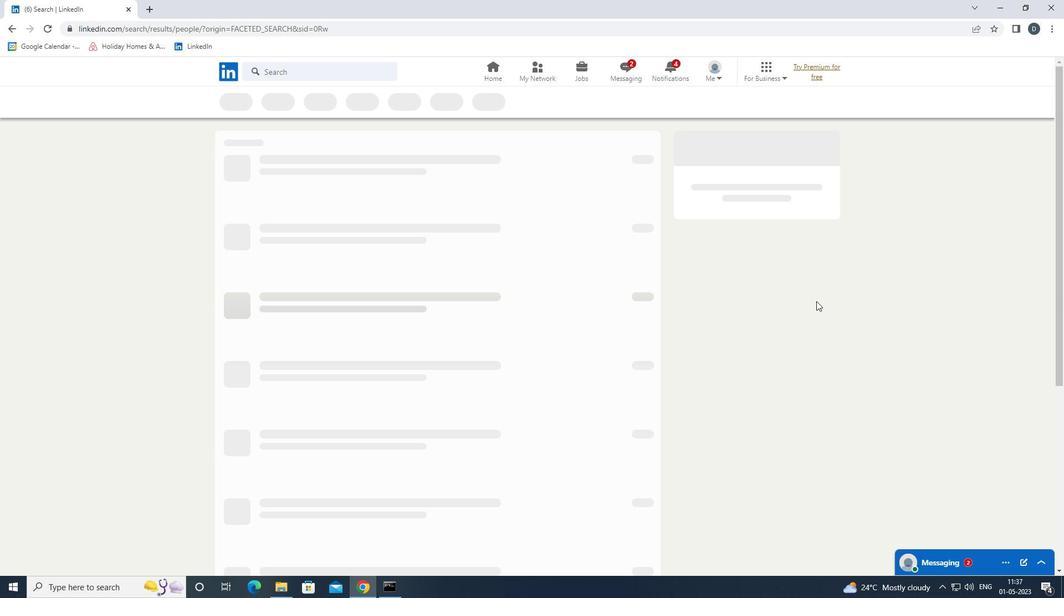 
